 Task: Add an event with the title Second Marketing Campaign Assessment and Fine-tuning, date '2023/11/19', time 9:15 AM to 11:15 AMand add a description: Throughout the workshop, participants will engage in a series of activities, exercises, and practice sessions that focus on refining their presentation skills. These activities are designed to provide hands-on experience and valuable feedback to help participants improve their delivery style and create compelling presentations.Select event color  Sage . Add location for the event as: 456 Bosphorus Strait, Istanbul, Turkey, logged in from the account softage.10@softage.netand send the event invitation to softage.7@softage.net and softage.8@softage.net. Set a reminder for the event Weekly on Sunday
Action: Mouse moved to (77, 121)
Screenshot: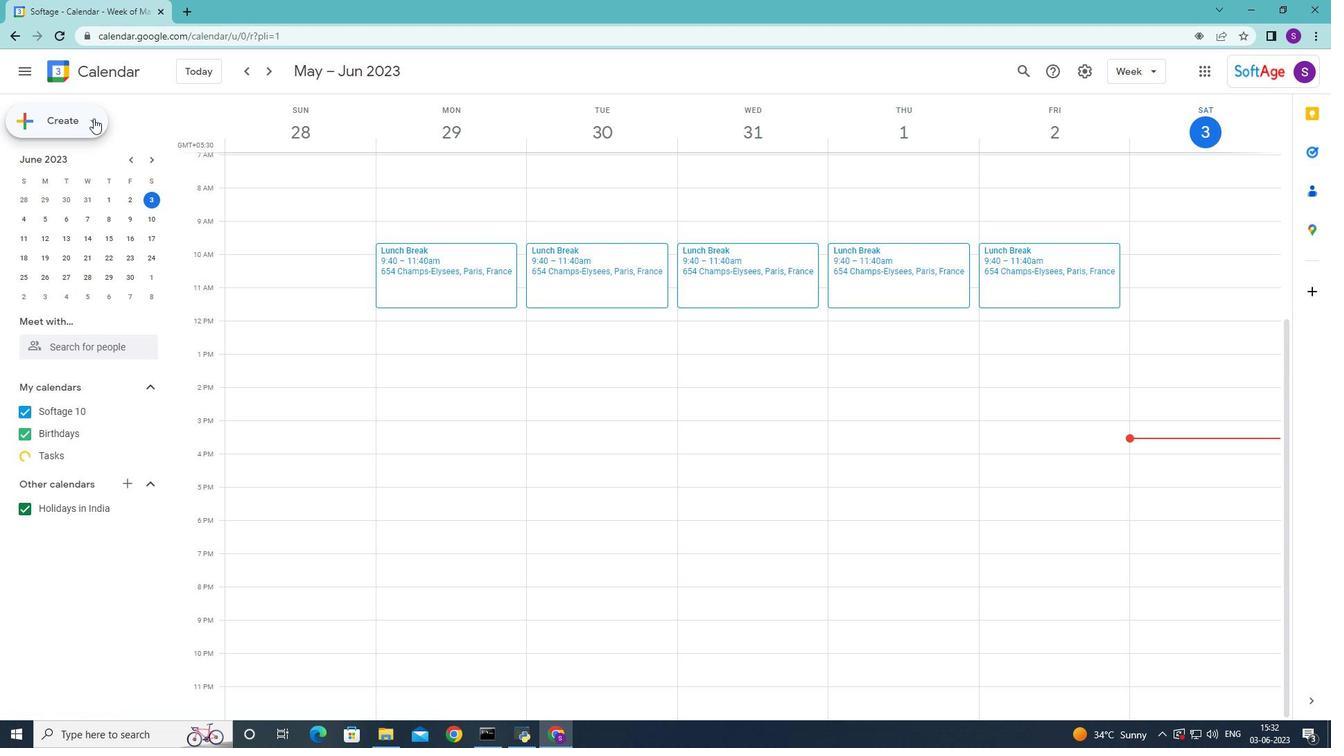 
Action: Mouse pressed left at (77, 121)
Screenshot: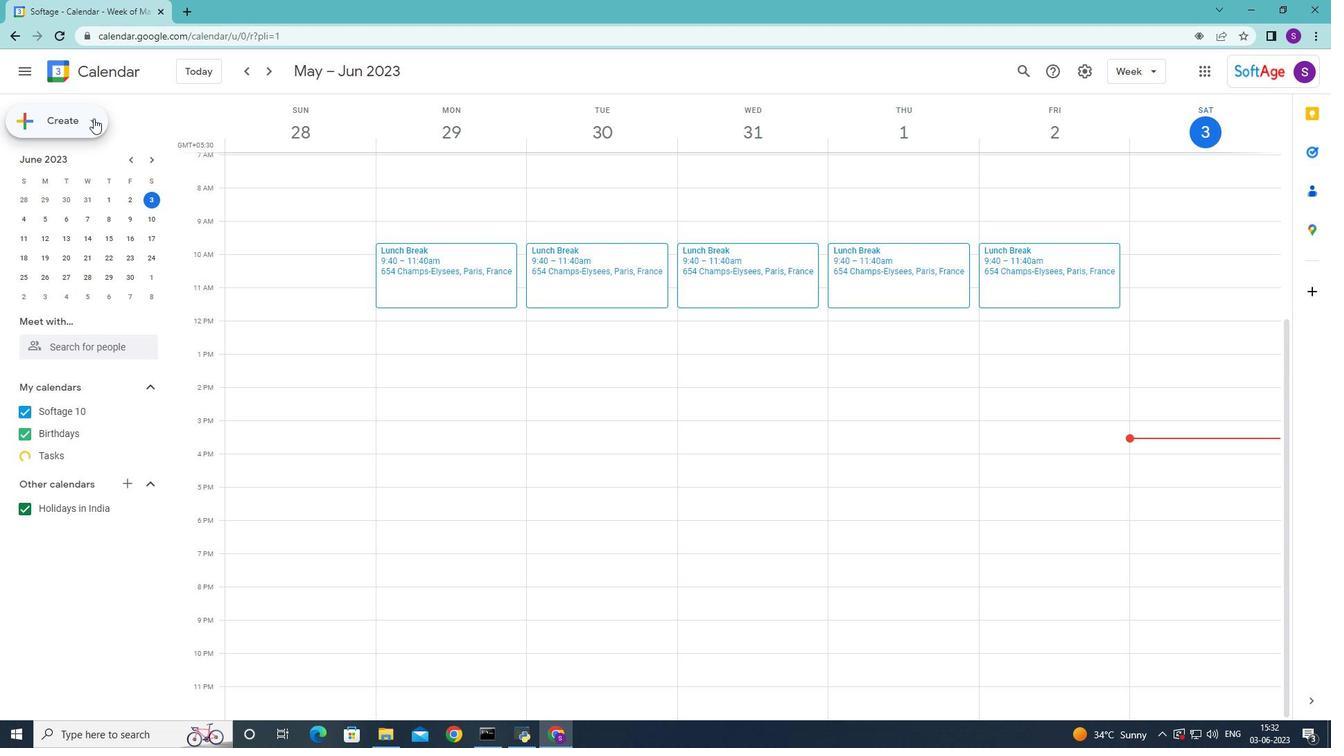 
Action: Mouse moved to (68, 160)
Screenshot: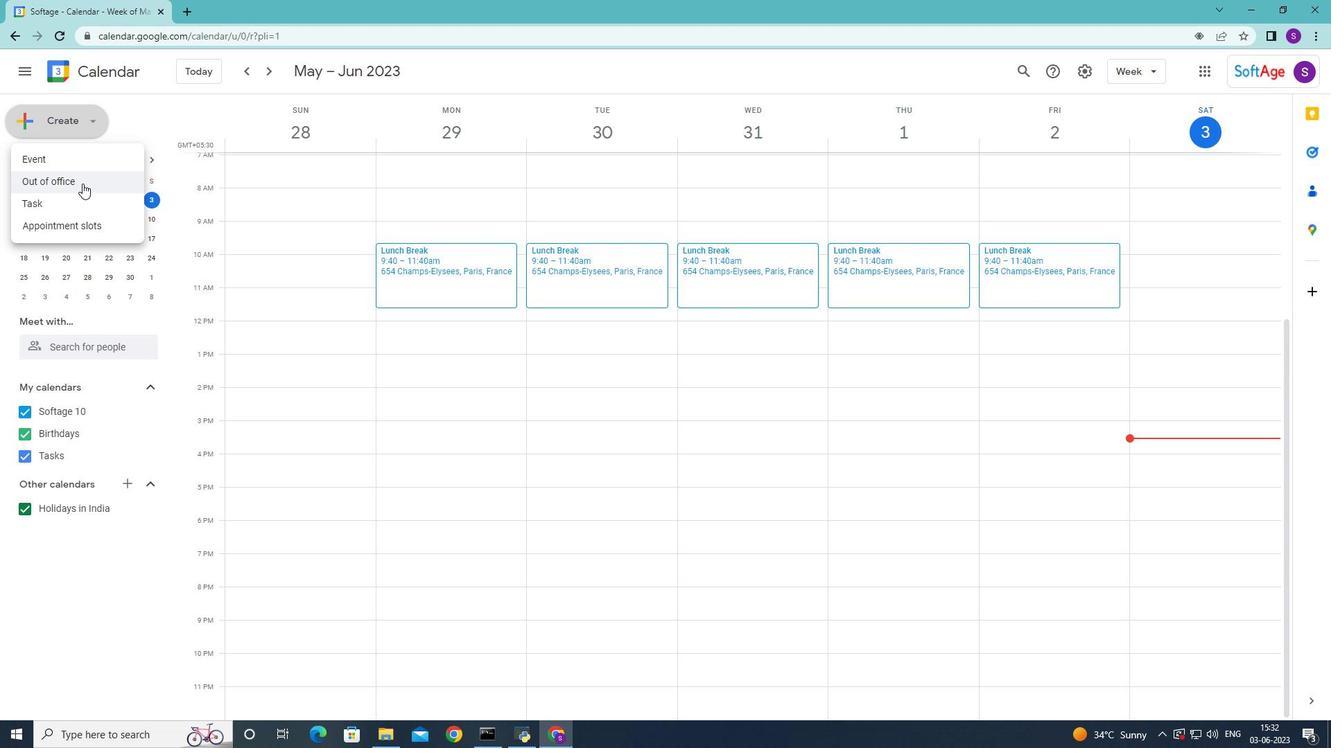 
Action: Mouse pressed left at (68, 160)
Screenshot: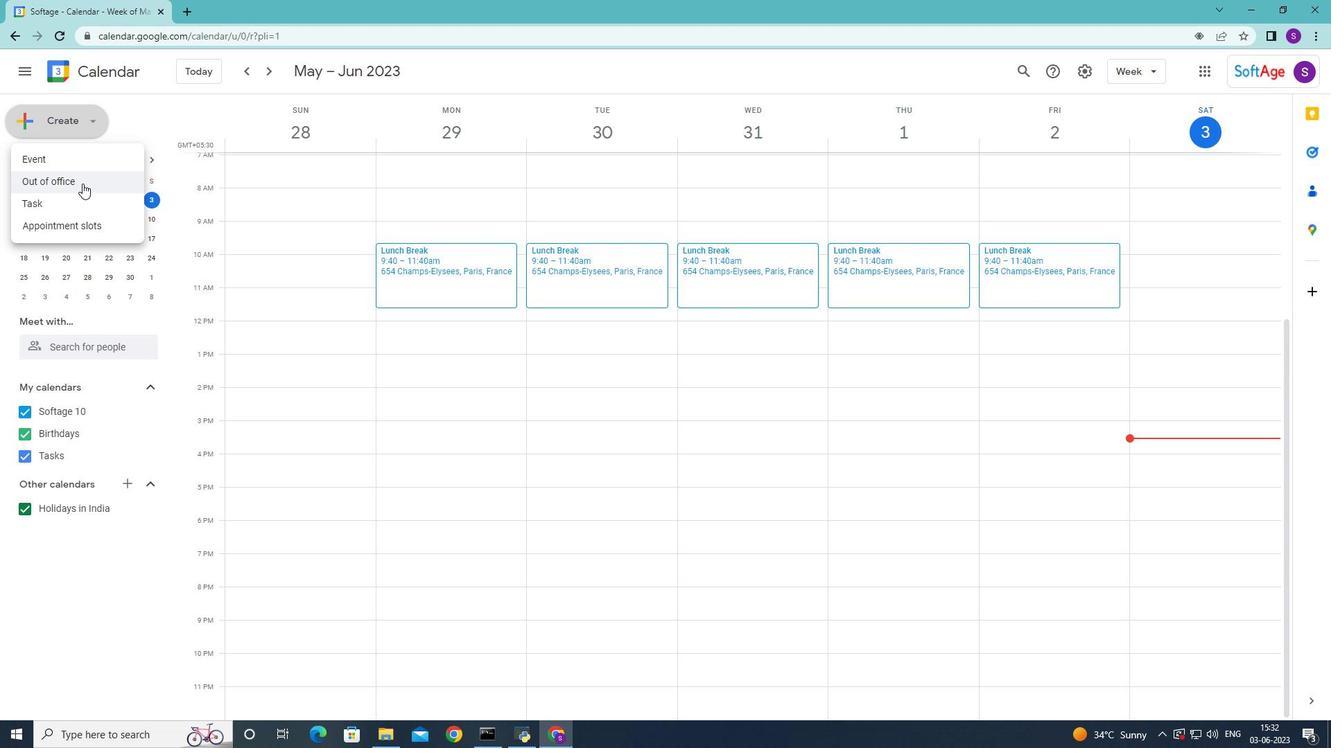 
Action: Mouse moved to (495, 261)
Screenshot: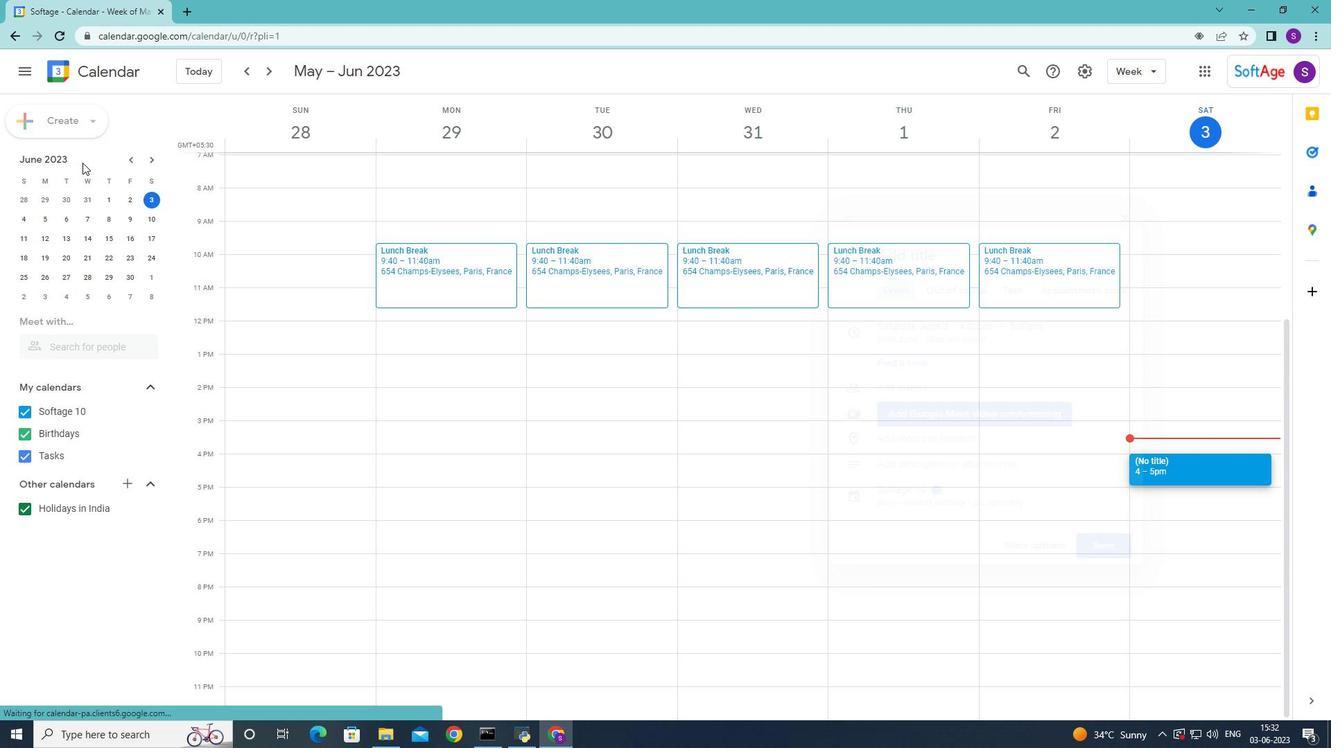 
Action: Mouse pressed left at (495, 261)
Screenshot: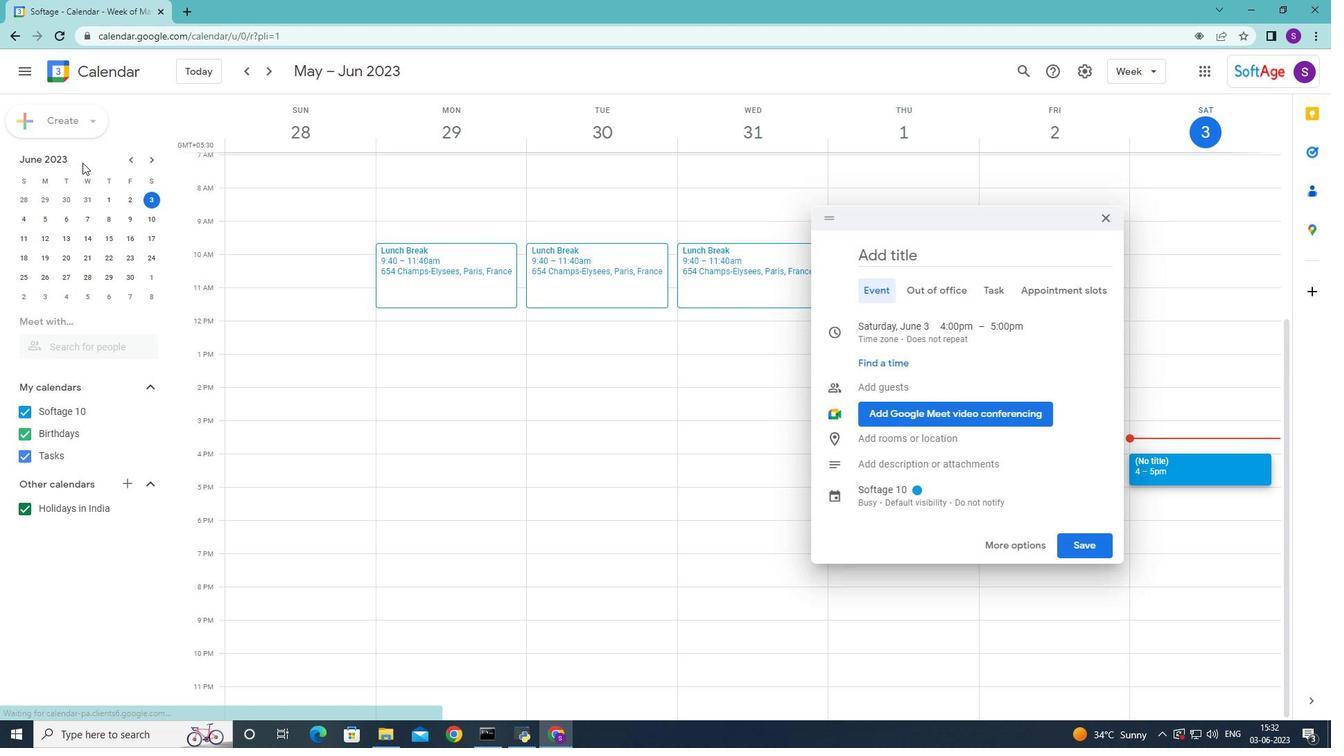 
Action: Key pressed <Key.shift>Second<Key.shift>Marketing<Key.space><Key.left><Key.left><Key.left><Key.left><Key.left><Key.left><Key.left><Key.left><Key.left><Key.left><Key.space>
Screenshot: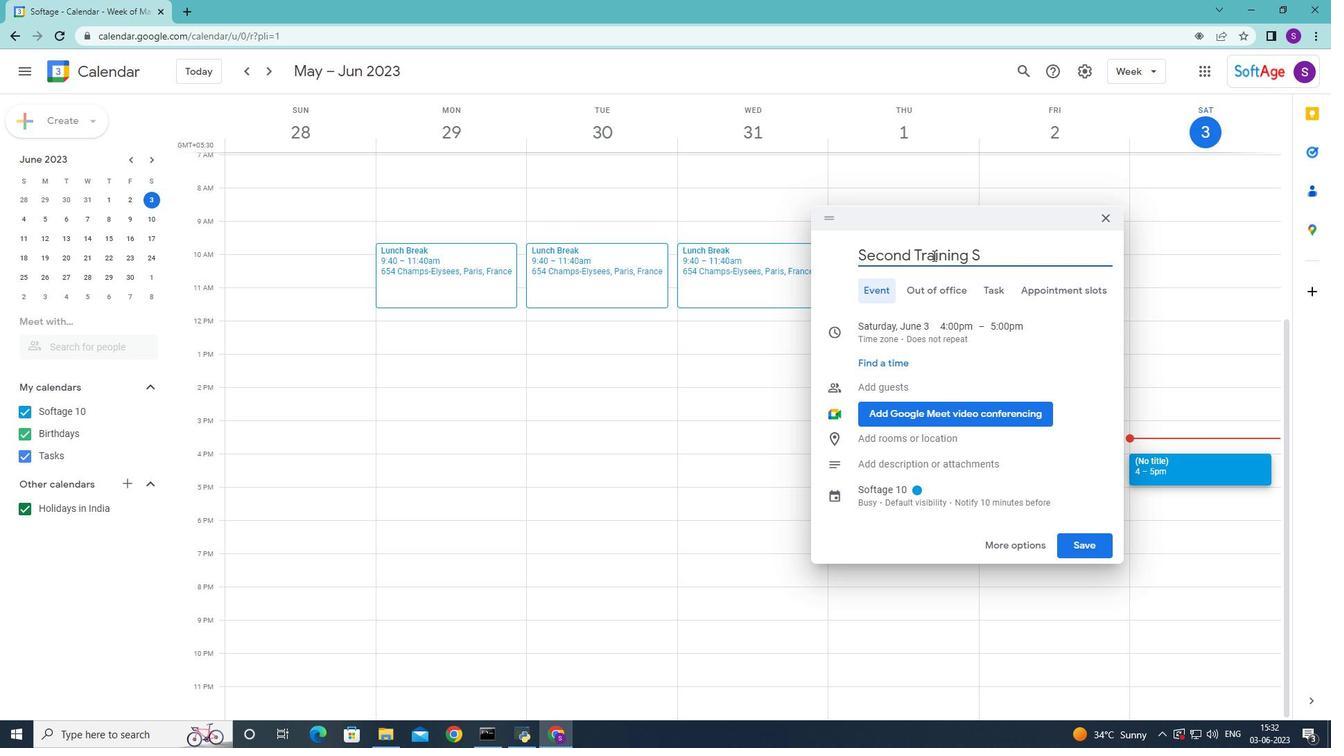 
Action: Mouse moved to (558, 266)
Screenshot: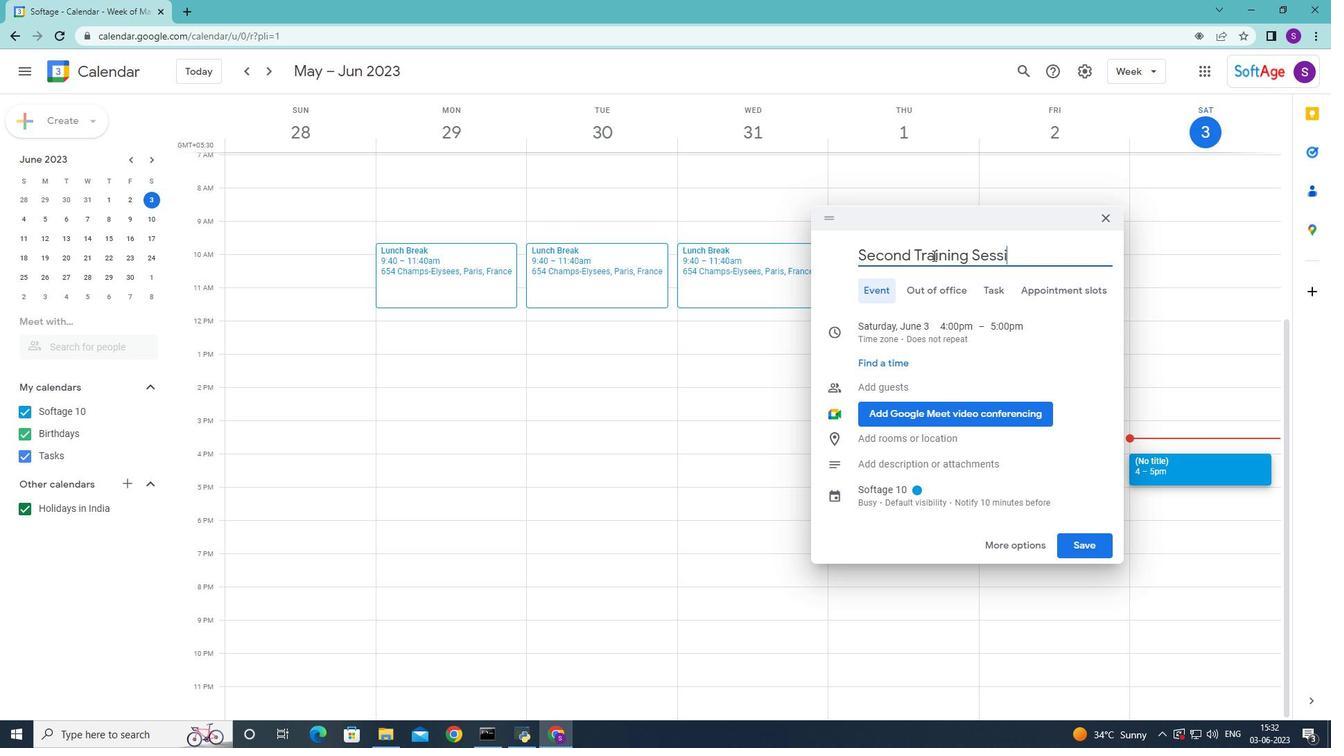 
Action: Mouse pressed left at (558, 266)
Screenshot: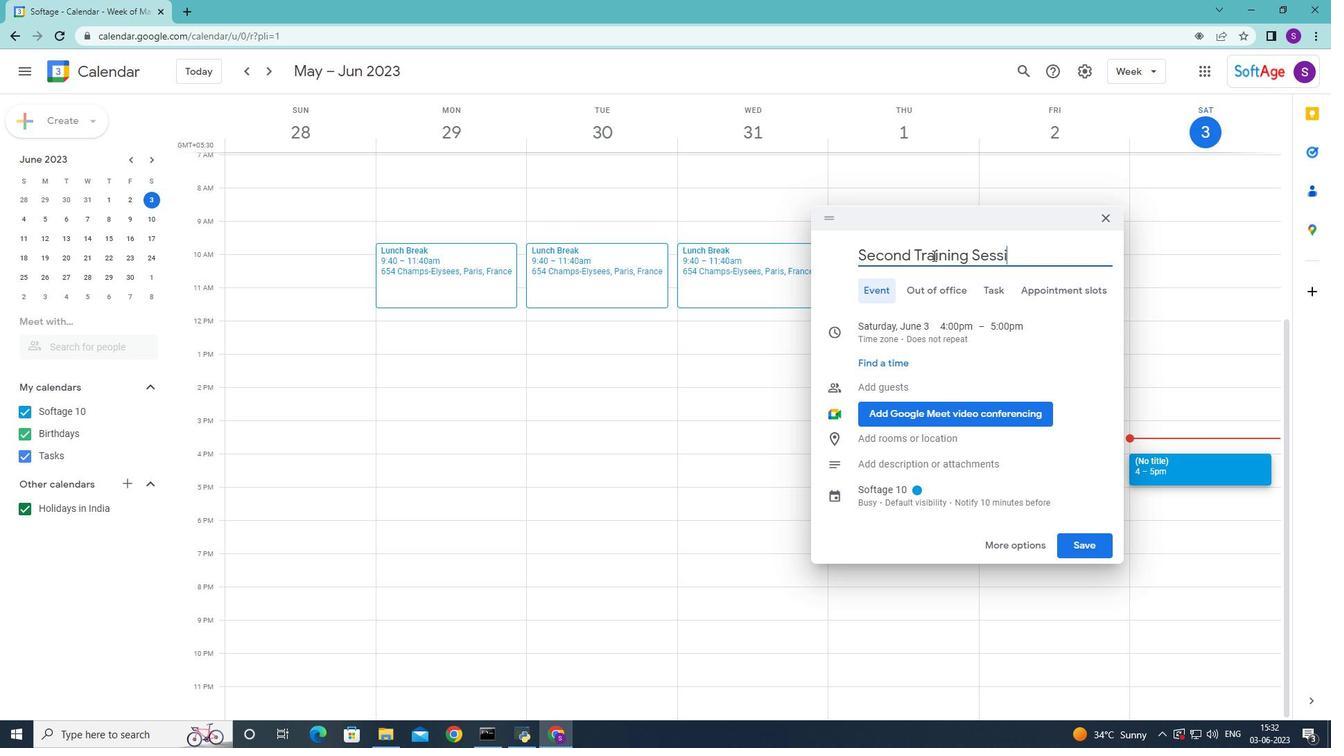
Action: Mouse moved to (557, 255)
Screenshot: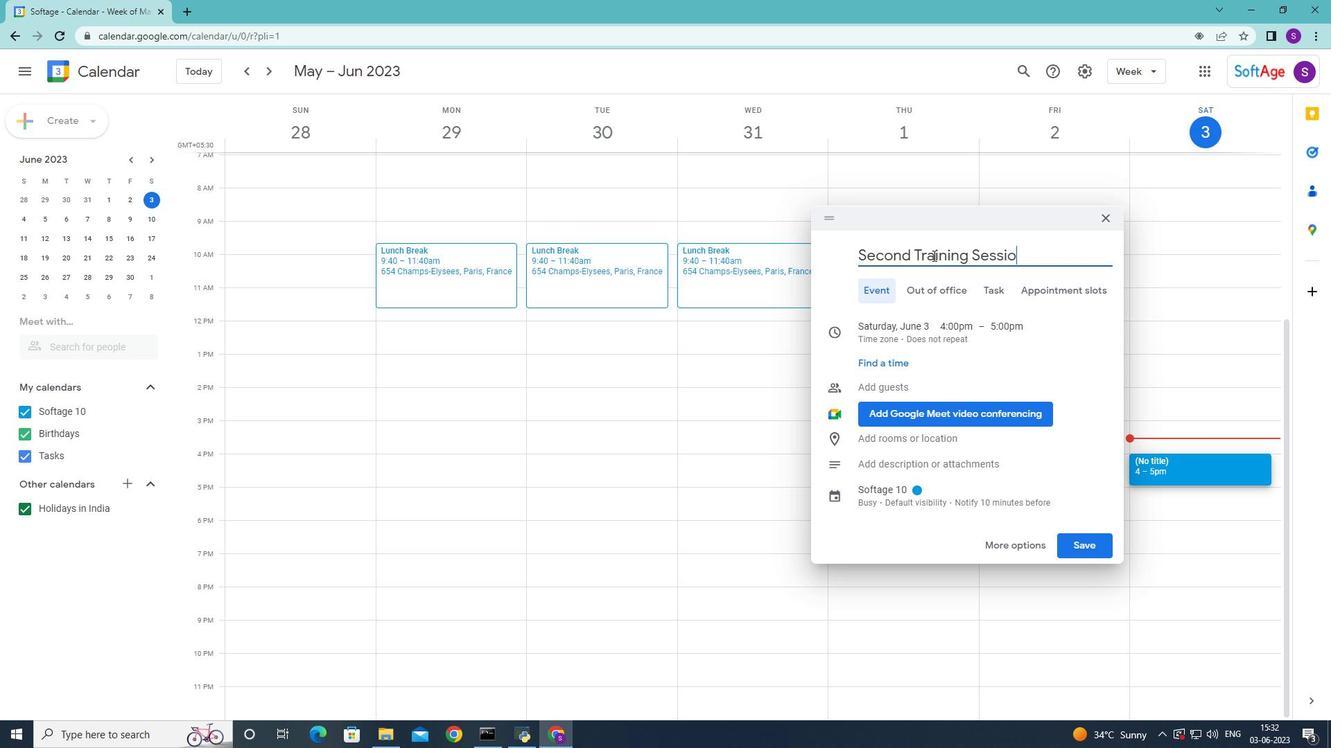 
Action: Mouse pressed left at (557, 255)
Screenshot: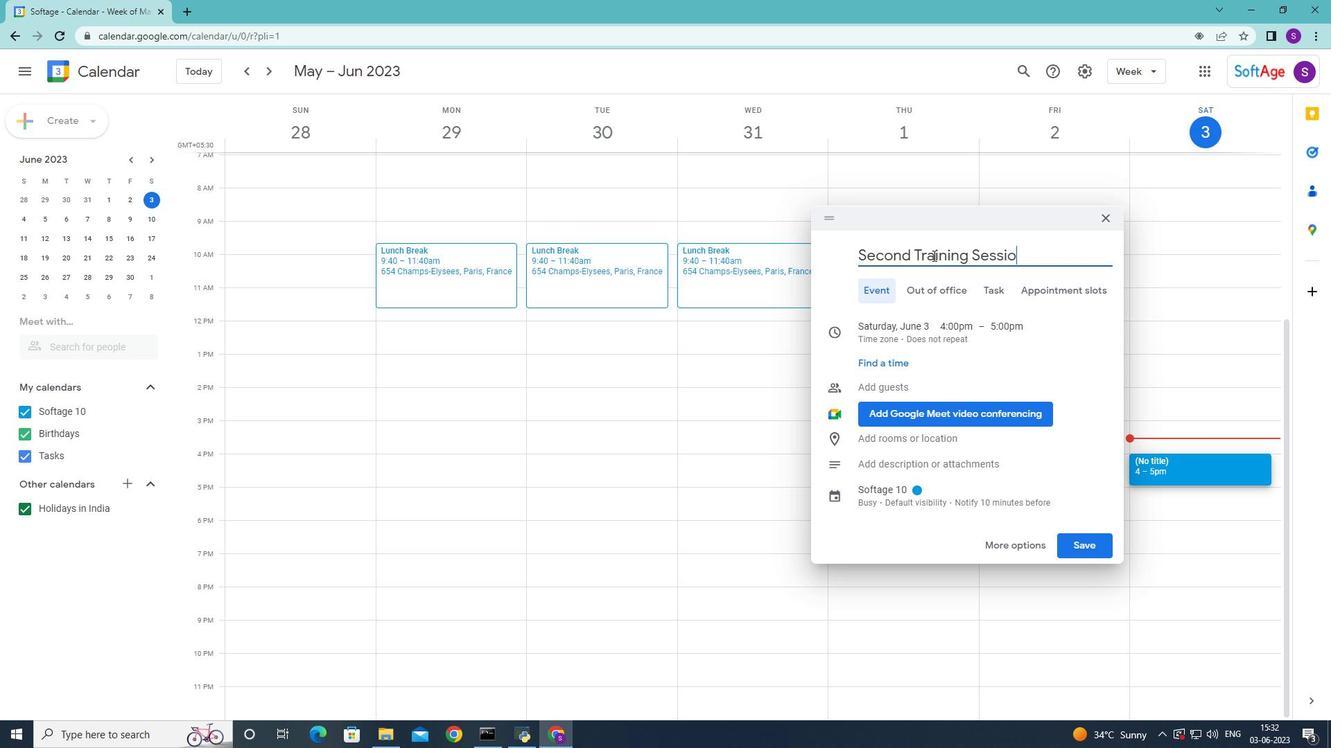 
Action: Key pressed <Key.shift><Key.shift><Key.shift><Key.shift><Key.shift><Key.shift><Key.shift><Key.shift><Key.shift><Key.shift><Key.shift><Key.shift><Key.shift><Key.shift><Key.shift><Key.shift><Key.shift><Key.shift><Key.shift><Key.shift>Campaign<Key.space><Key.shift>Assessment<Key.space>and<Key.space><Key.shift><Key.shift>Fine<Key.space><Key.backspace>-tunng<Key.space><Key.backspace><Key.backspace><Key.backspace>ing<Key.space>
Screenshot: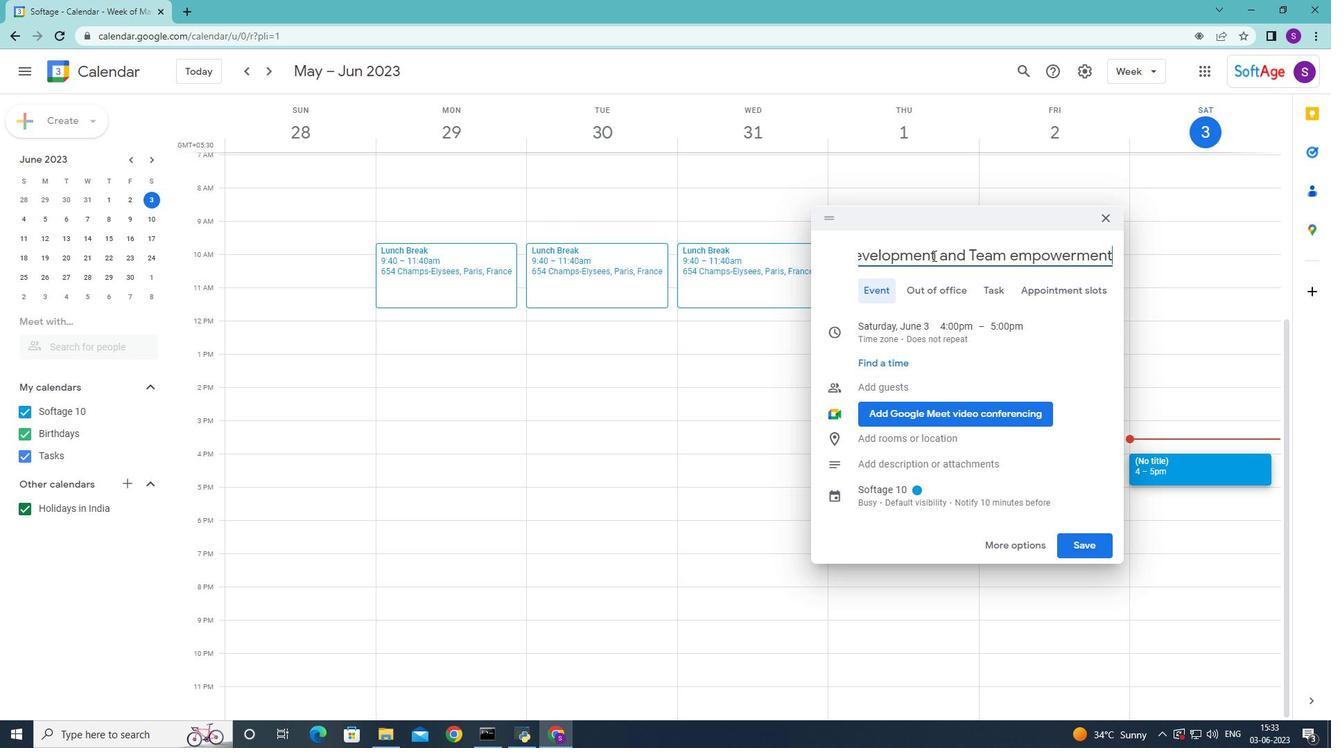 
Action: Mouse moved to (436, 326)
Screenshot: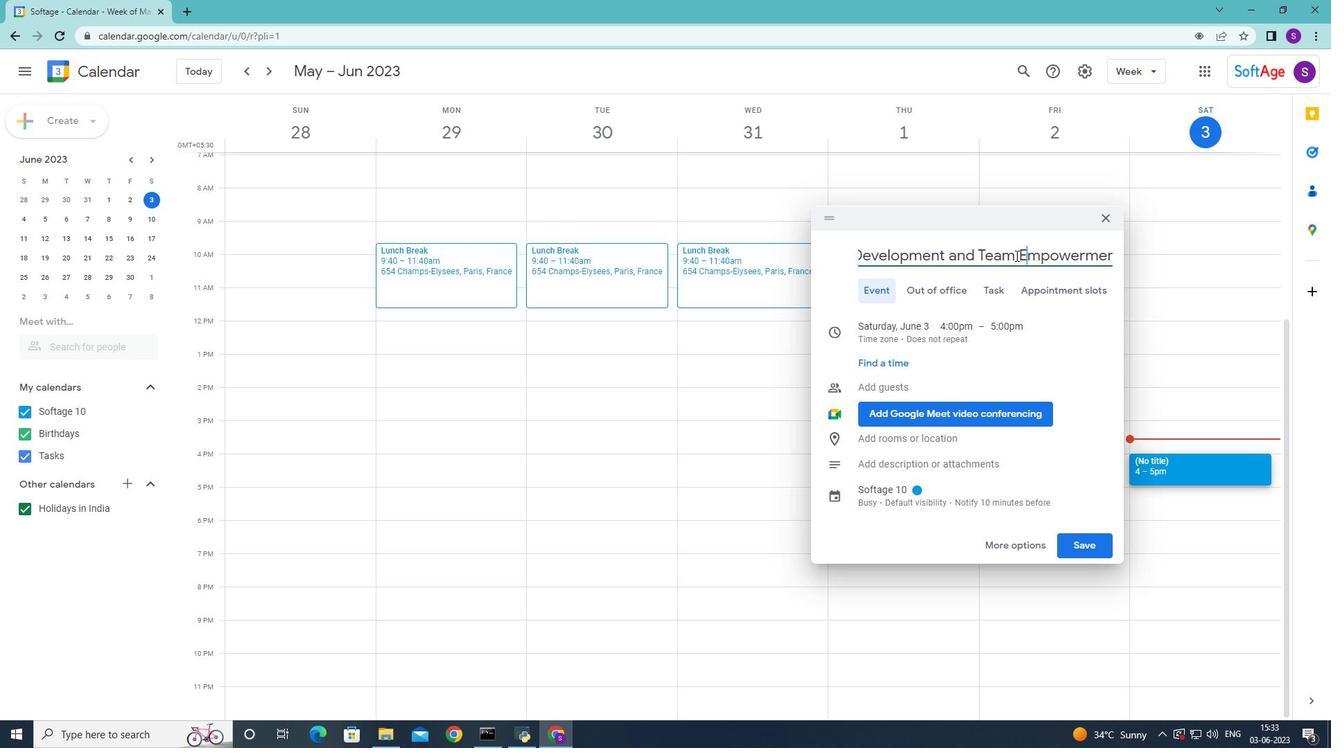 
Action: Mouse pressed left at (436, 326)
Screenshot: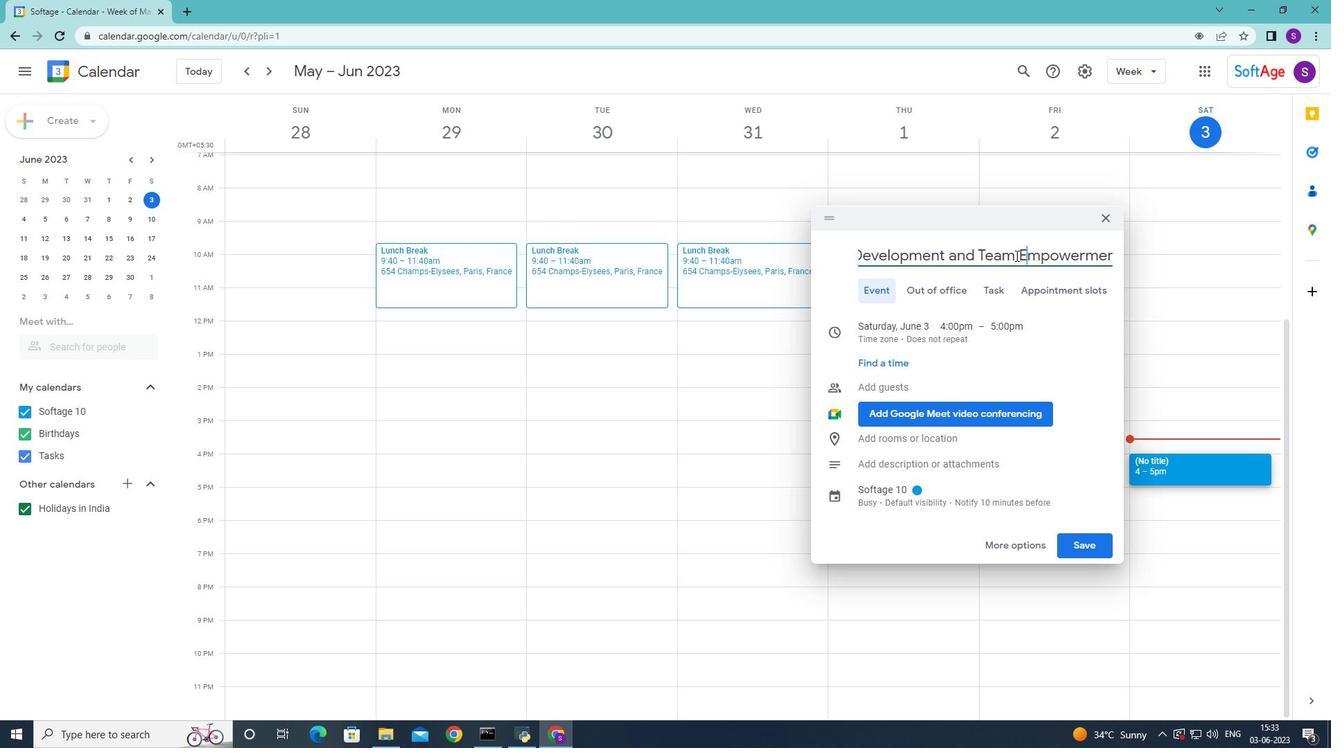 
Action: Mouse moved to (554, 355)
Screenshot: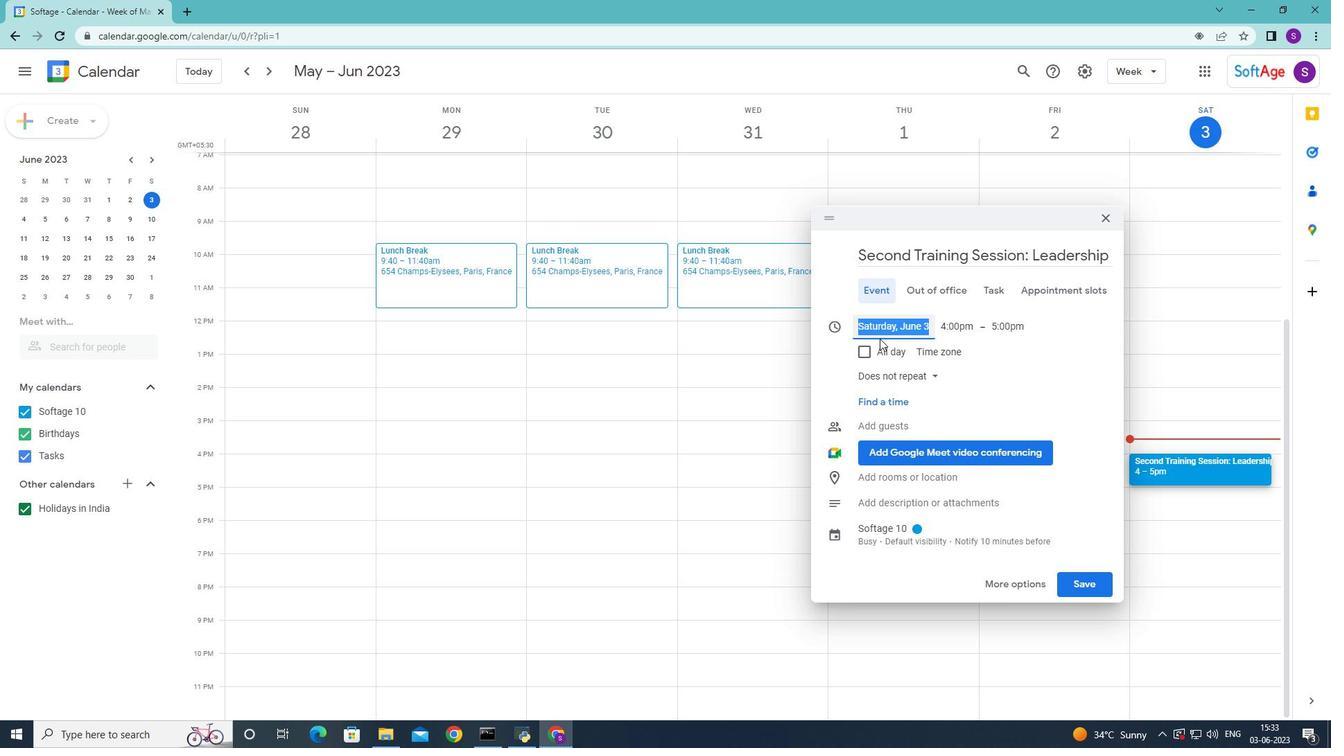 
Action: Mouse pressed left at (554, 355)
Screenshot: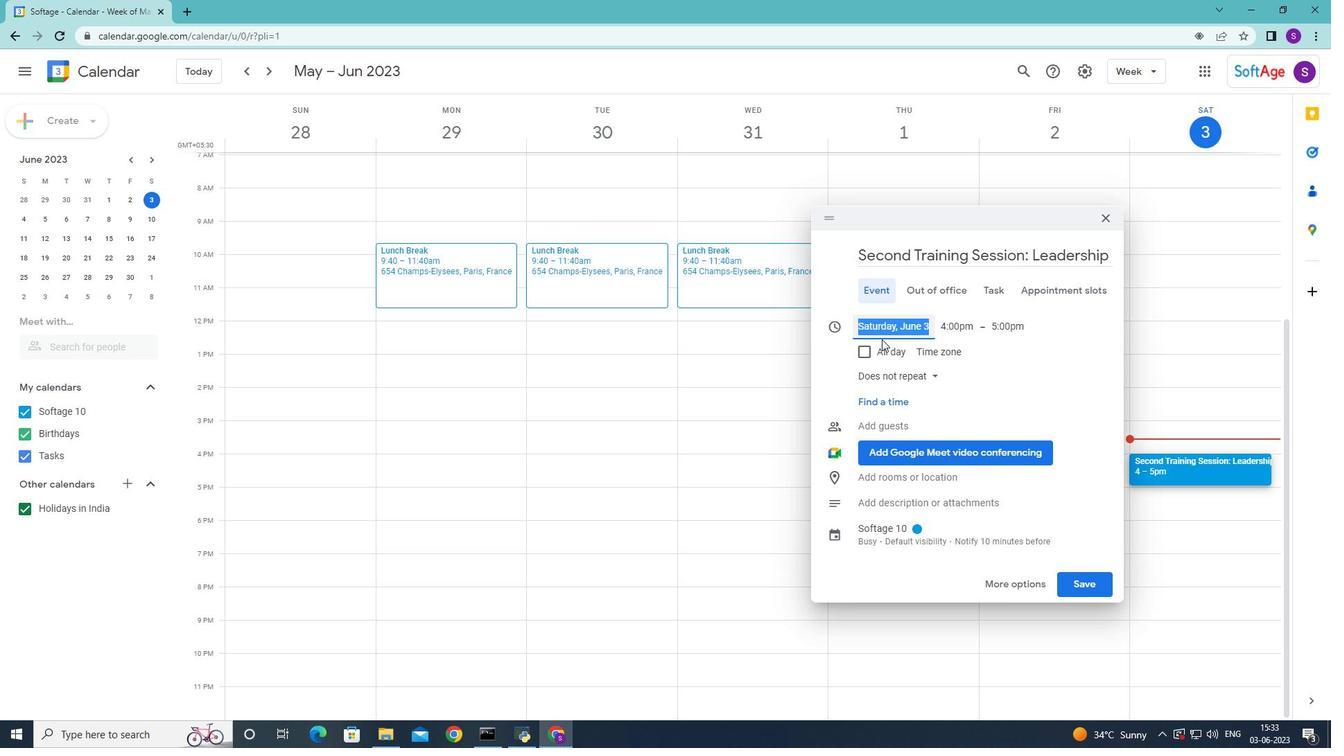 
Action: Mouse pressed left at (554, 355)
Screenshot: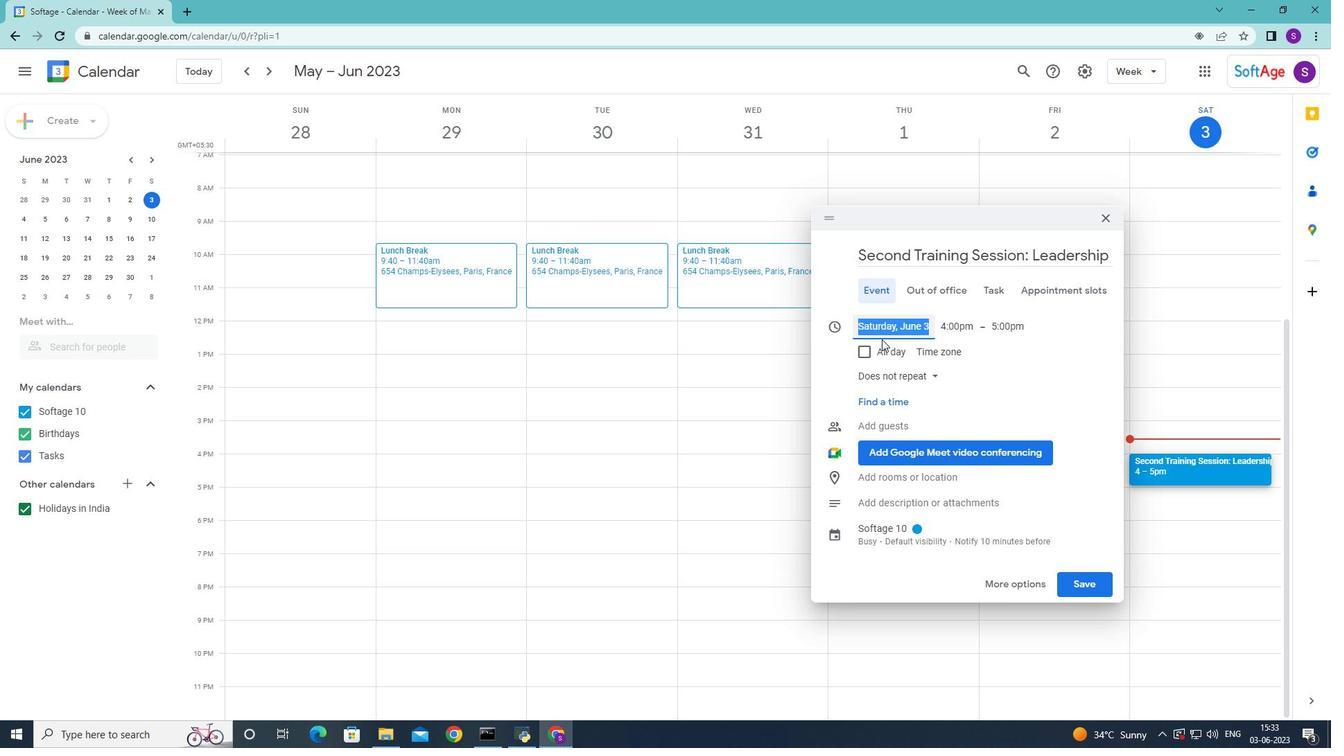 
Action: Mouse pressed left at (554, 355)
Screenshot: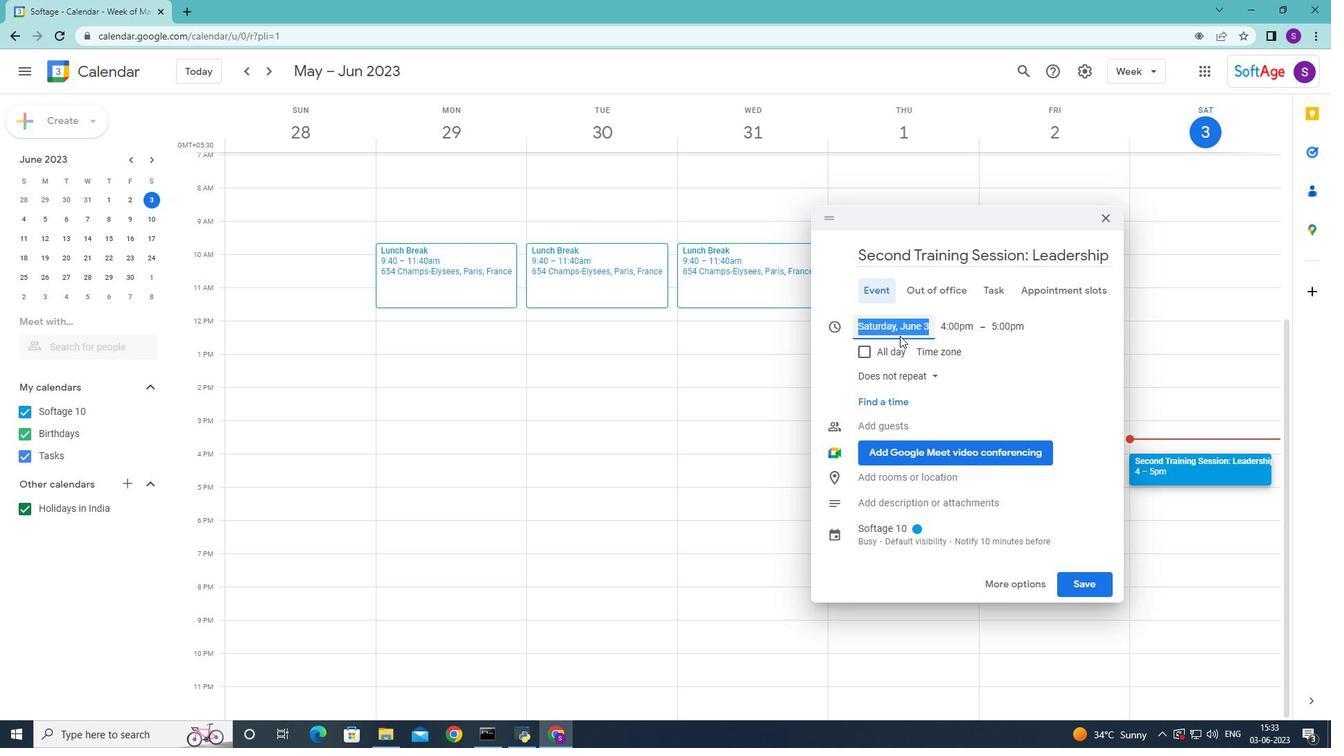 
Action: Mouse pressed left at (554, 355)
Screenshot: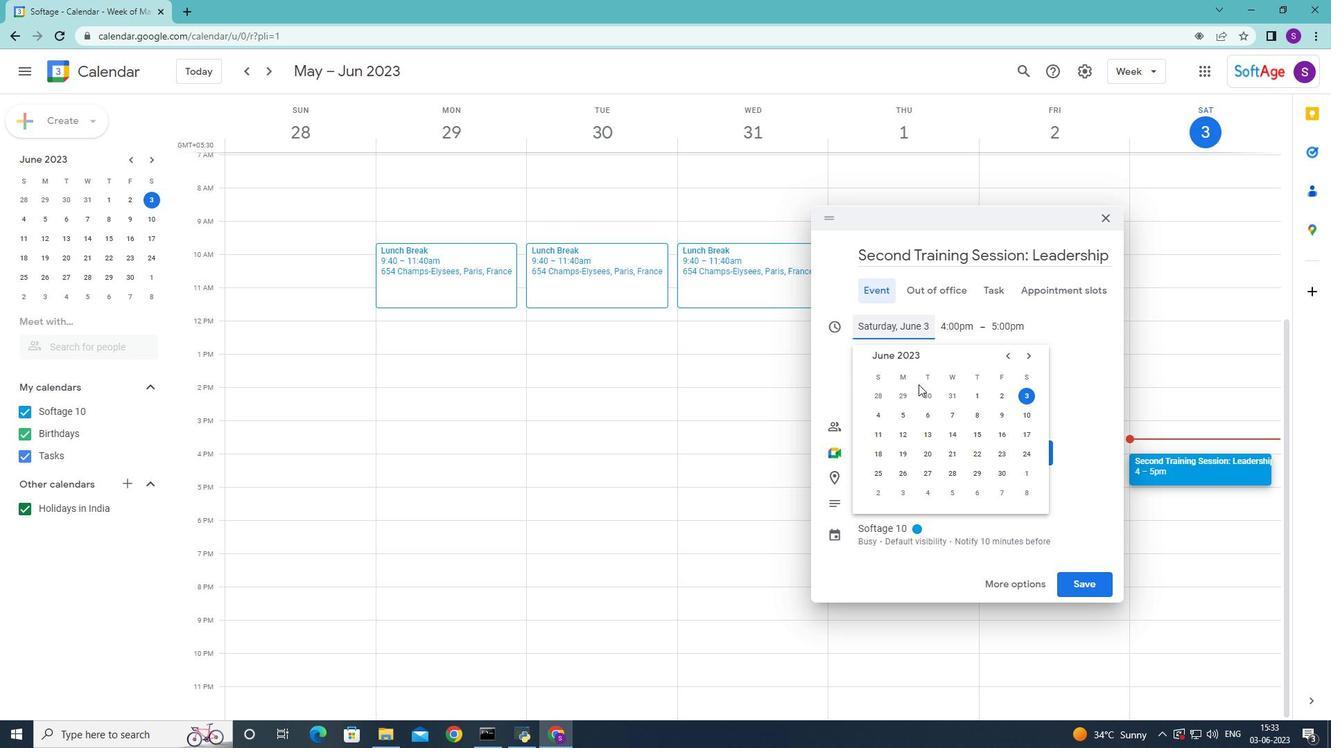 
Action: Mouse moved to (429, 455)
Screenshot: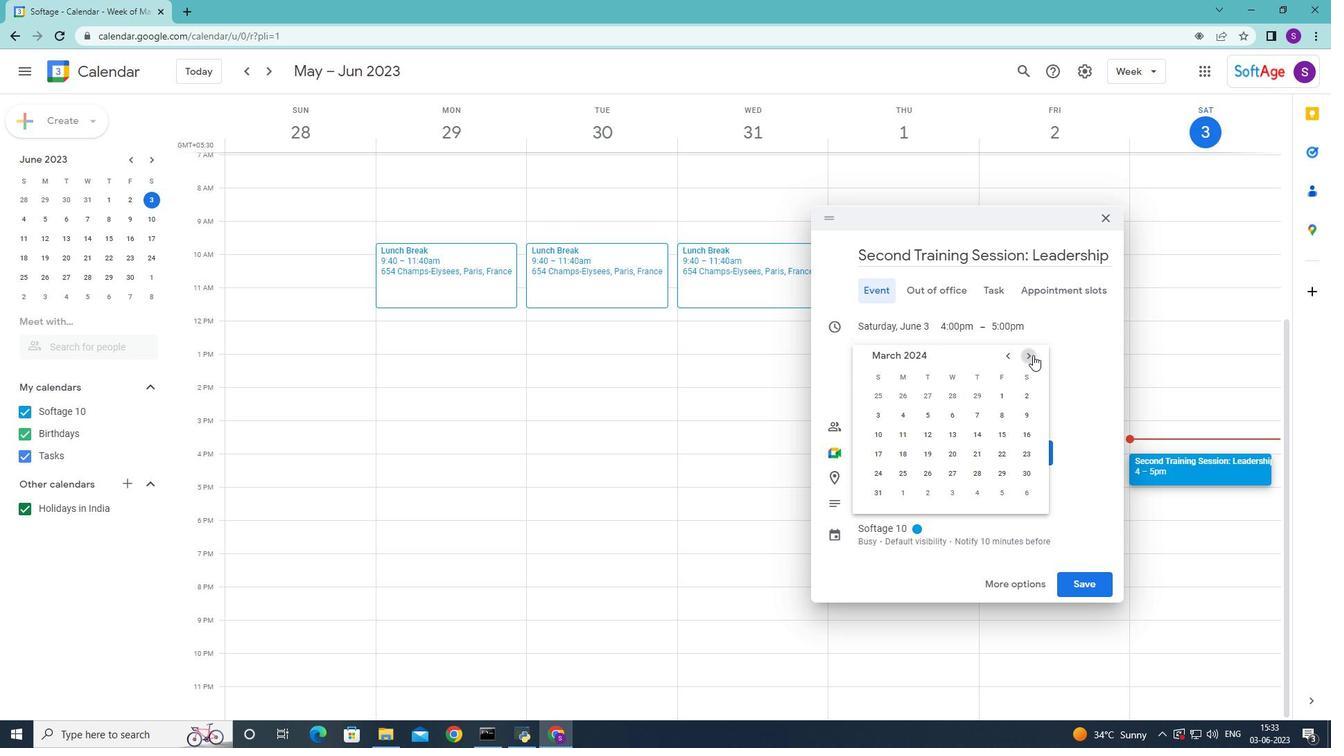 
Action: Mouse pressed left at (429, 455)
Screenshot: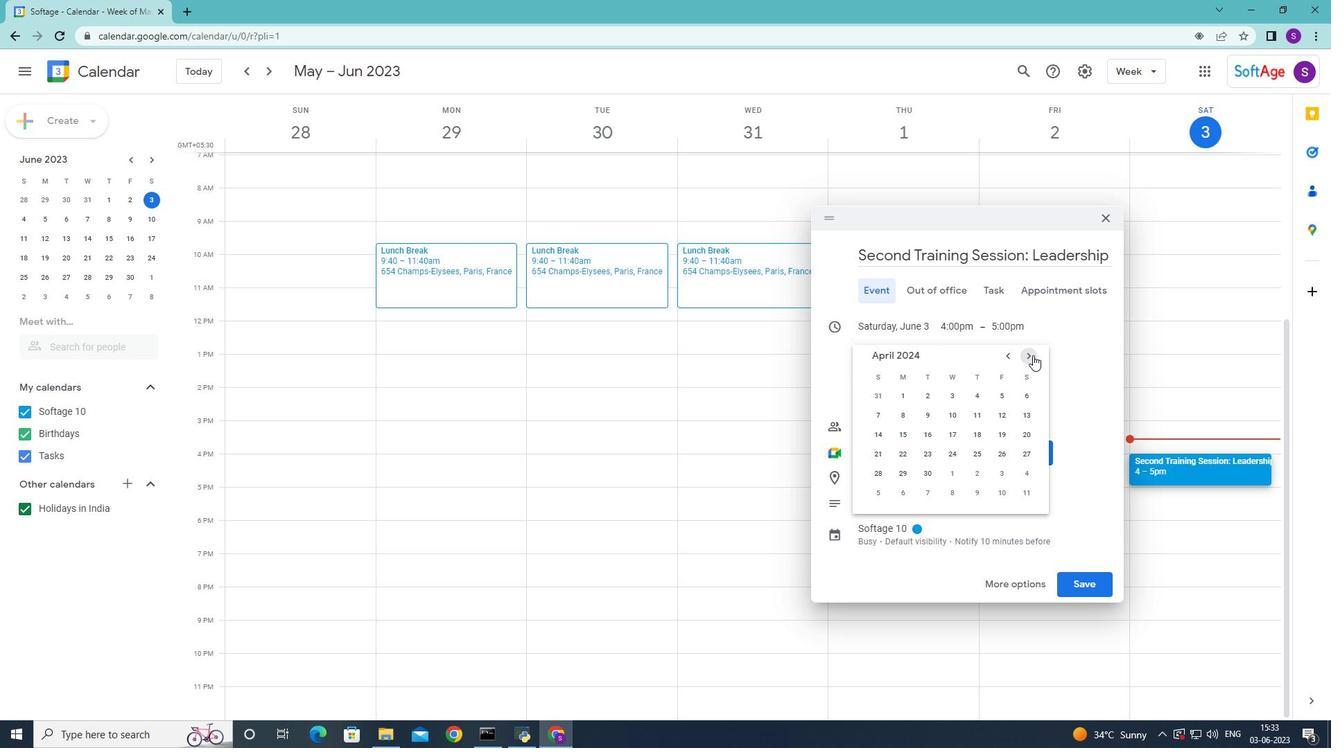 
Action: Mouse moved to (559, 329)
Screenshot: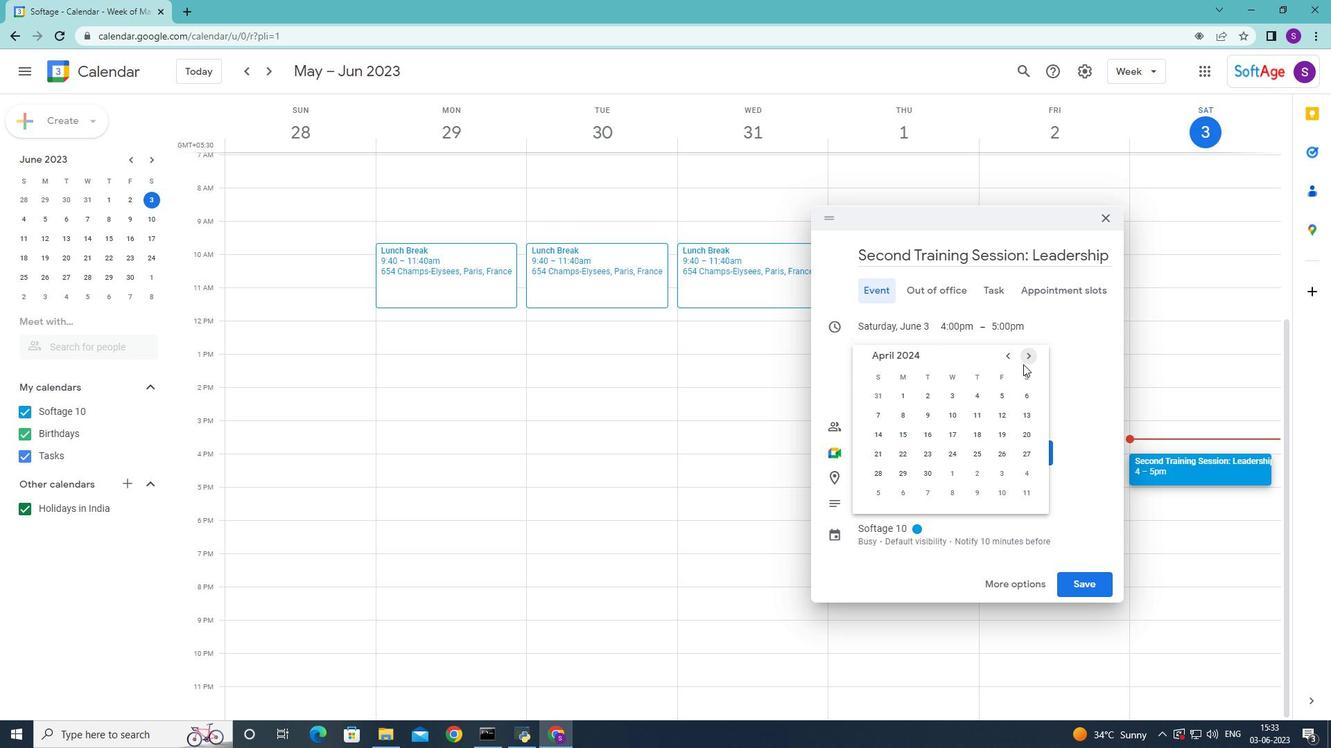
Action: Mouse pressed left at (559, 329)
Screenshot: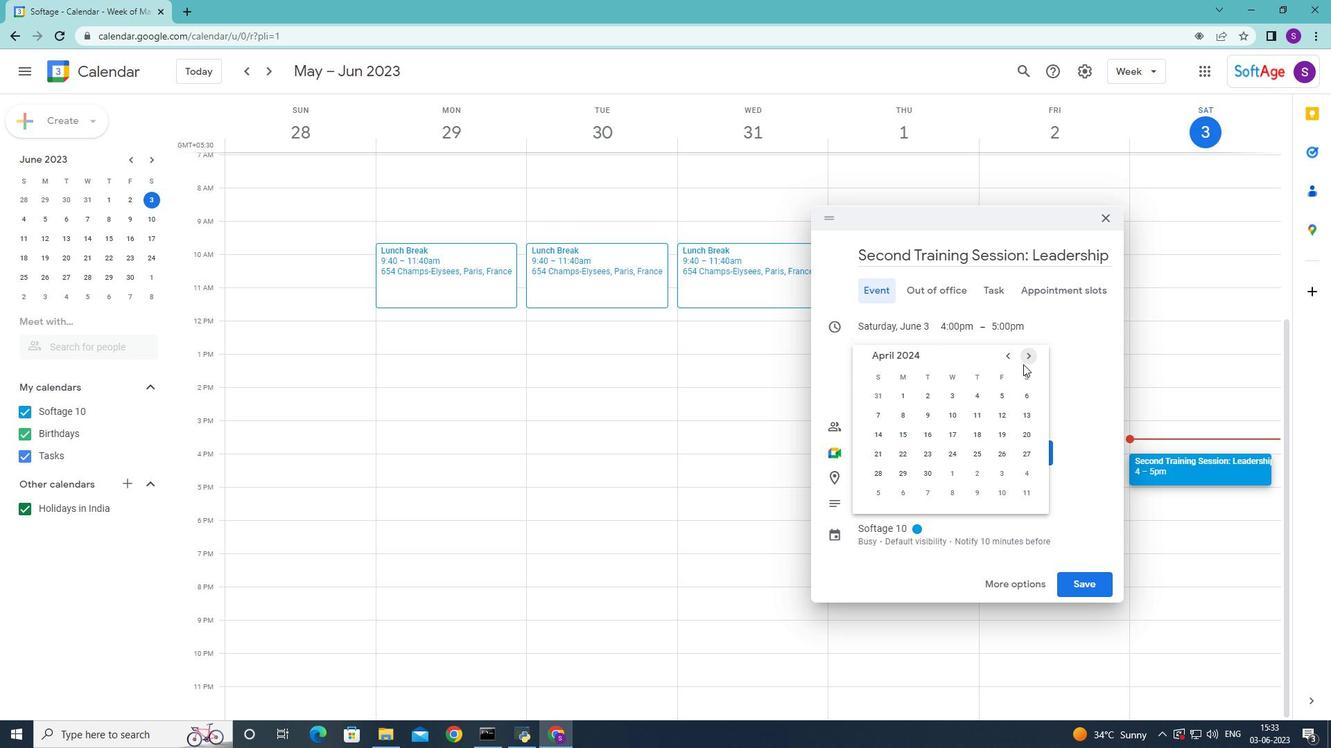 
Action: Mouse moved to (570, 423)
Screenshot: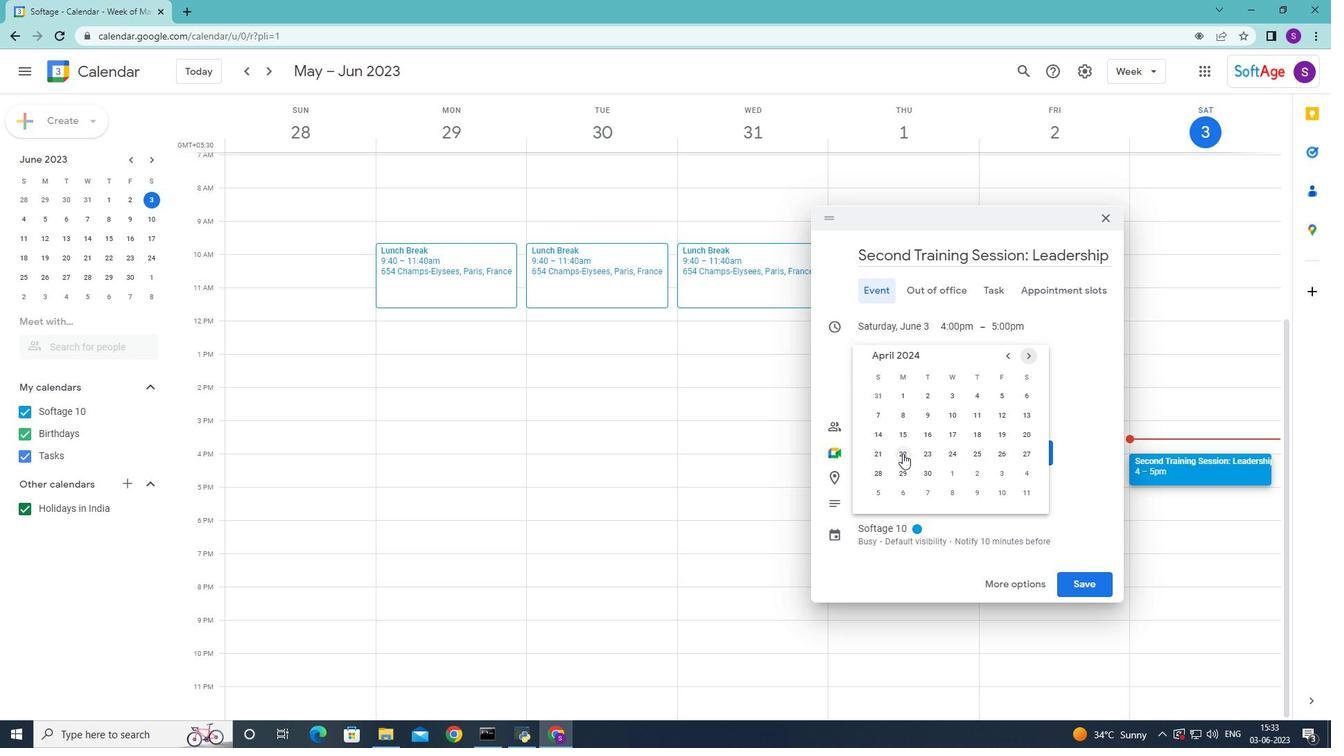 
Action: Mouse scrolled (570, 423) with delta (0, 0)
Screenshot: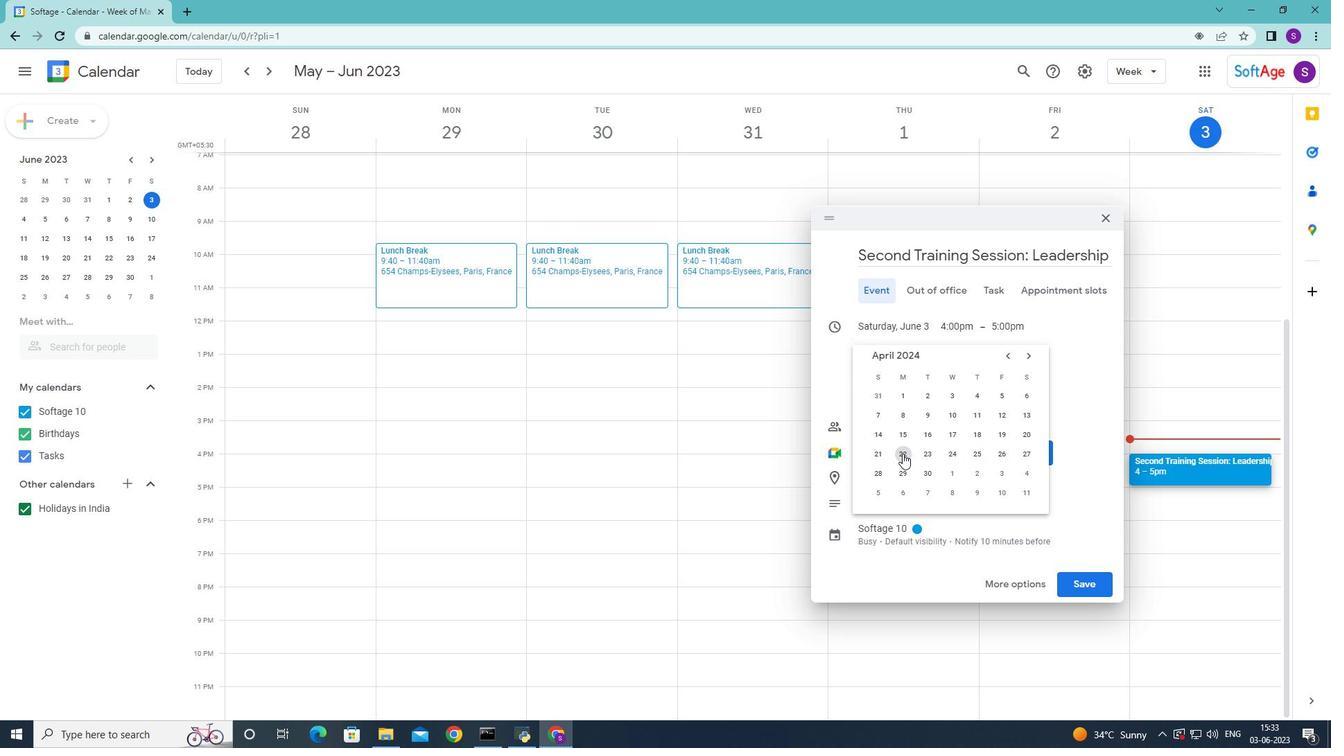 
Action: Mouse scrolled (570, 423) with delta (0, 0)
Screenshot: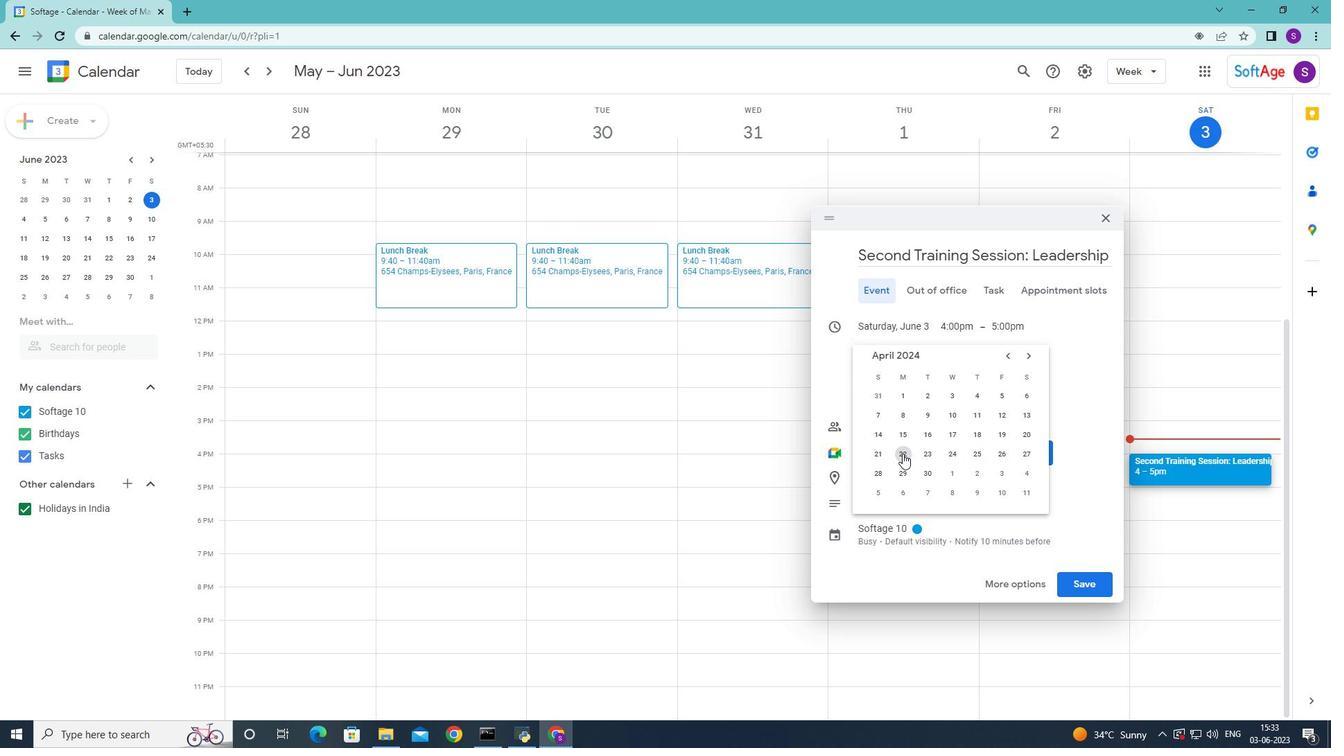 
Action: Mouse scrolled (570, 423) with delta (0, 0)
Screenshot: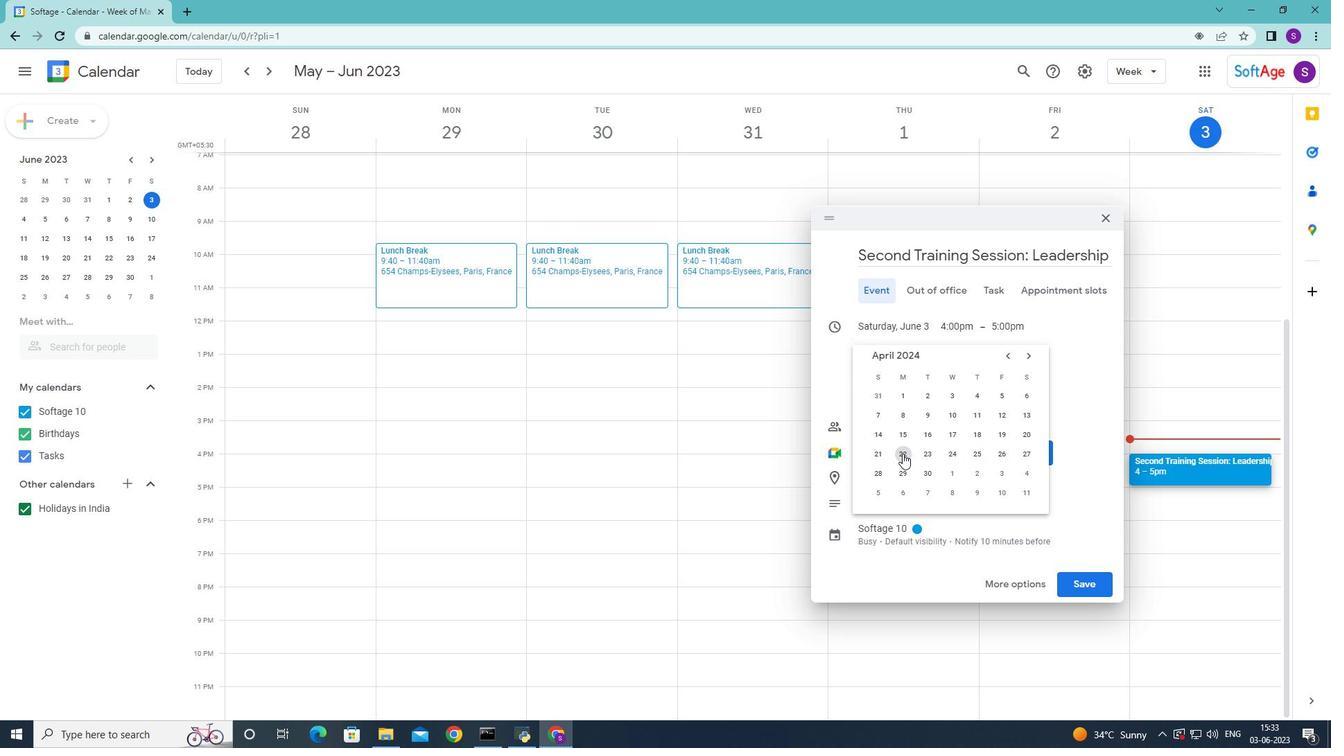 
Action: Mouse moved to (574, 425)
Screenshot: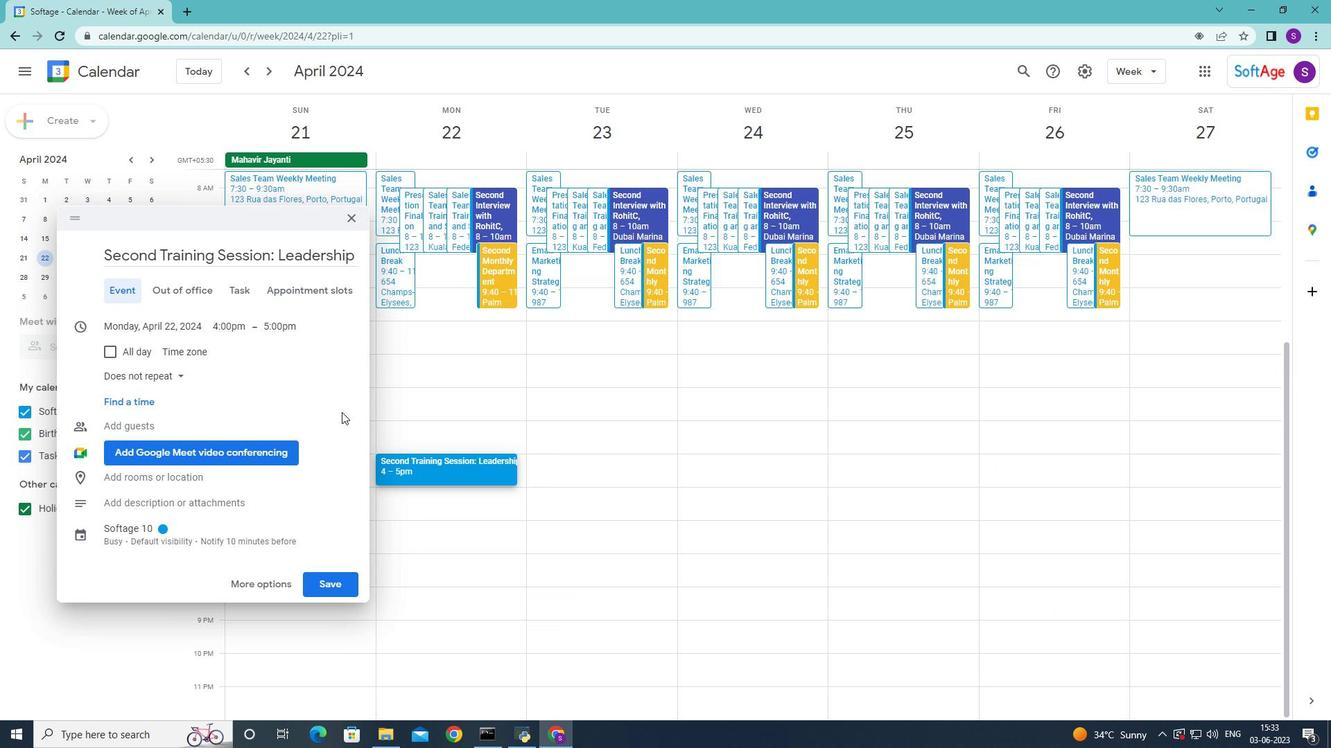 
Action: Mouse pressed left at (574, 425)
Screenshot: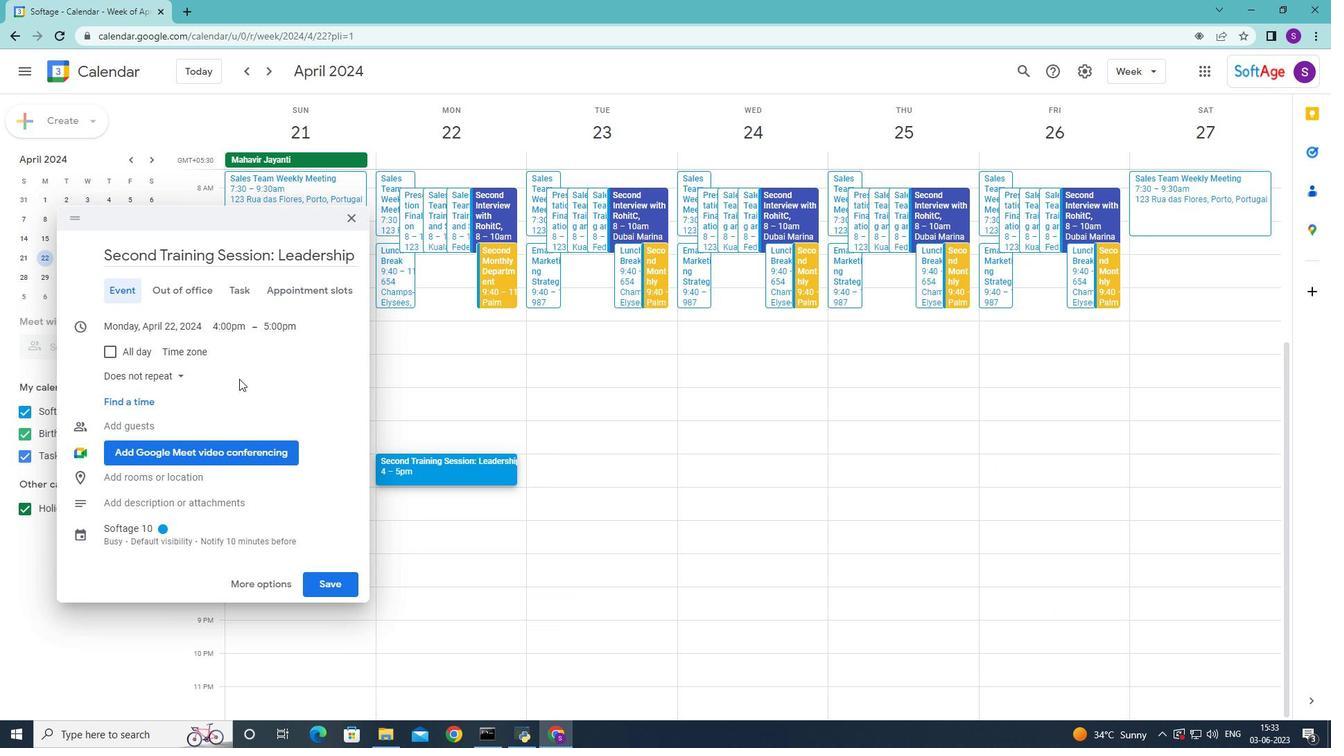 
Action: Mouse moved to (594, 328)
Screenshot: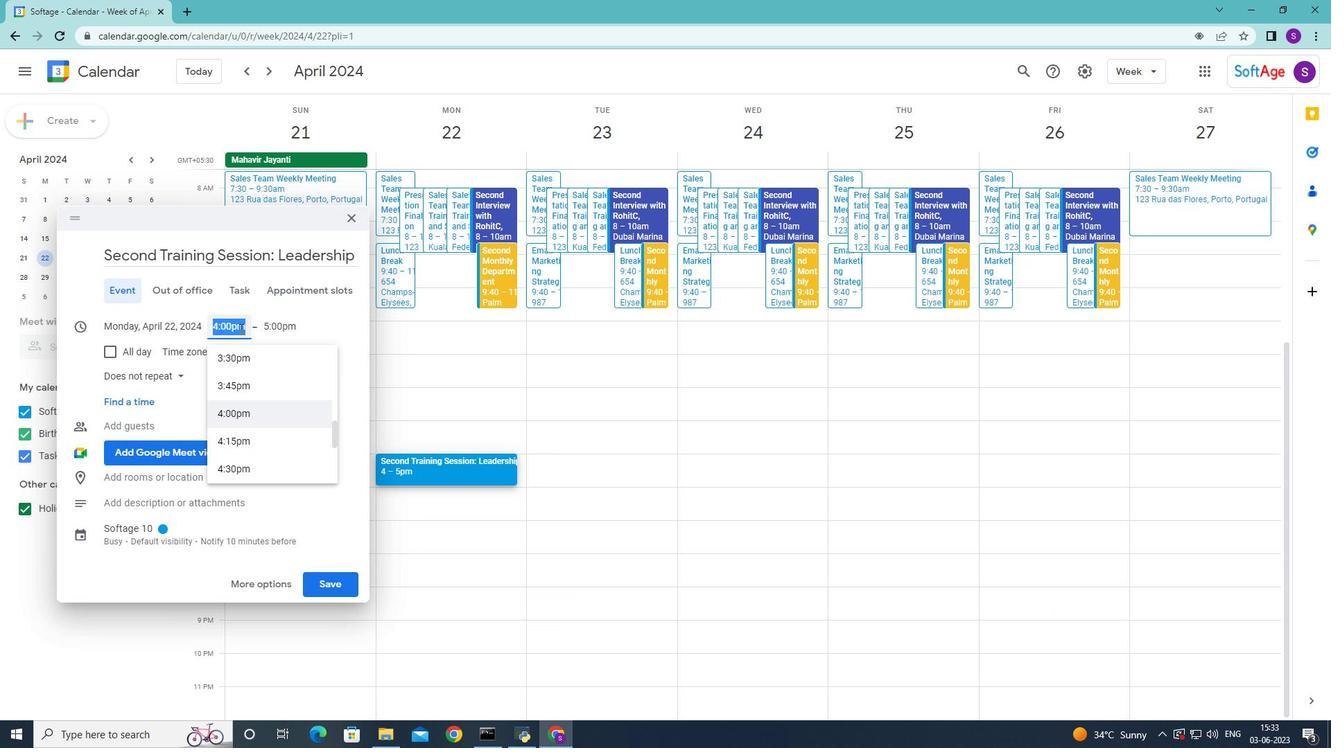 
Action: Mouse pressed left at (594, 328)
Screenshot: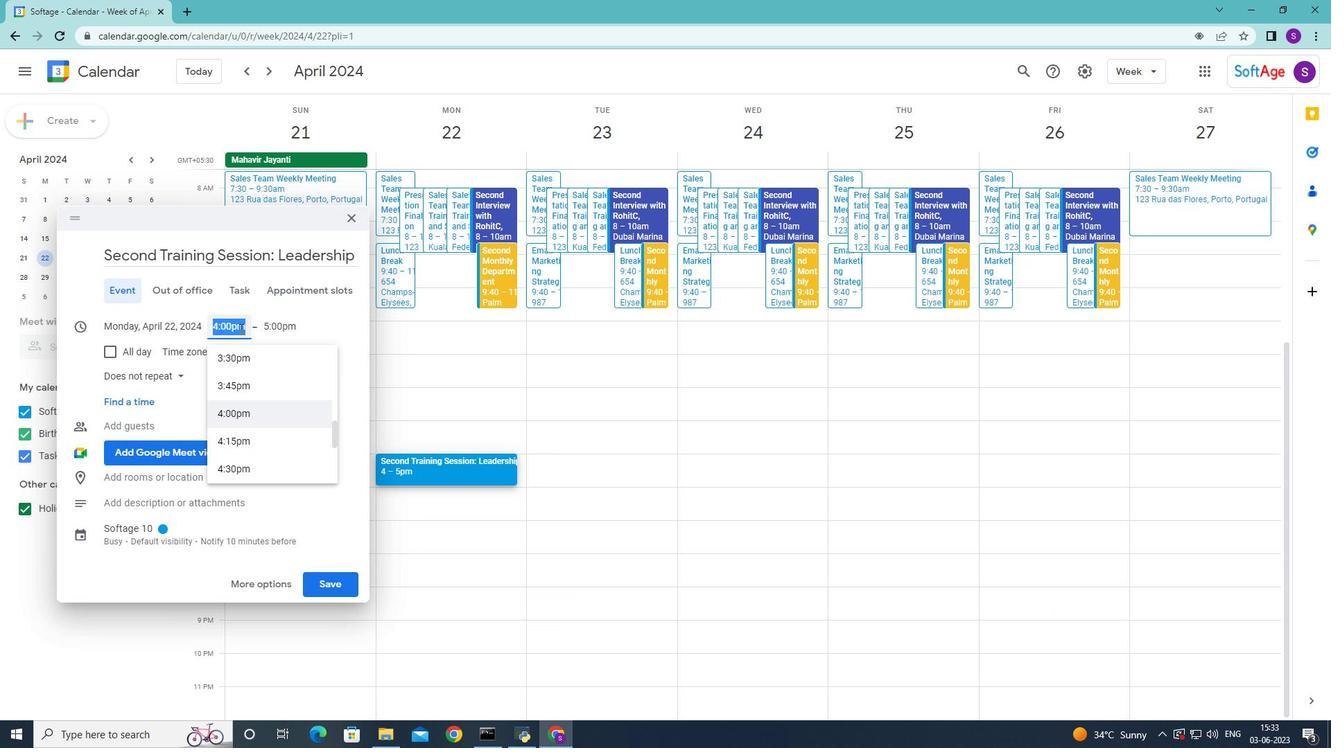 
Action: Mouse moved to (610, 463)
Screenshot: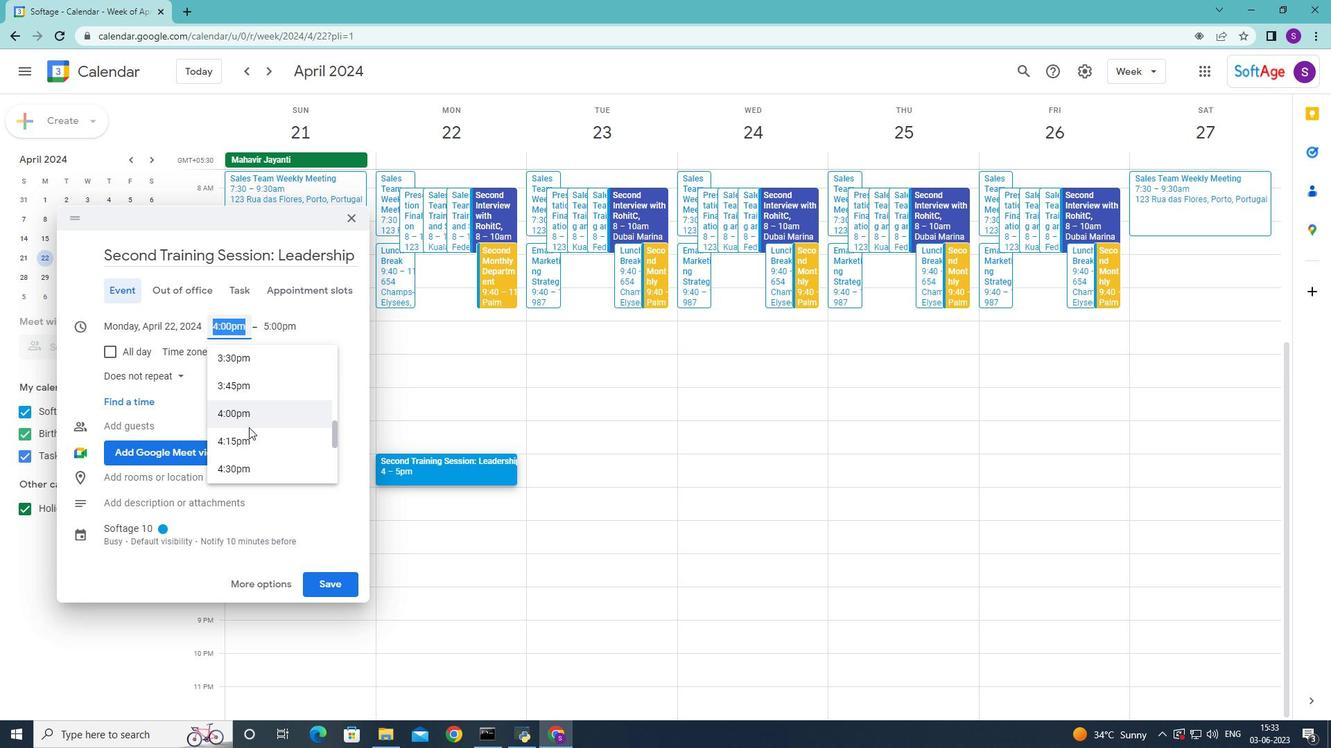 
Action: Mouse pressed left at (610, 463)
Screenshot: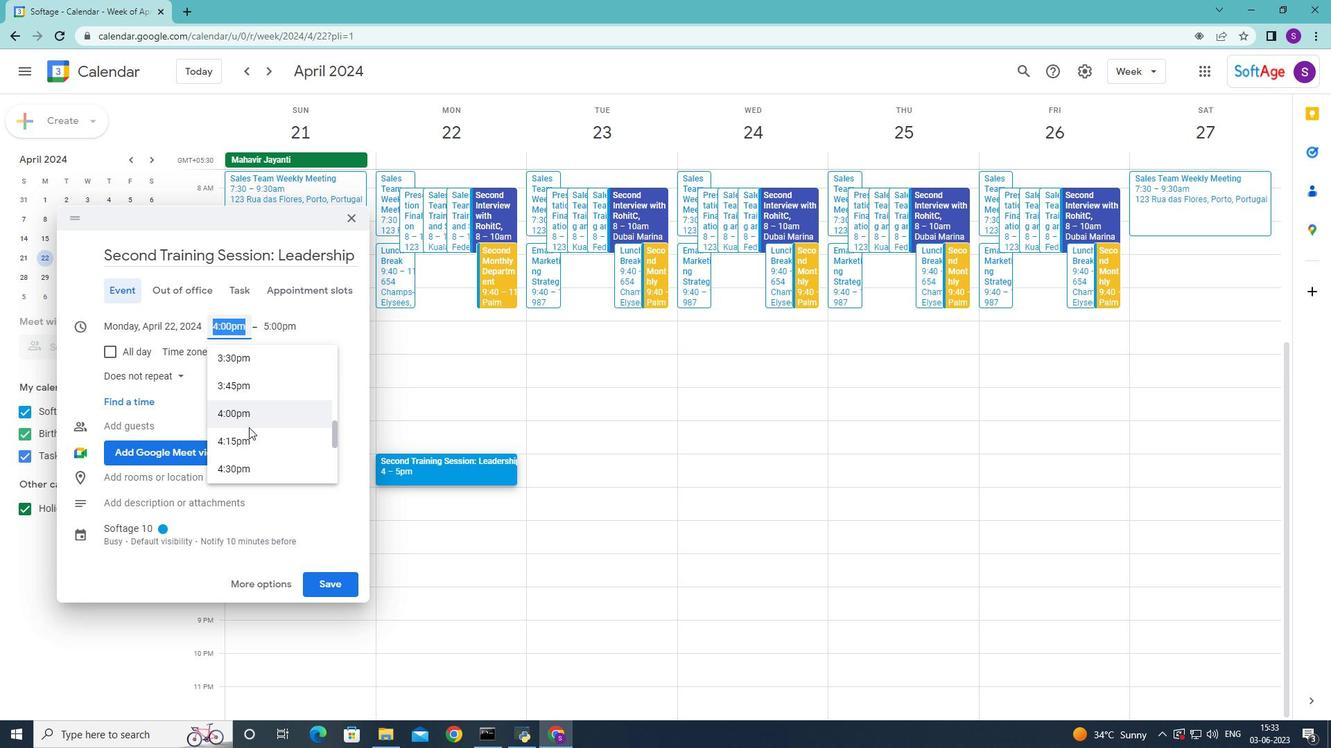 
Action: Mouse moved to (569, 583)
Screenshot: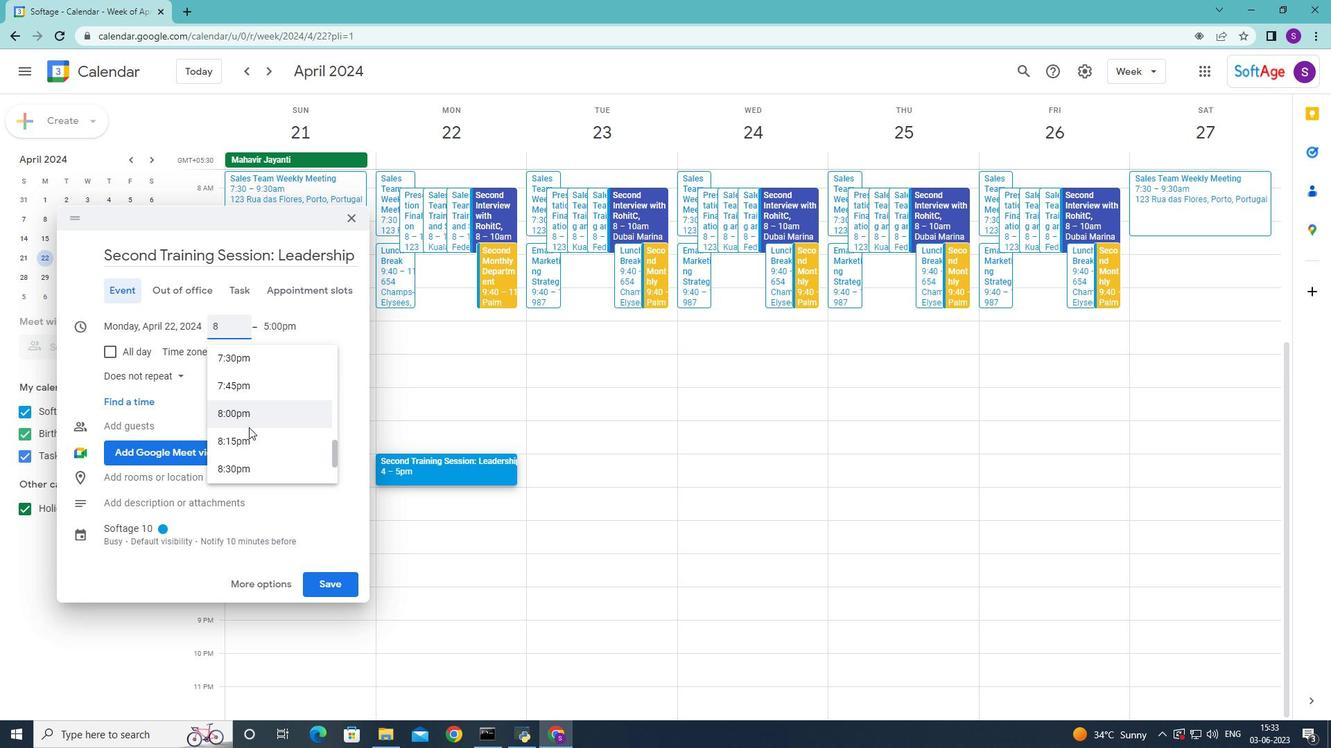 
Action: Mouse pressed left at (569, 583)
Screenshot: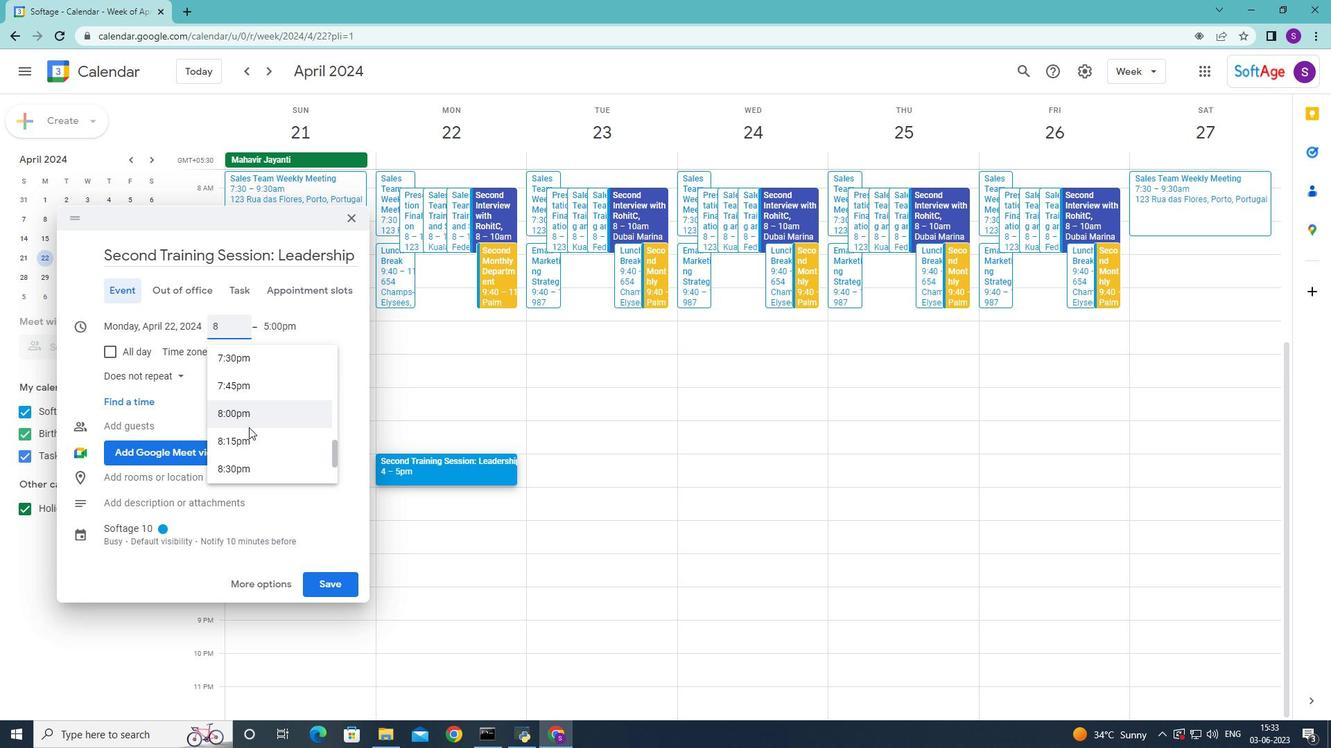
Action: Mouse moved to (219, 490)
Screenshot: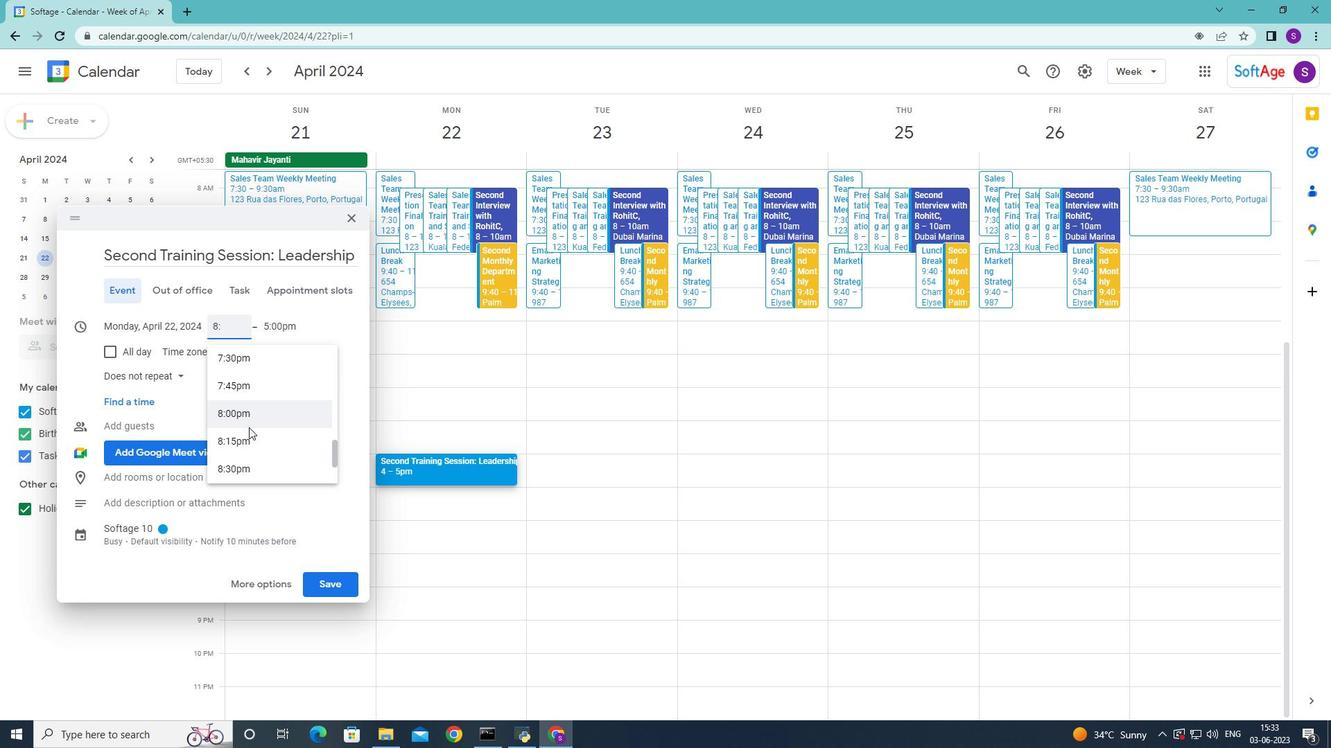 
Action: Mouse pressed left at (219, 490)
Screenshot: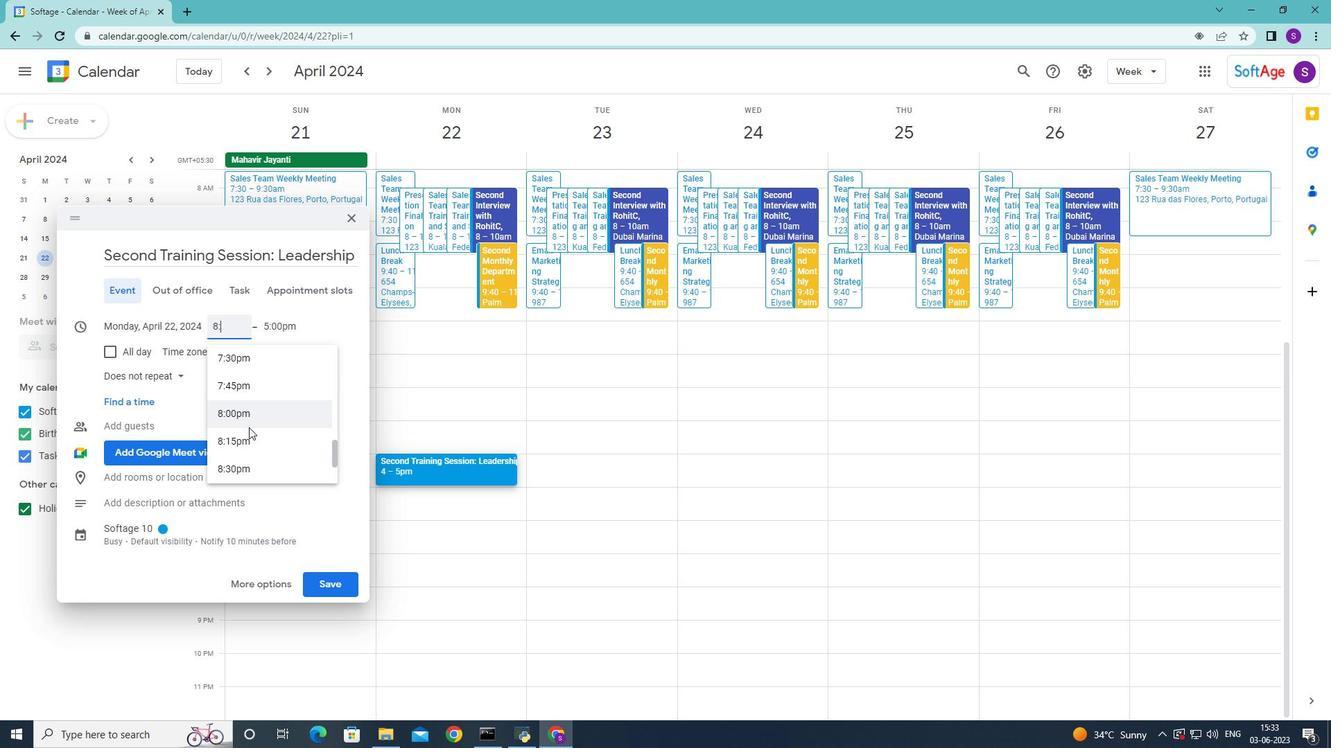 
Action: Key pressed <Key.shift>Throughout<Key.space>the<Key.space>workshop,<Key.space>partu<Key.backspace>icipants<Key.space>will<Key.space>engage<Key.space>in<Key.space>a<Key.space>series<Key.space>of<Key.space>activities<Key.space><Key.backspace>,<Key.space>exercises<Key.space><Key.backspace>,<Key.space>and<Key.space>practice<Key.space>sessions<Key.space>that<Key.space>
Screenshot: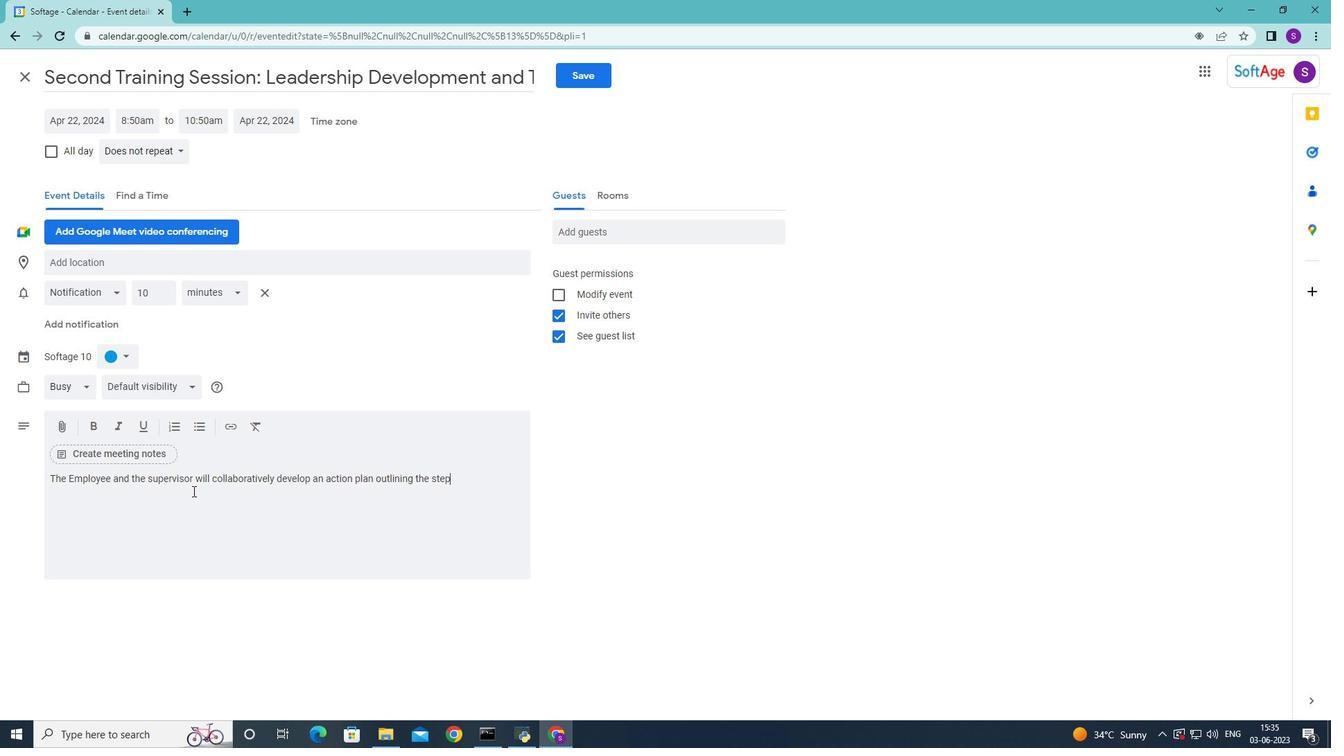 
Action: Mouse moved to (226, 465)
Screenshot: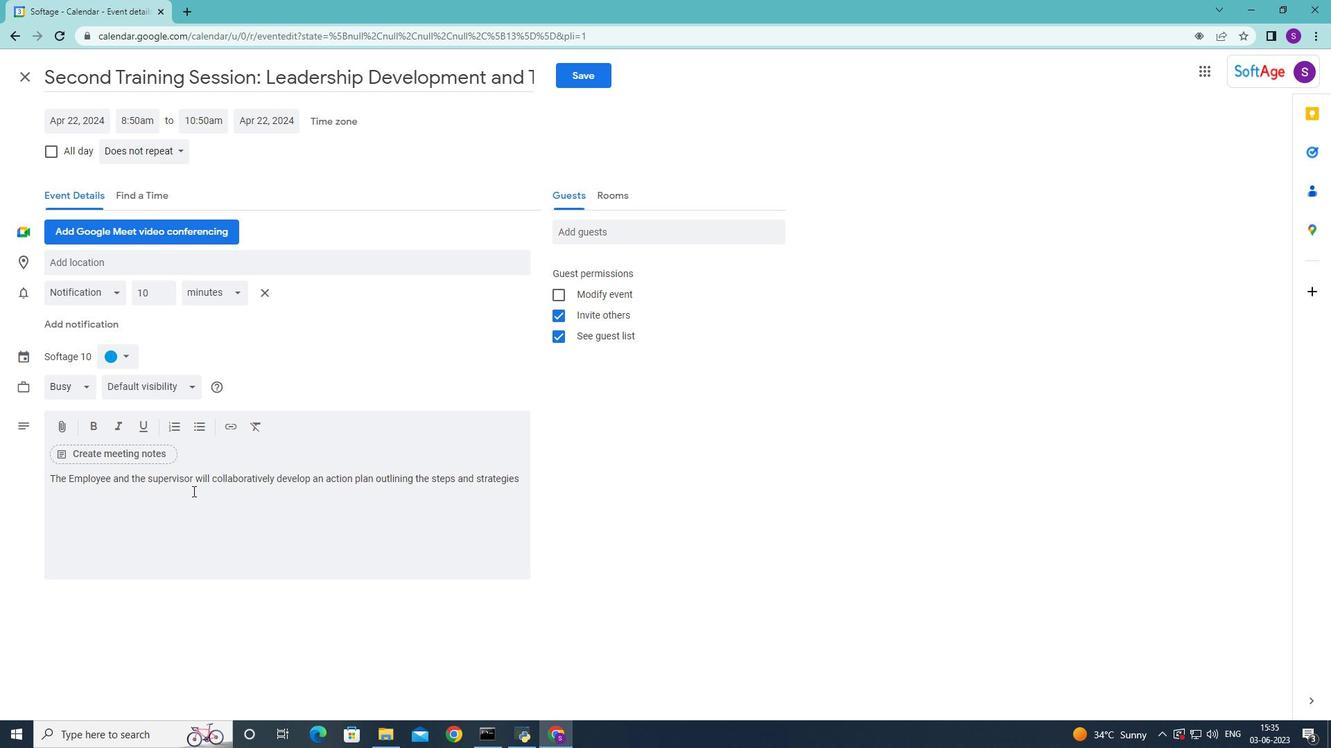 
Action: Key pressed focus<Key.space>focus<Key.space>on<Key.space><Key.backspace><Key.backspace><Key.backspace><Key.backspace><Key.backspace><Key.backspace><Key.backspace><Key.backspace><Key.backspace>
Screenshot: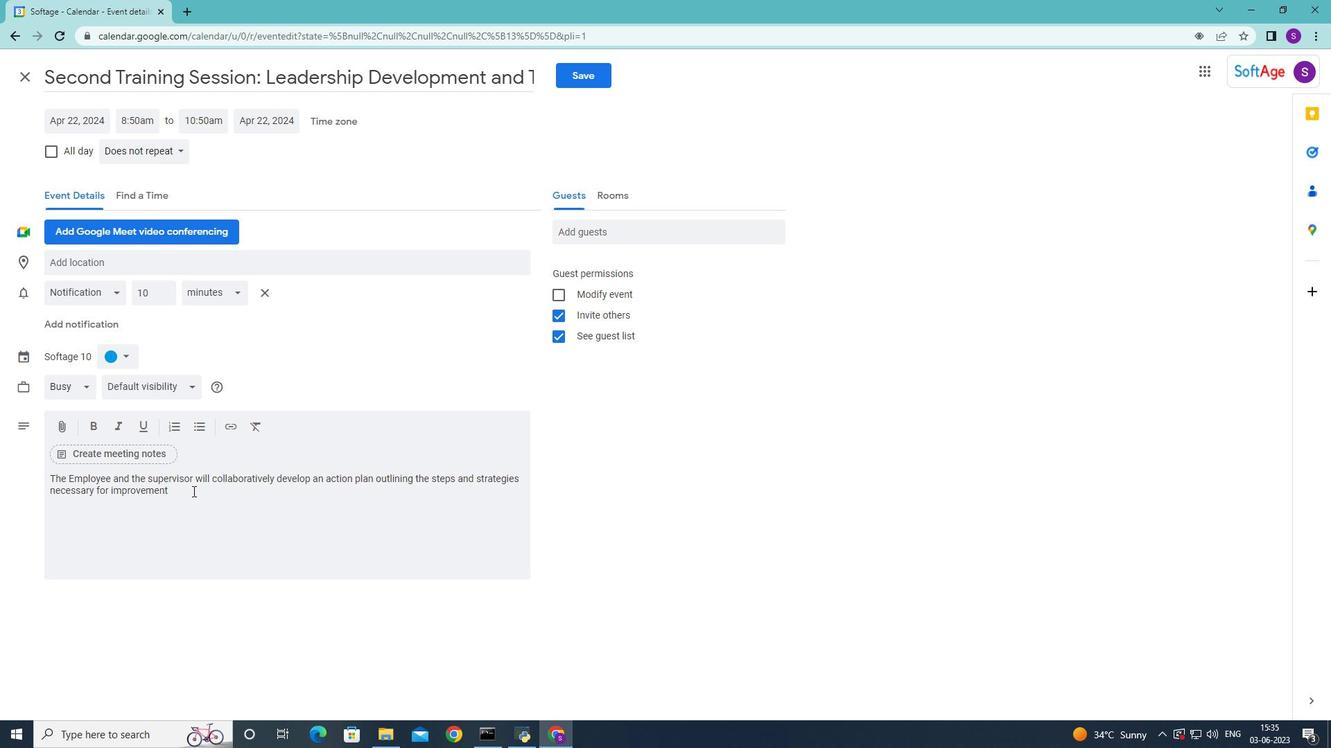 
Action: Mouse moved to (232, 470)
Screenshot: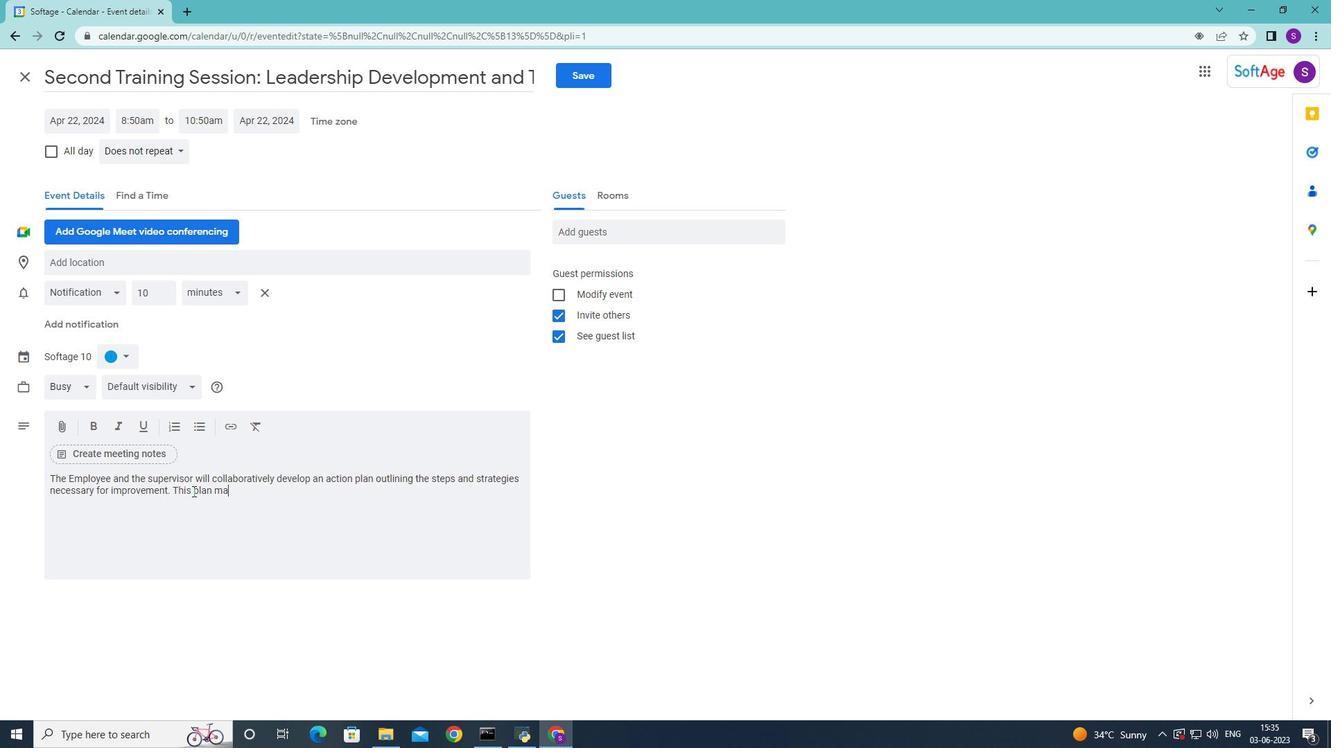 
Action: Key pressed on<Key.space>refinining<Key.backspace><Key.backspace>ng<Key.space><Key.backspace><Key.backspace><Key.backspace><Key.backspace>g<Key.space>their<Key.space>preseb<Key.backspace>ntation<Key.space>skills.<Key.space><Key.shift>These<Key.space>activities<Key.space>are<Key.space>desig<Key.backspace>gnes<Key.space>to<Key.backspace><Key.backspace><Key.backspace><Key.backspace>d<Key.space>to<Key.space>provide<Key.space>hands-pn<Key.space>experience<Key.space><Key.backspace><Key.backspace><Key.backspace><Key.backspace><Key.backspace><Key.backspace><Key.backspace><Key.backspace><Key.backspace><Key.backspace><Key.backspace><Key.backspace><Key.backspace><Key.backspace>on<Key.space>experience<Key.space>and<Key.space>valuable<Key.space>feedback<Key.space>to<Key.space>help<Key.space>participant<Key.space>improve<Key.space>their<Key.space>delivery<Key.space>style<Key.space>and<Key.space>create<Key.space>compelling<Key.space>presentations.<Key.space>
Screenshot: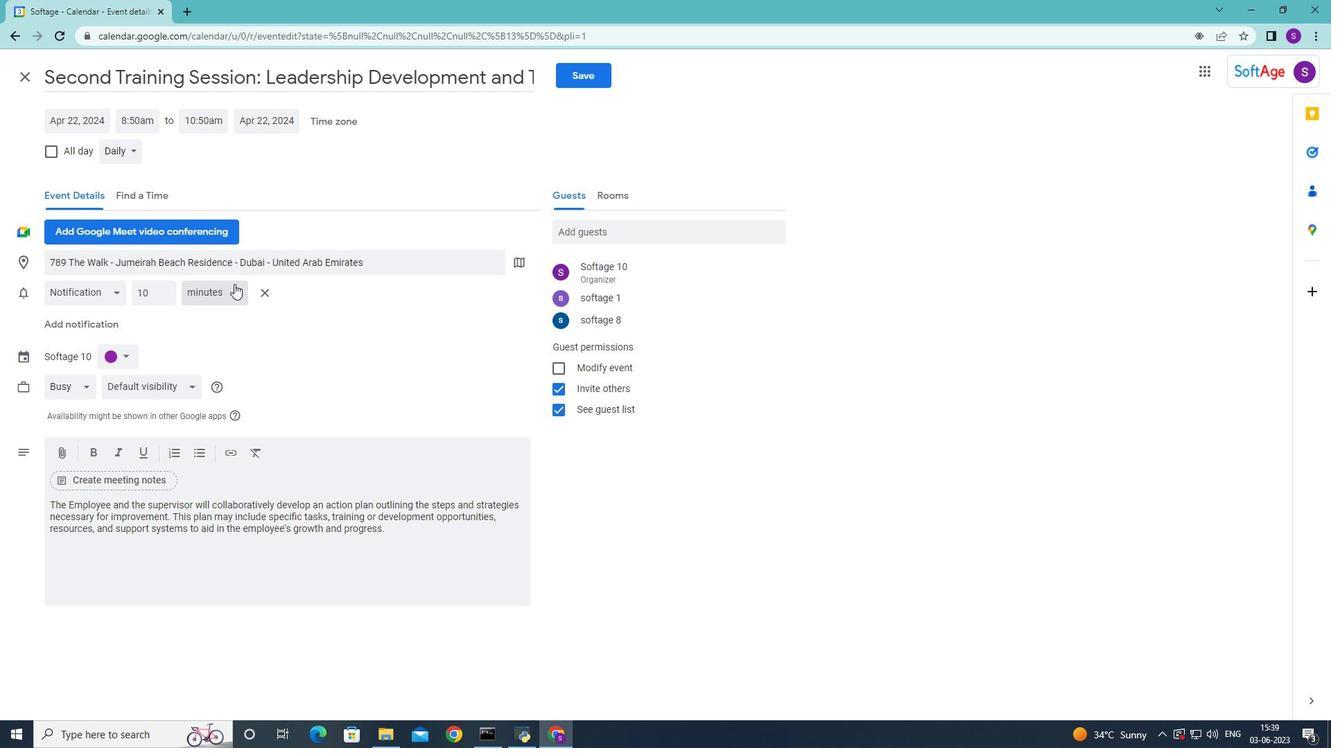 
Action: Mouse moved to (131, 355)
Screenshot: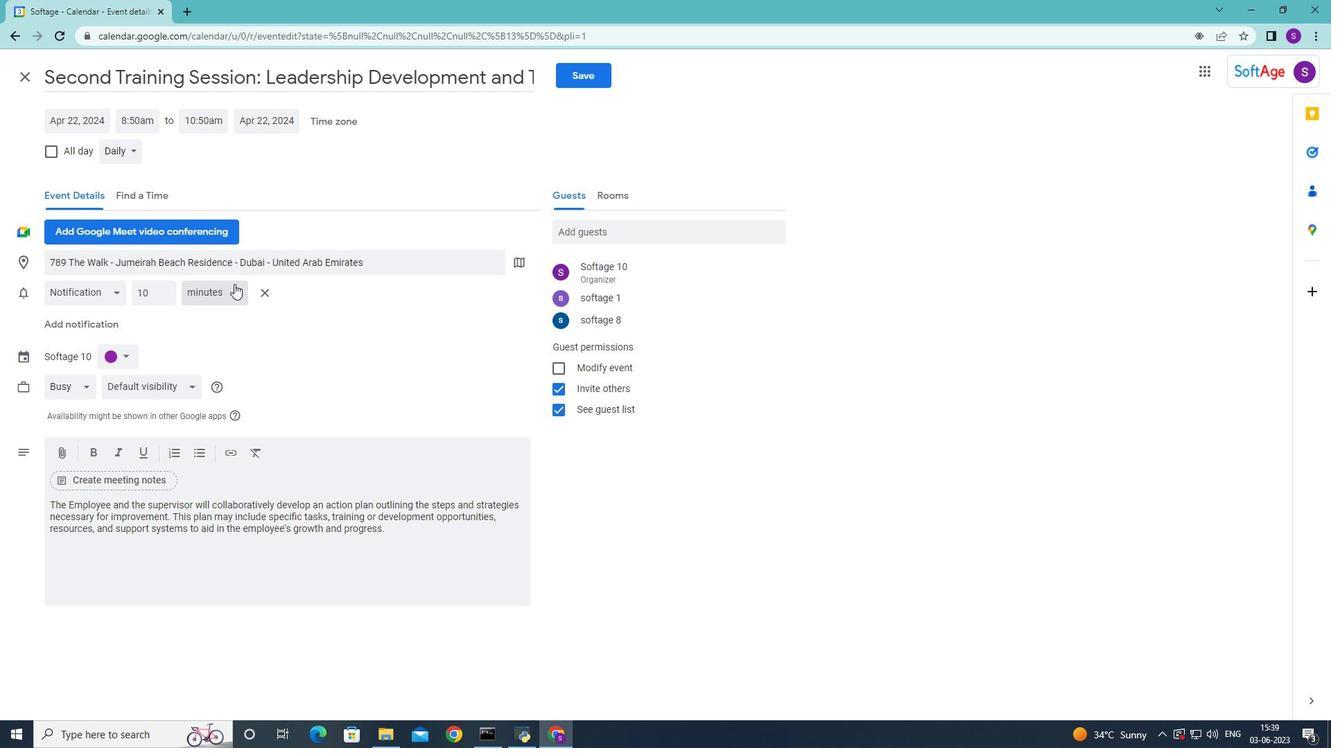 
Action: Mouse pressed left at (131, 355)
Screenshot: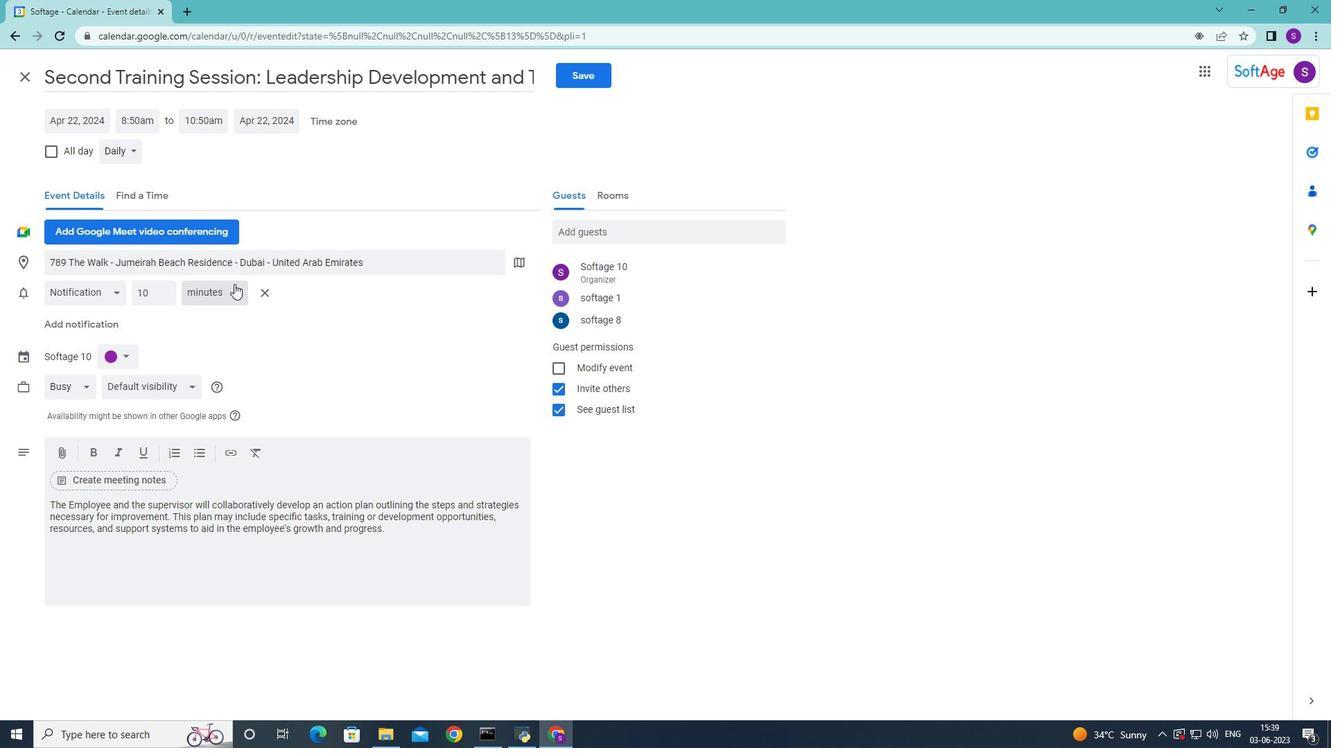 
Action: Mouse moved to (113, 388)
Screenshot: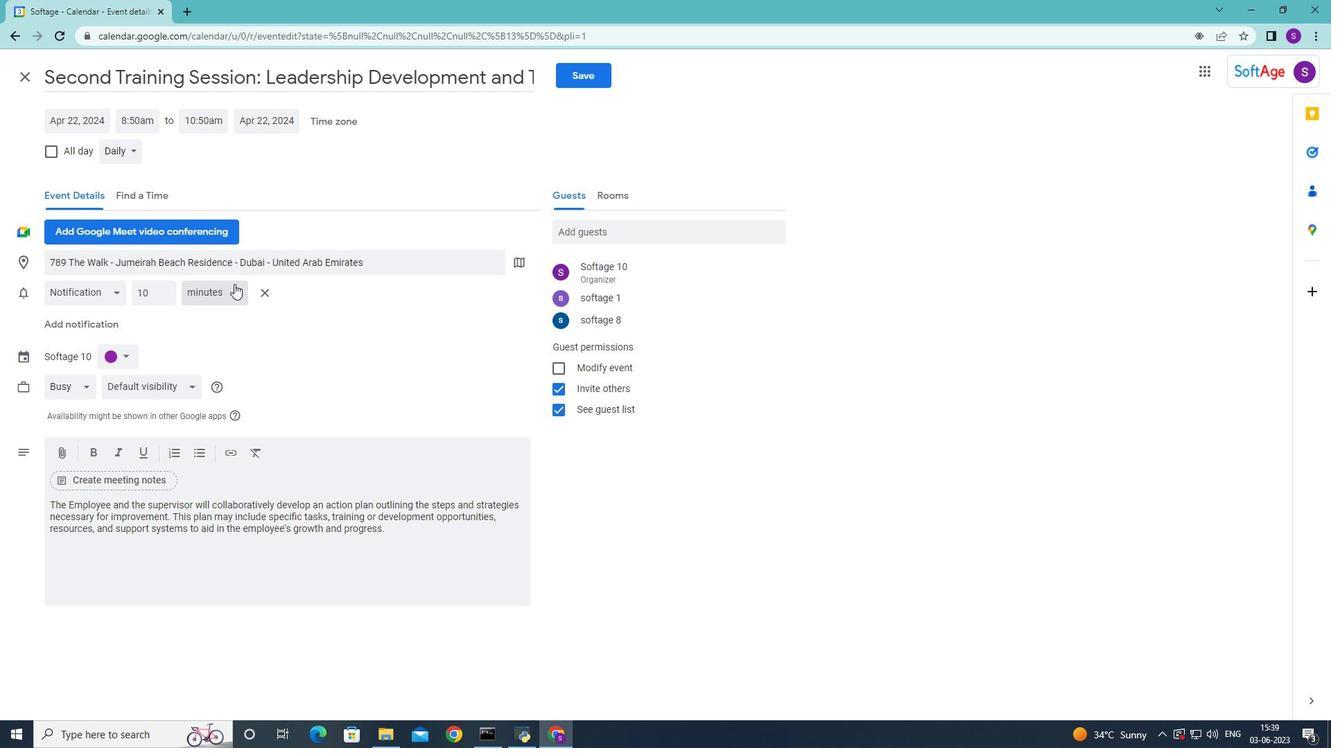 
Action: Mouse pressed left at (113, 388)
Screenshot: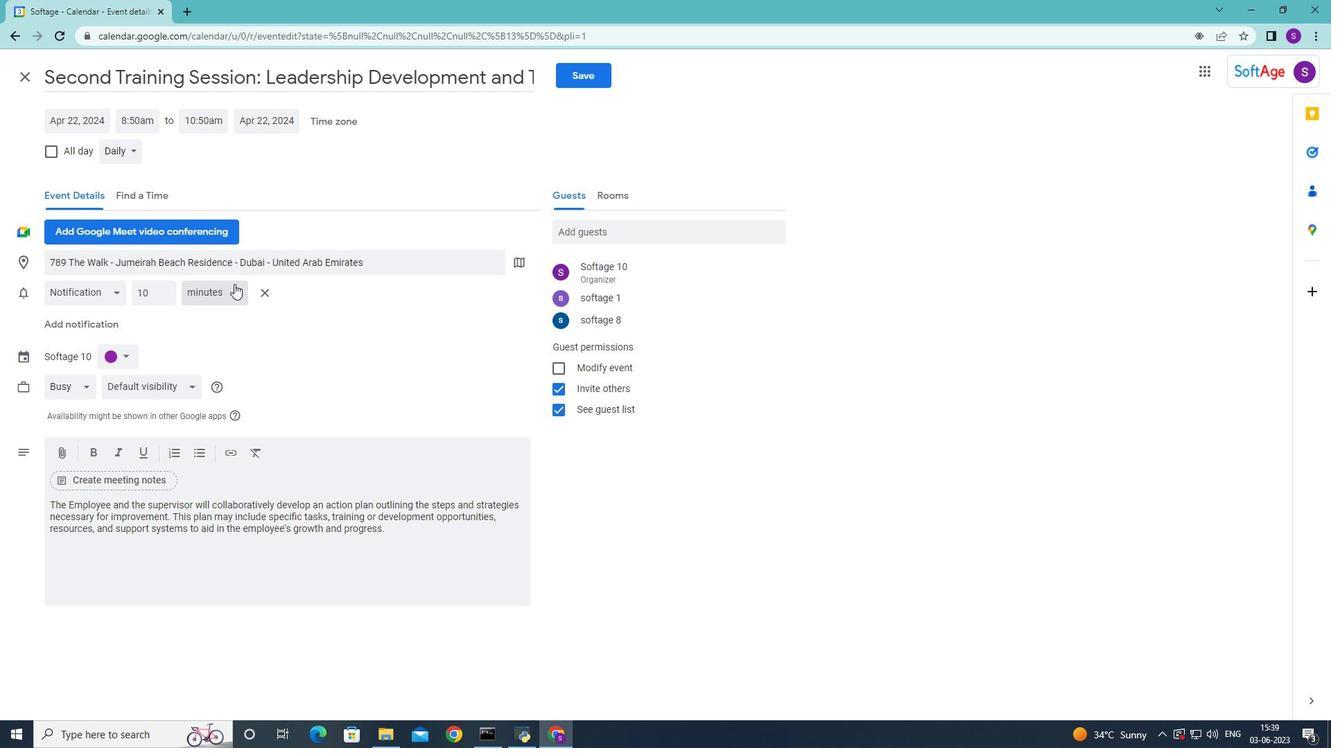
Action: Mouse moved to (552, 341)
Screenshot: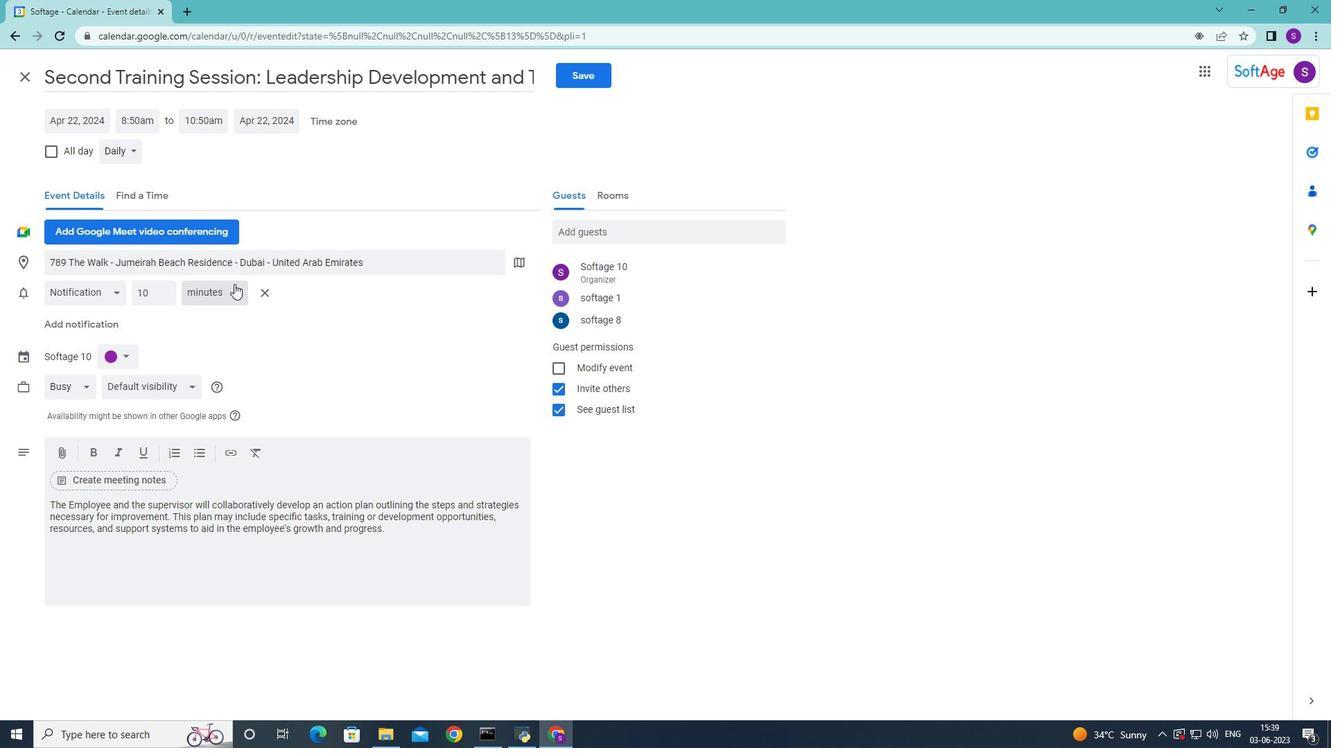 
Action: Mouse pressed left at (552, 341)
Screenshot: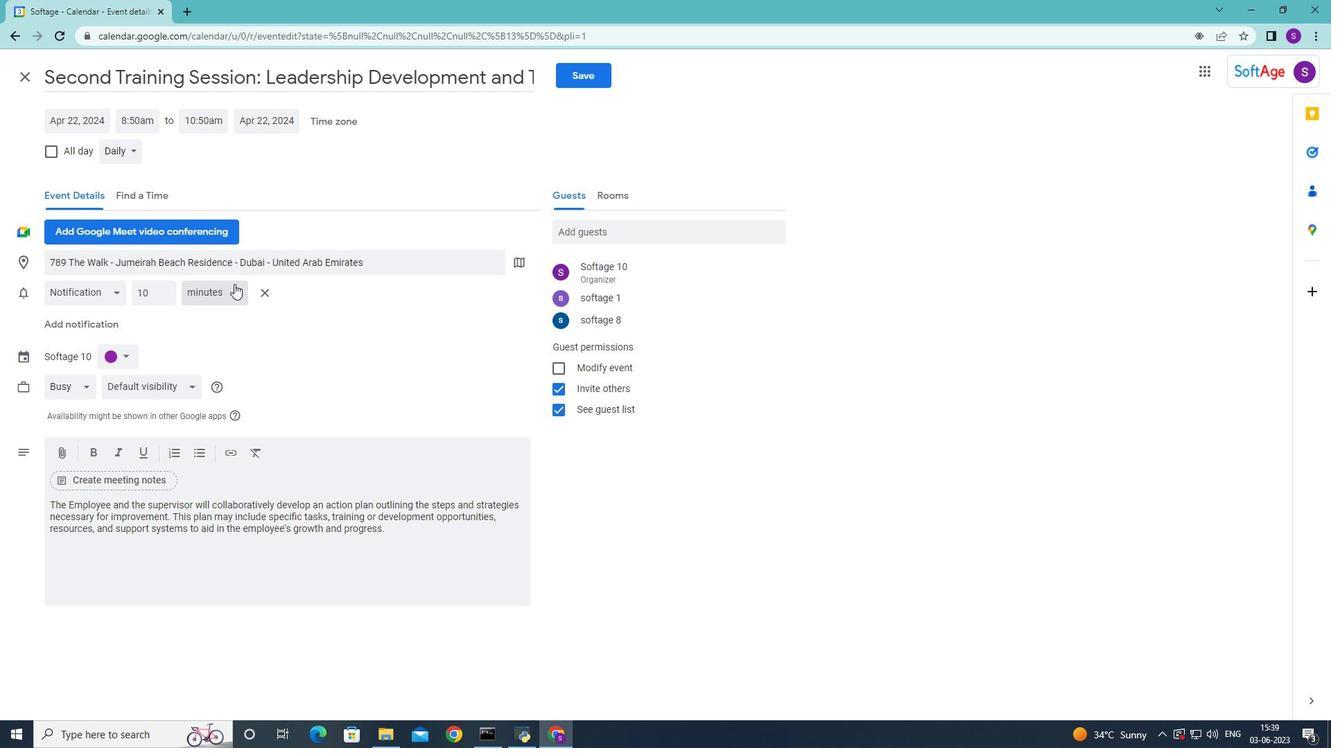 
Action: Mouse moved to (640, 230)
Screenshot: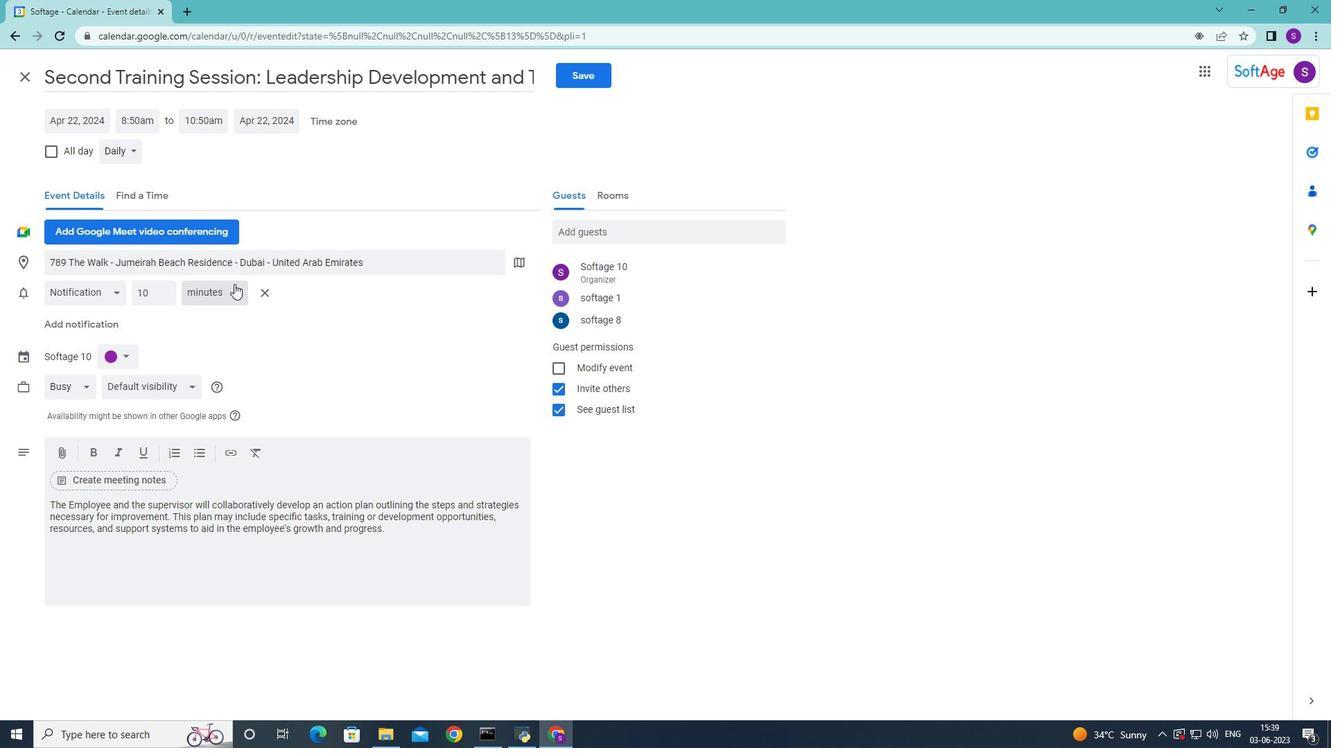 
Action: Mouse pressed left at (640, 230)
Screenshot: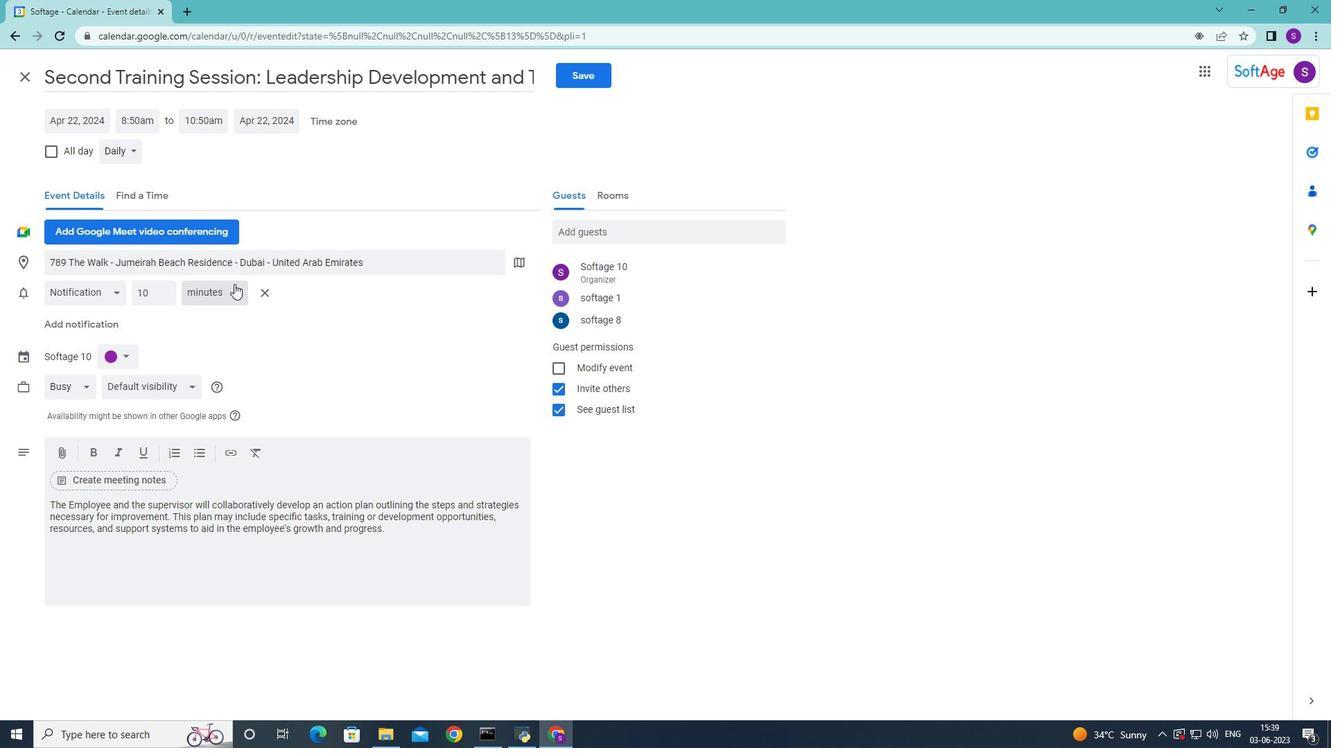 
Action: Mouse moved to (642, 230)
Screenshot: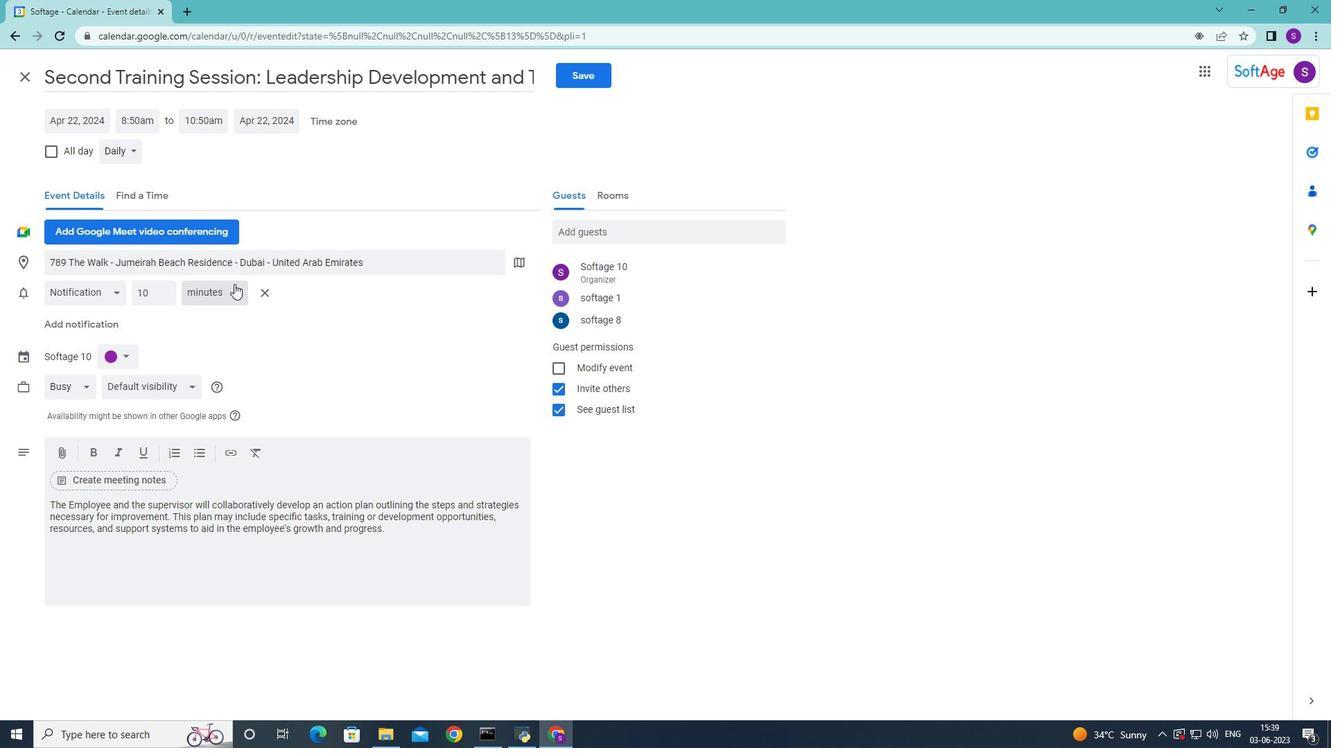 
Action: Key pressed softage.7<Key.shift>@softage.net<Key.enter><Key.shift>Softage.<Key.shift><Key.shift><Key.shift><Key.shift><Key.shift><Key.shift>@8<Key.backspace><Key.backspace>8<Key.shift>@softage.net<Key.enter>
Screenshot: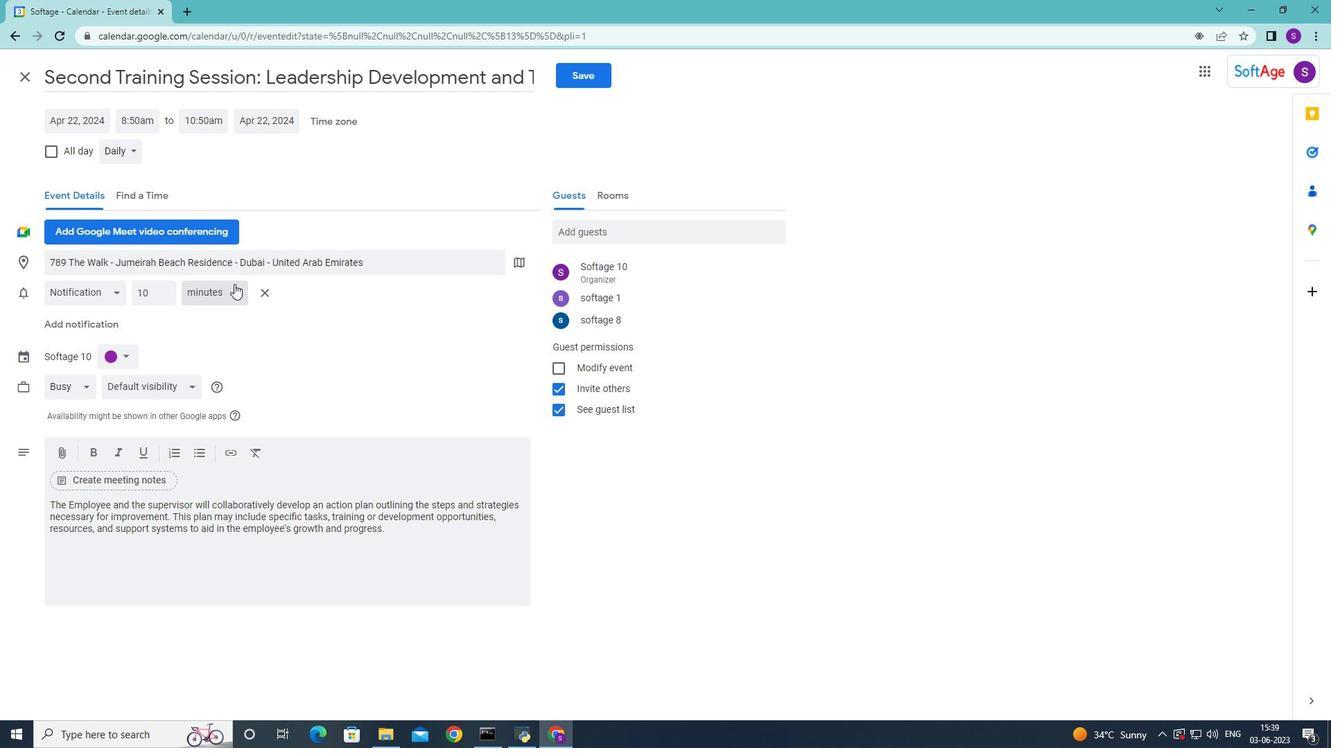 
Action: Mouse moved to (578, 77)
Screenshot: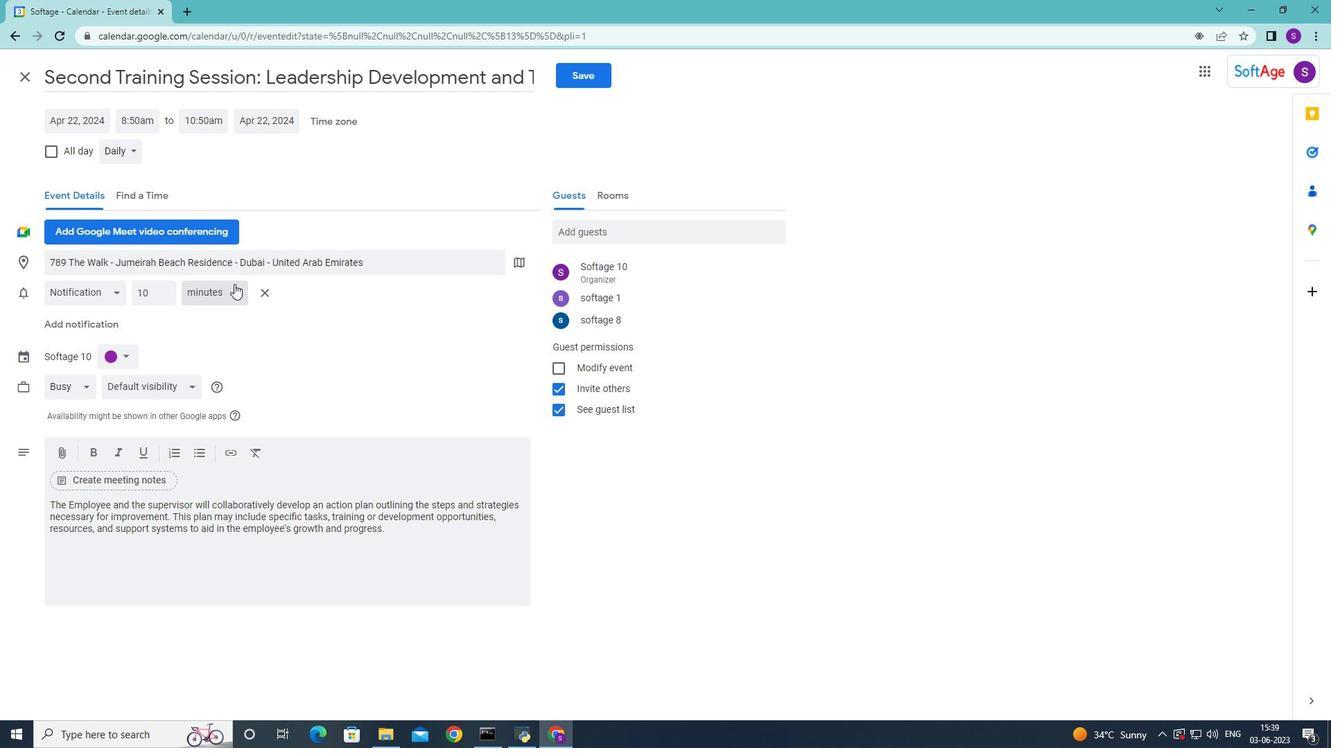 
Action: Mouse pressed left at (578, 77)
Screenshot: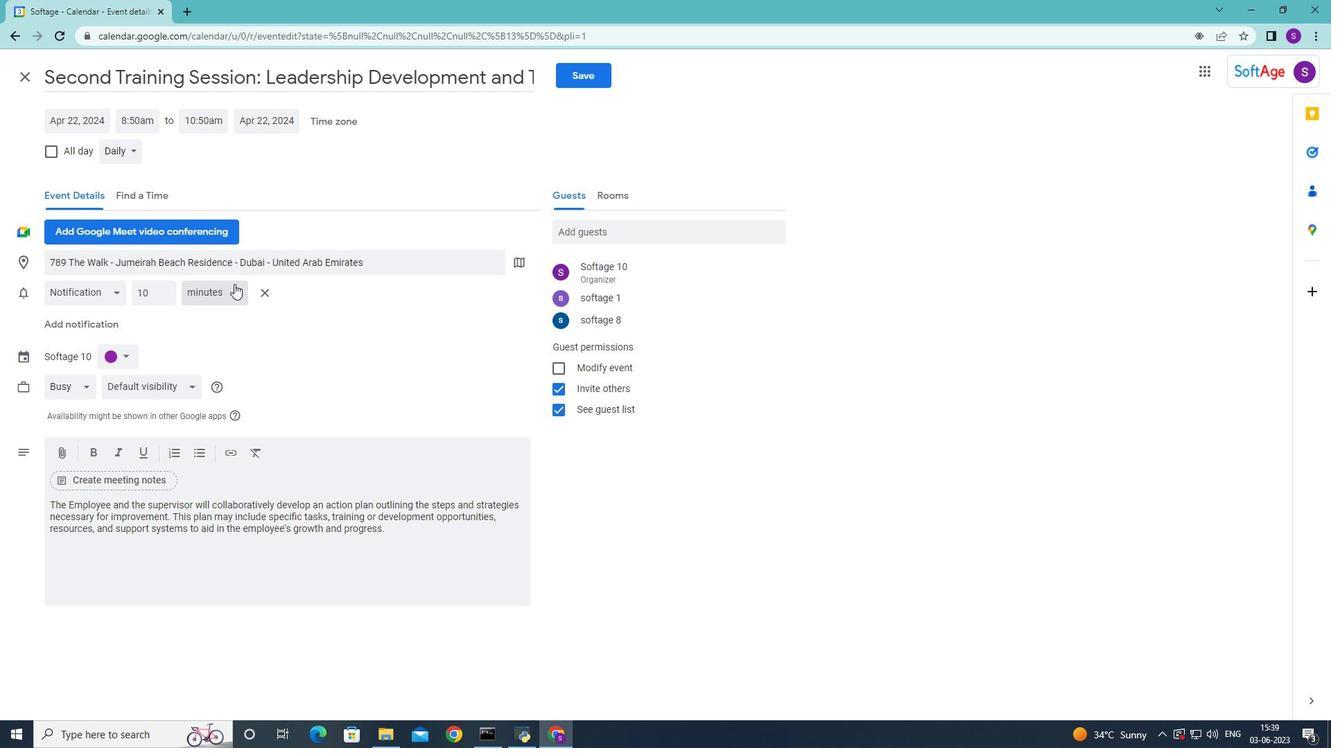 
Action: Mouse moved to (798, 418)
Screenshot: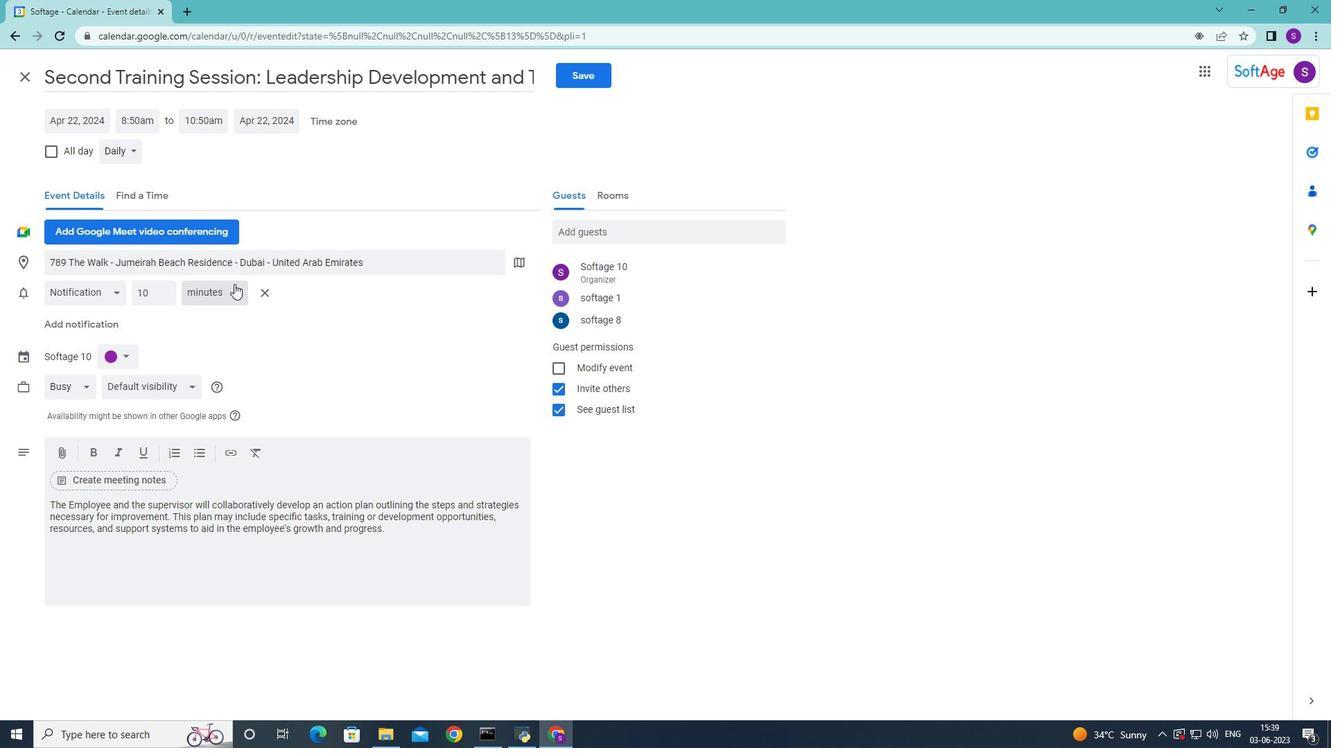 
Action: Mouse pressed left at (798, 418)
Screenshot: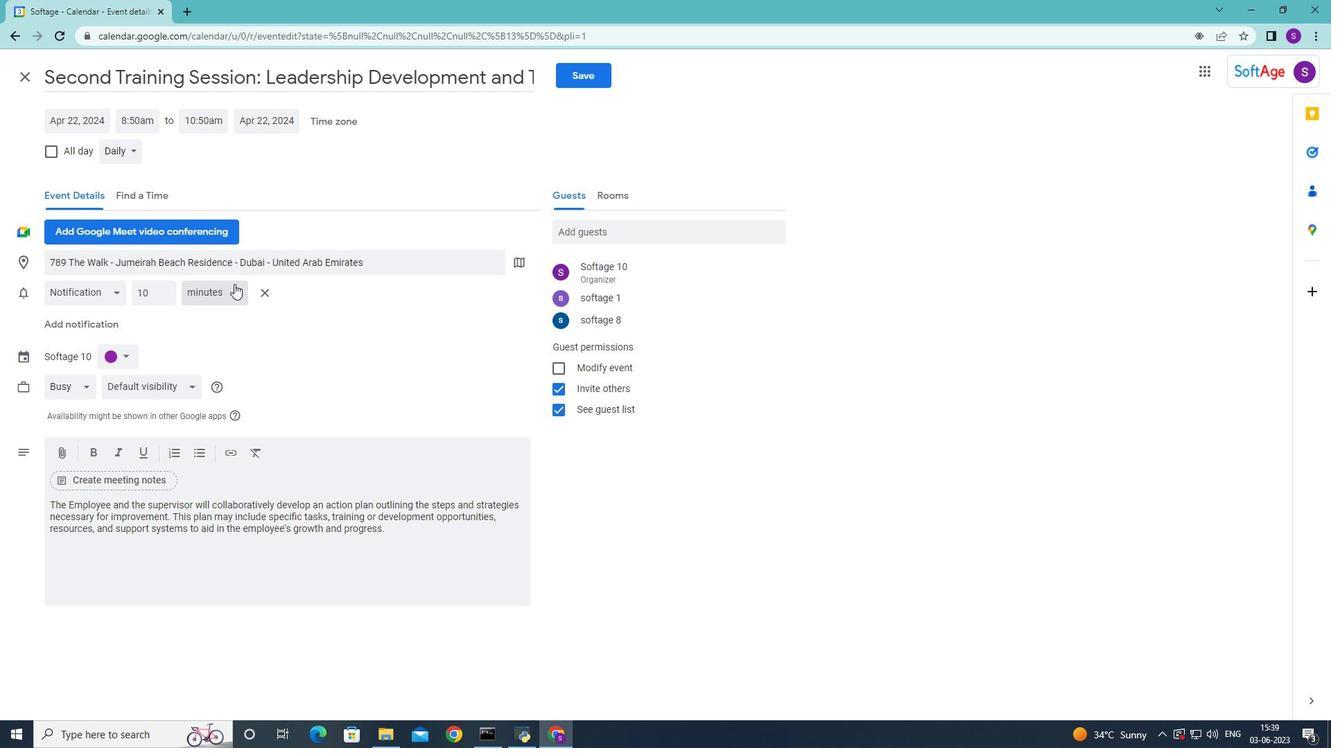 
Action: Mouse moved to (93, 118)
Screenshot: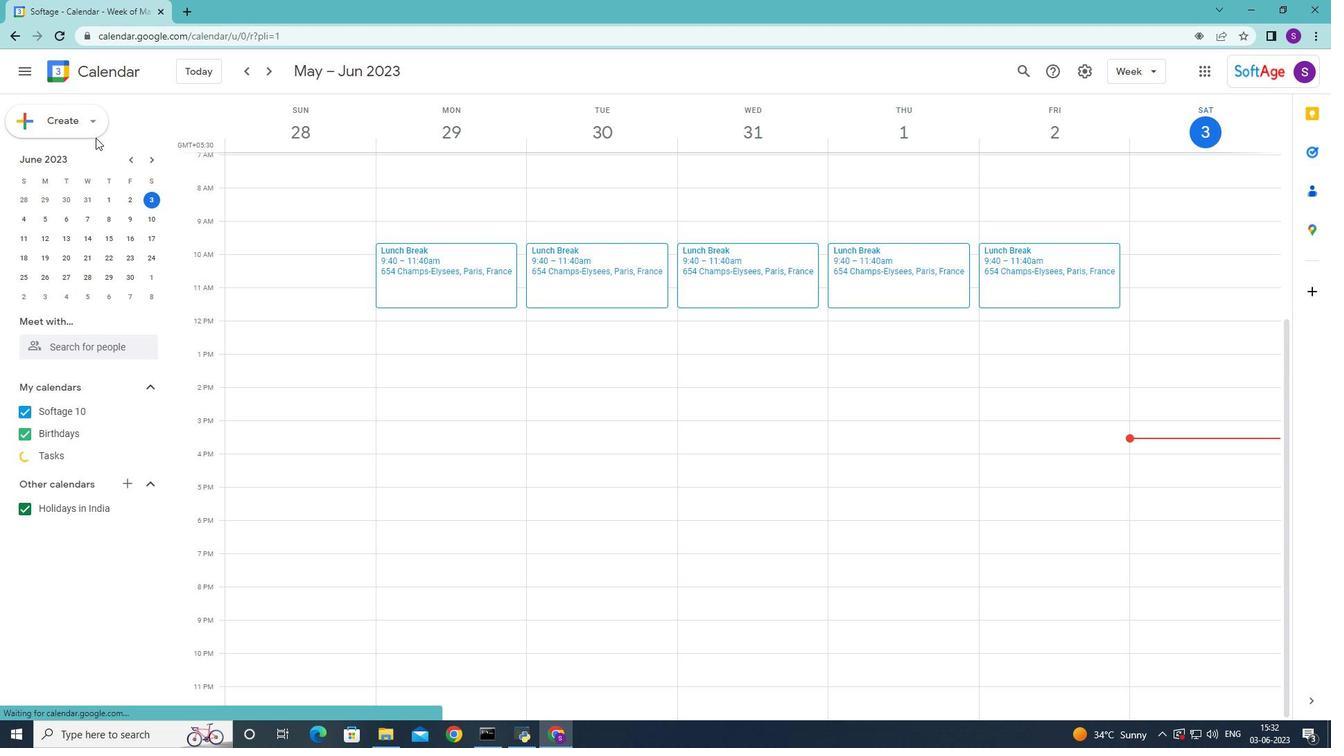 
Action: Mouse pressed left at (93, 118)
Screenshot: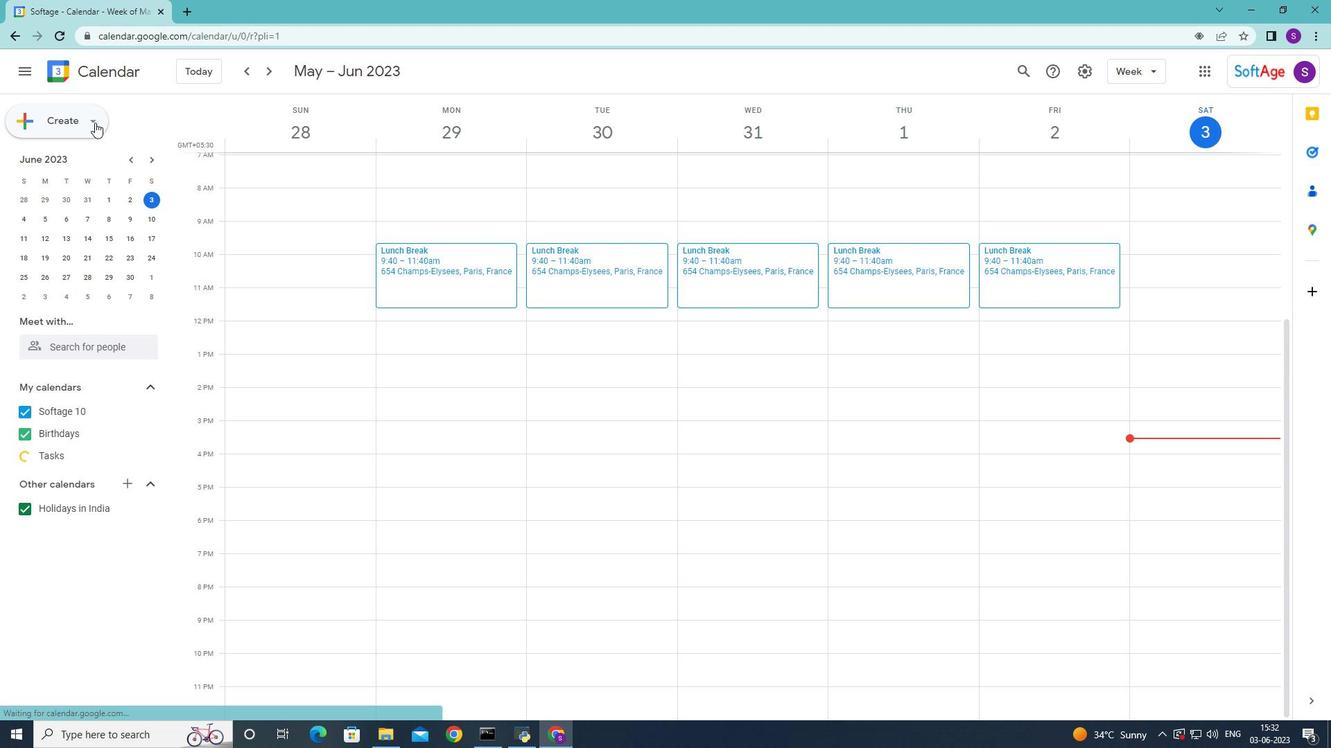 
Action: Mouse moved to (82, 162)
Screenshot: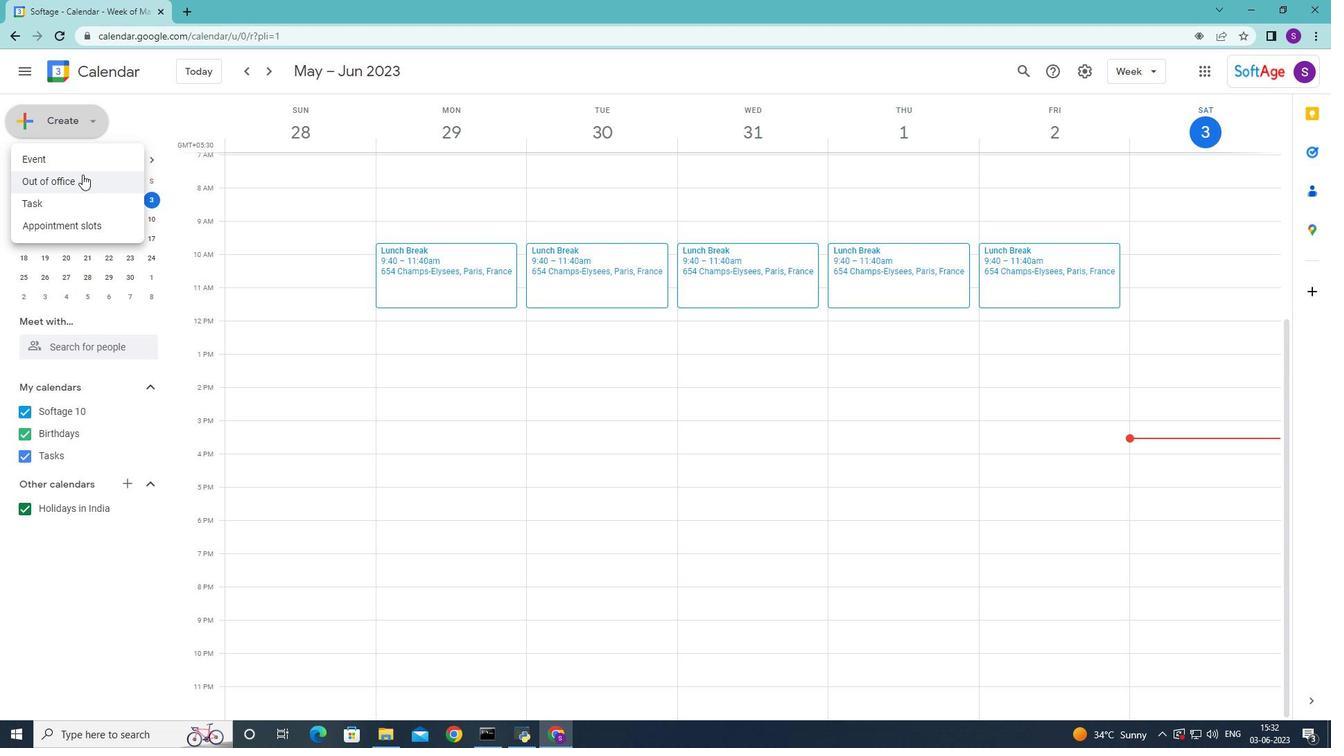 
Action: Mouse pressed left at (82, 162)
Screenshot: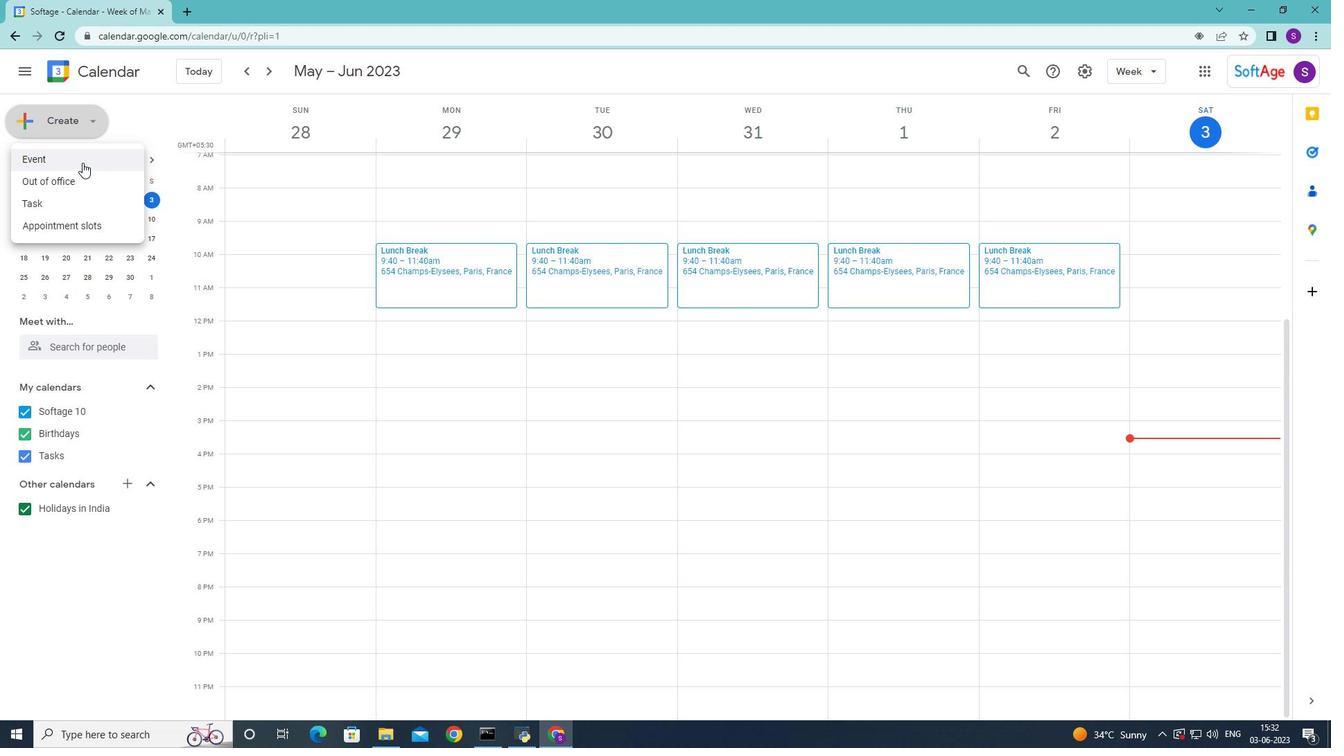 
Action: Mouse moved to (933, 255)
Screenshot: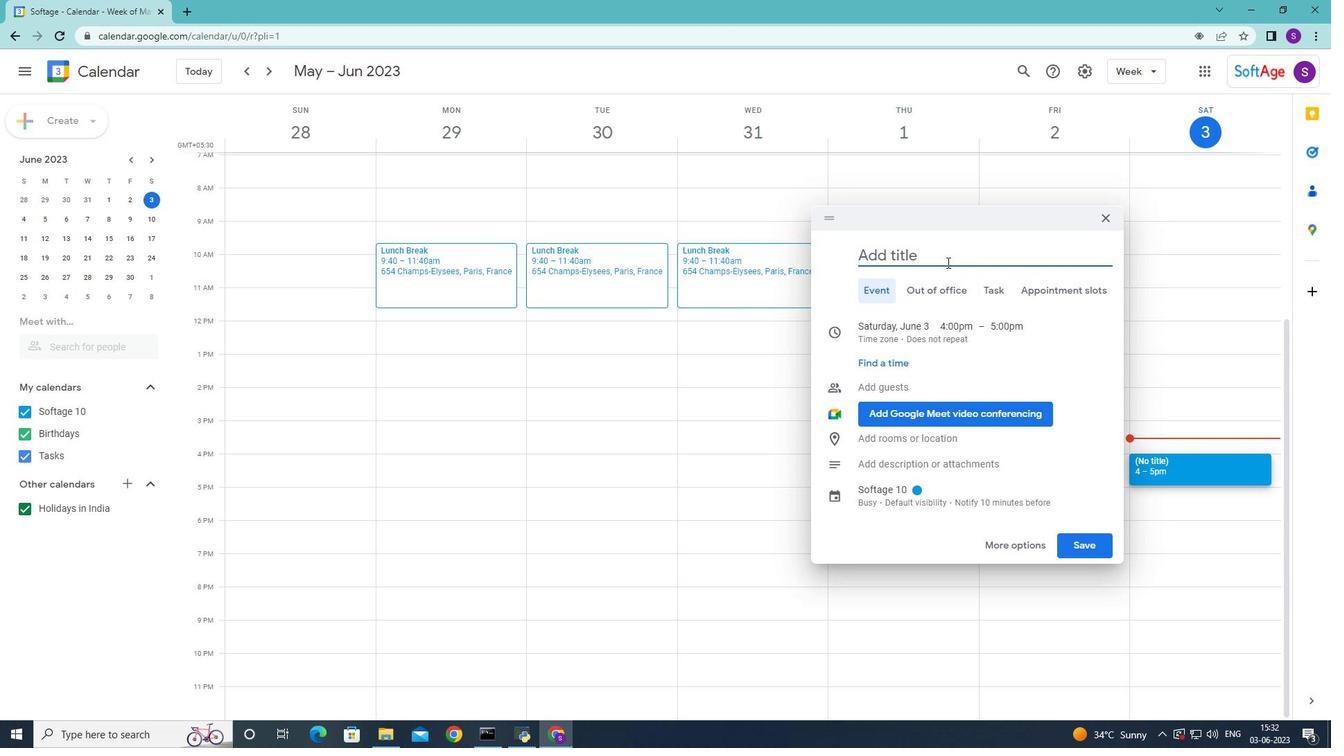 
Action: Mouse pressed left at (933, 255)
Screenshot: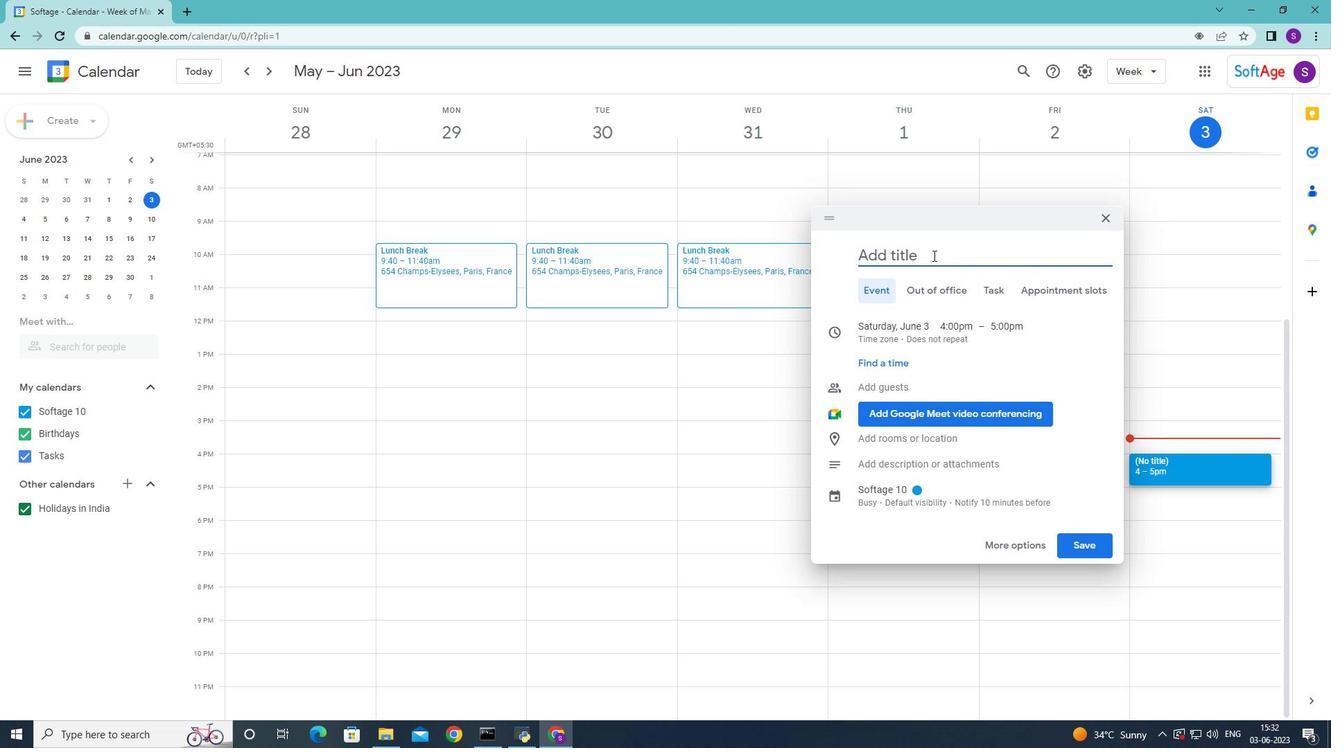 
Action: Key pressed <Key.shift>Second<Key.space><Key.shift>Training<Key.space><Key.shift>sess<Key.backspace><Key.backspace><Key.backspace><Key.backspace><Key.shift><Key.shift>Session<Key.space><Key.backspace><Key.shift_r>:<Key.space><Key.shift>Leadership<Key.space><Key.shift>Development<Key.space>and<Key.space><Key.shift>Team<Key.space><Key.shift>empowerment
Screenshot: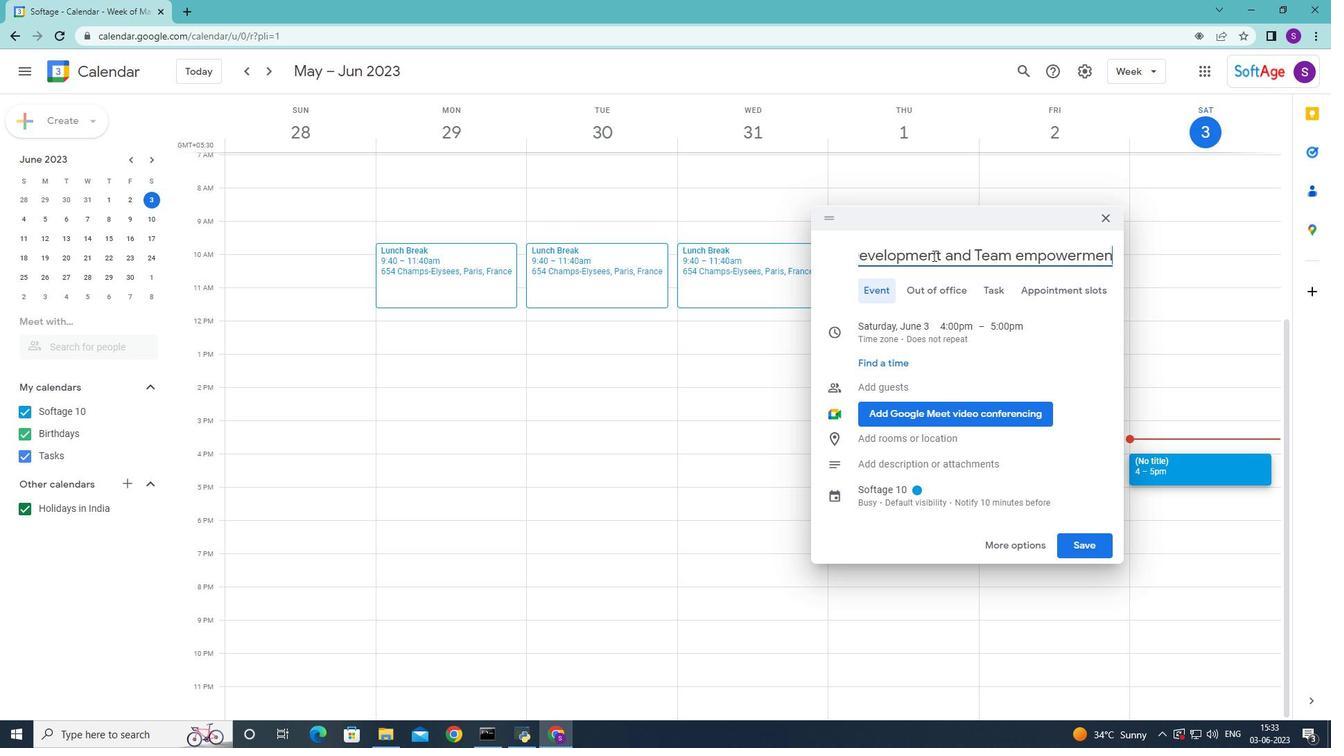 
Action: Mouse moved to (1016, 255)
Screenshot: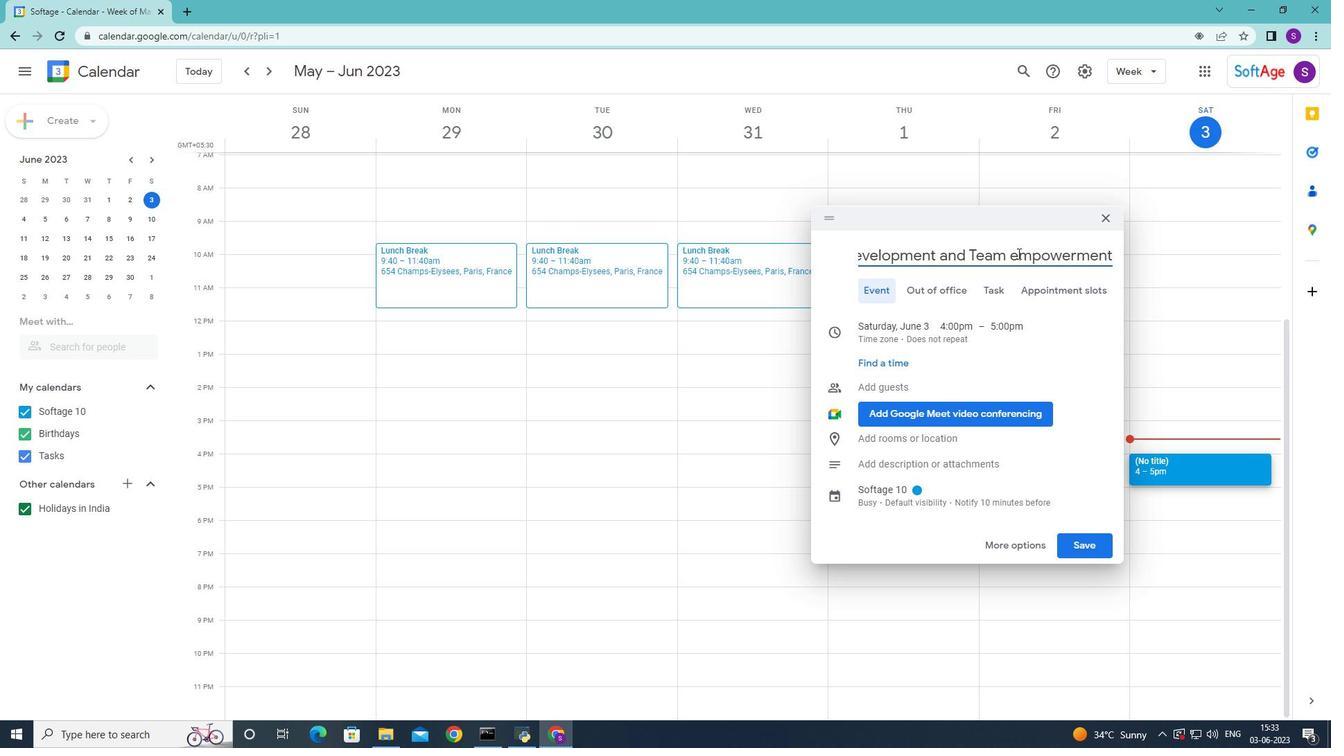 
Action: Mouse pressed left at (1016, 255)
Screenshot: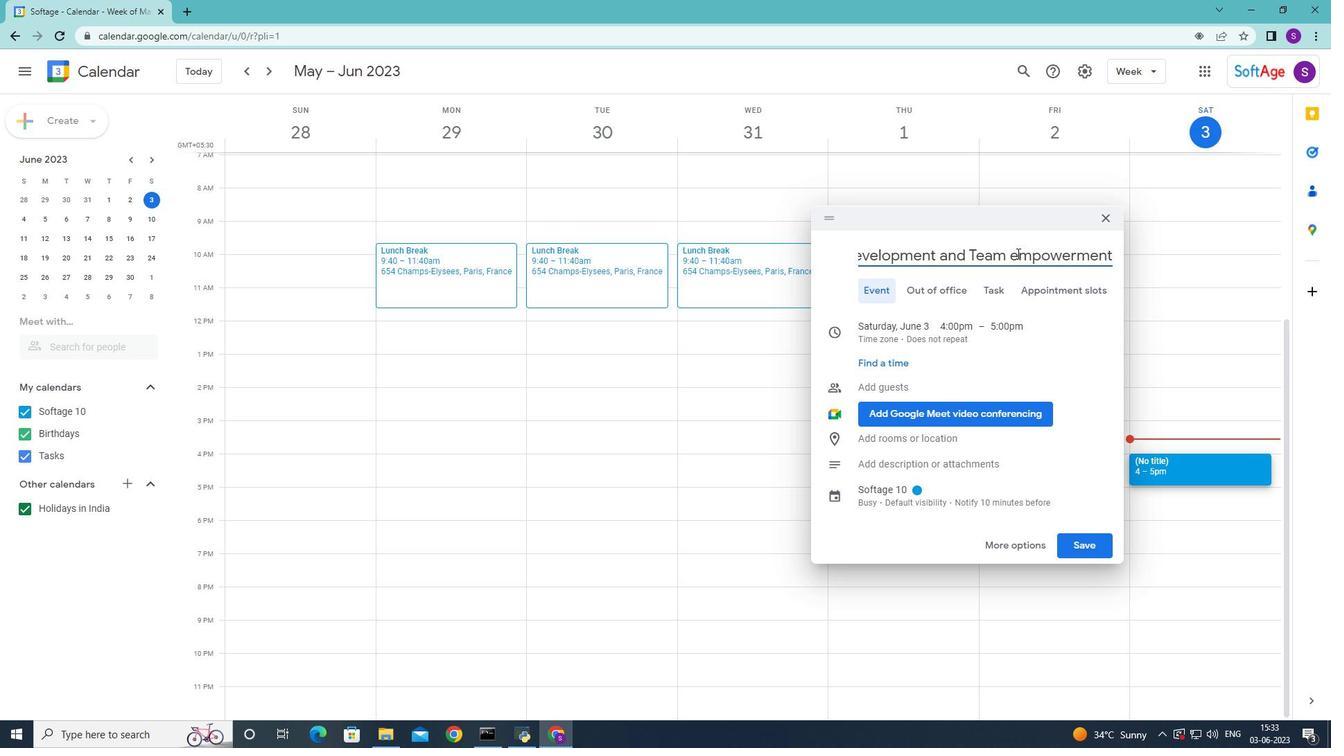 
Action: Key pressed <Key.backspace><Key.shift>E
Screenshot: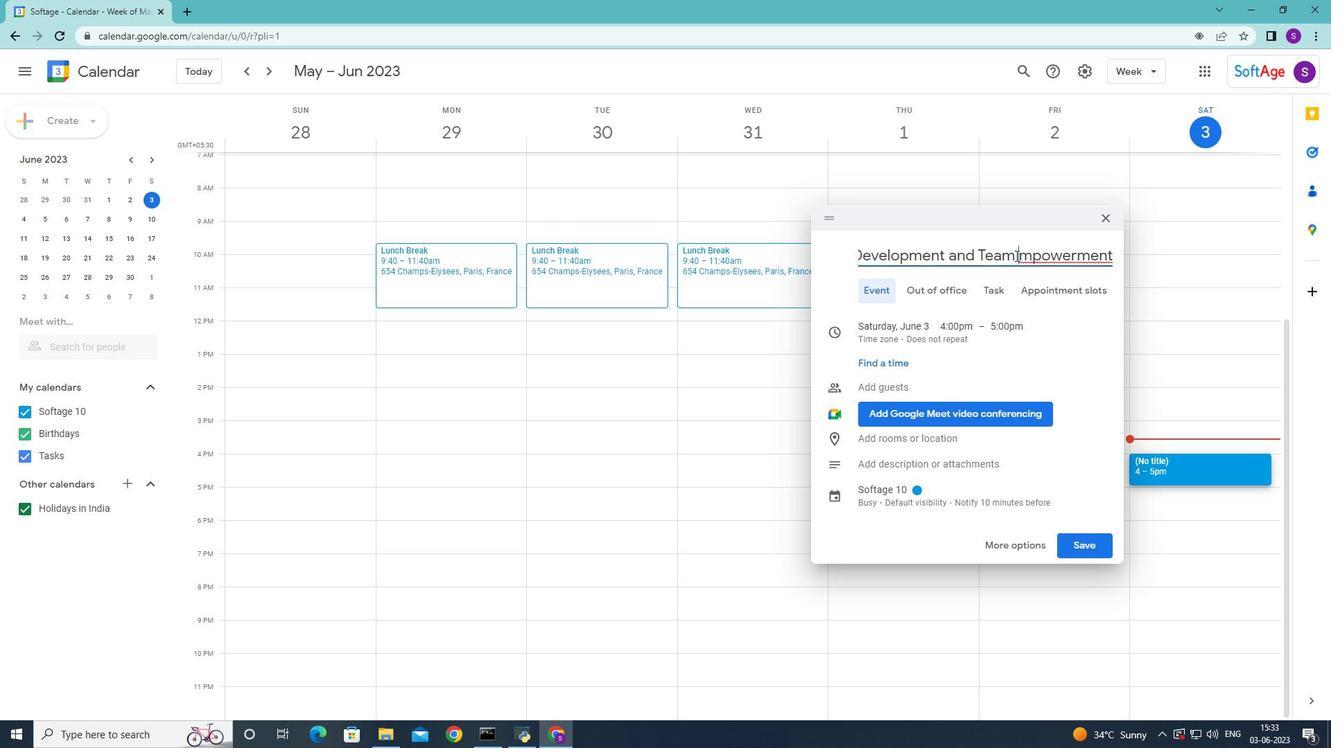 
Action: Mouse moved to (880, 336)
Screenshot: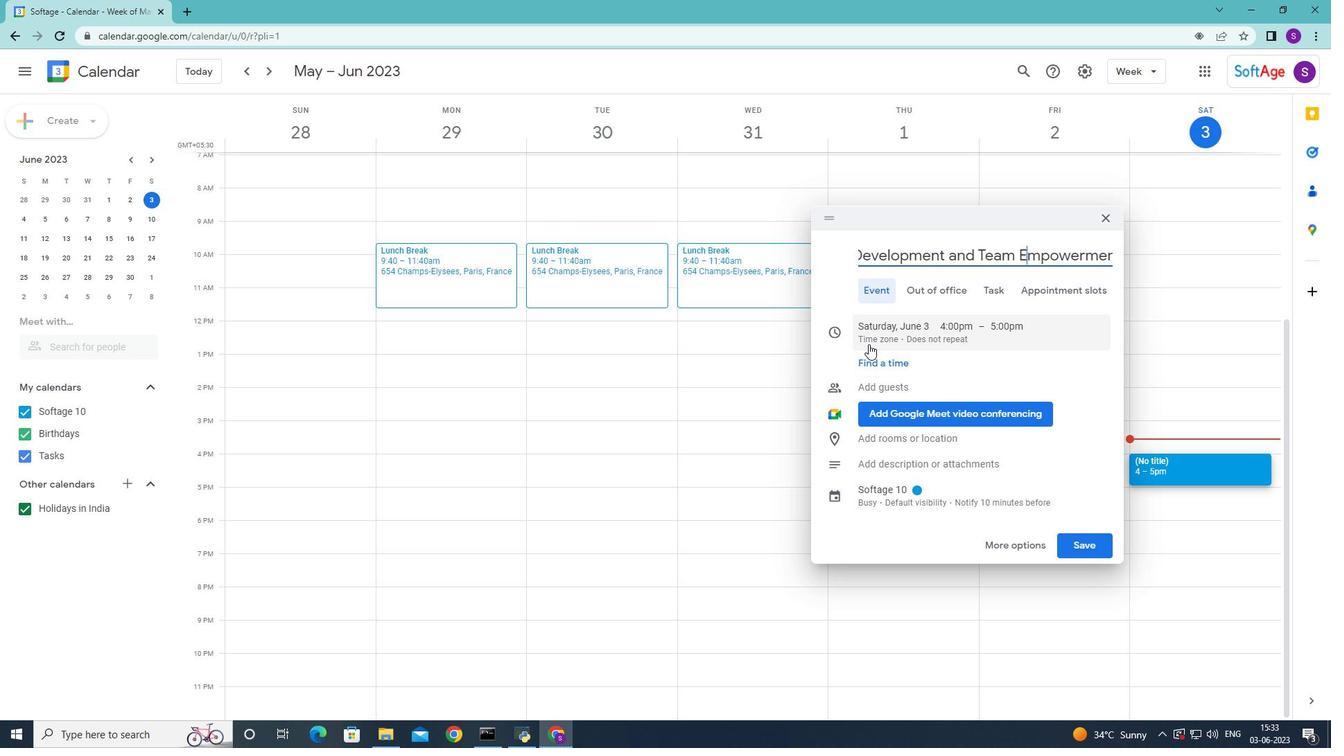 
Action: Mouse pressed left at (880, 336)
Screenshot: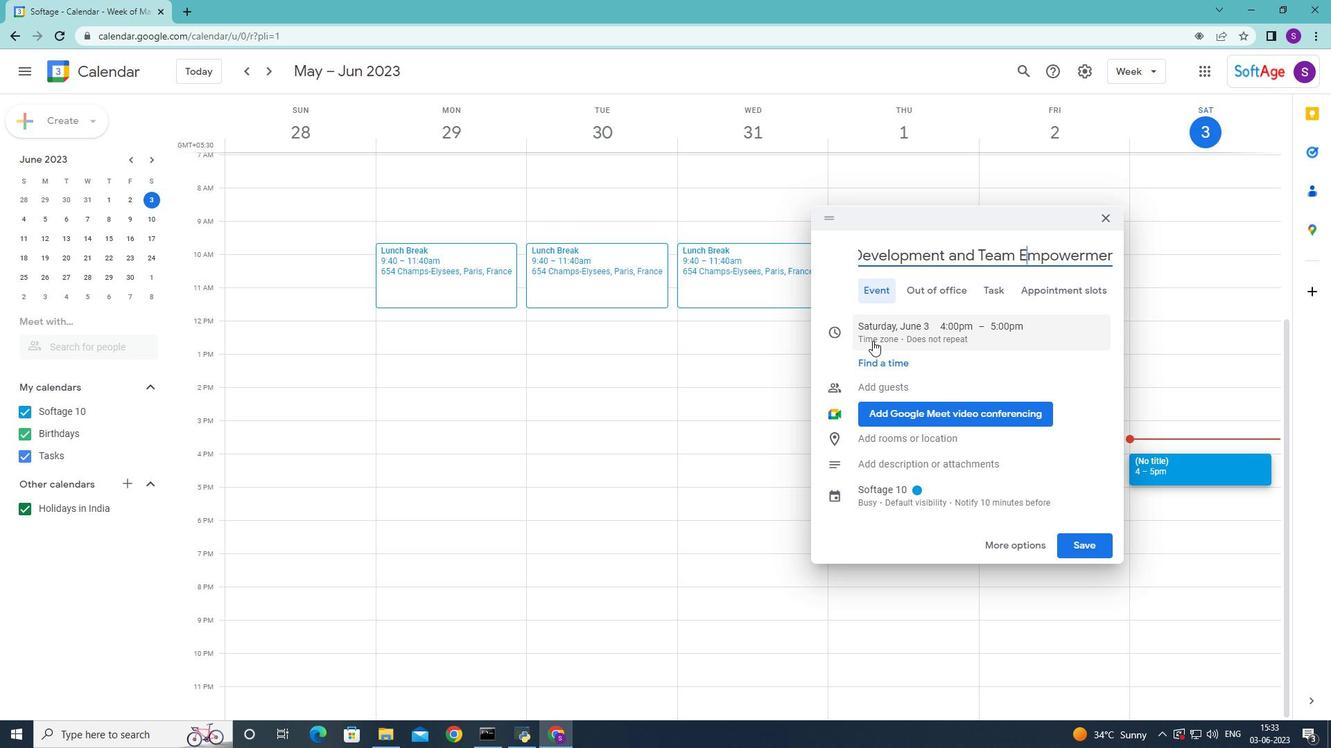 
Action: Mouse moved to (924, 324)
Screenshot: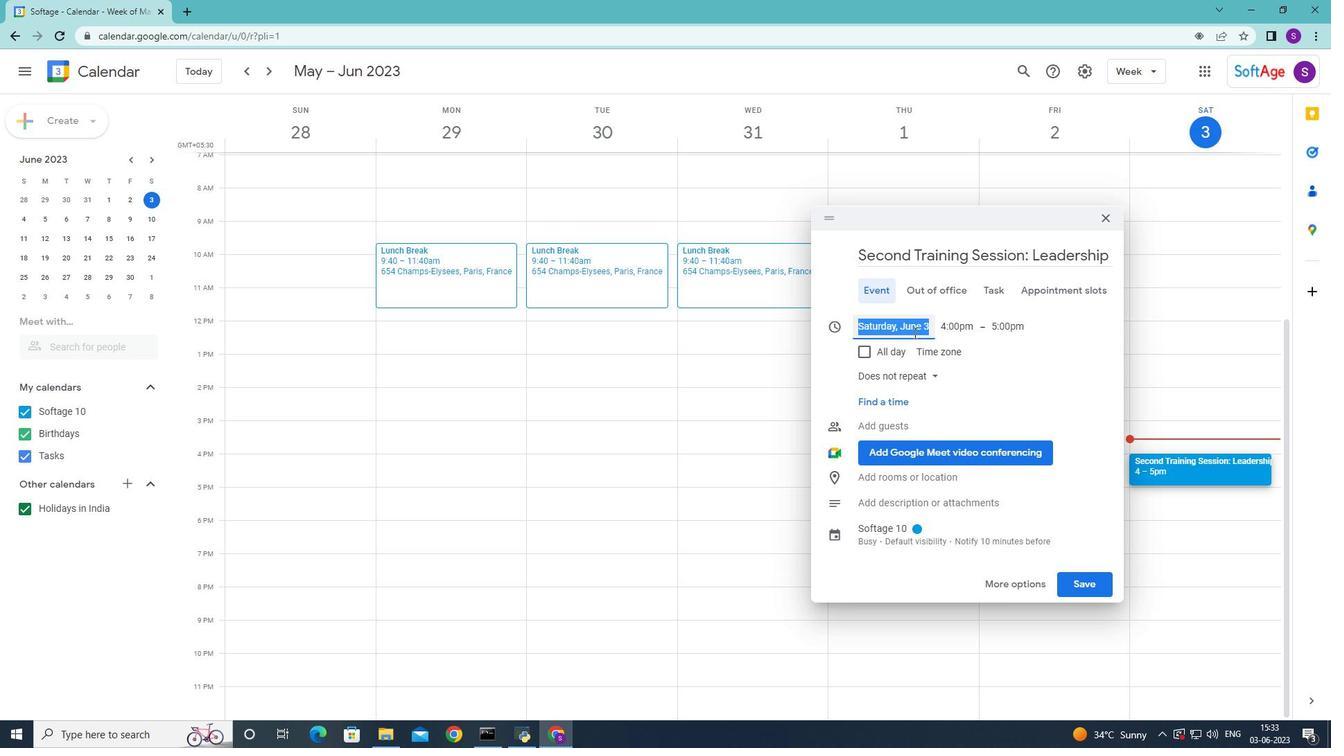
Action: Mouse pressed left at (924, 324)
Screenshot: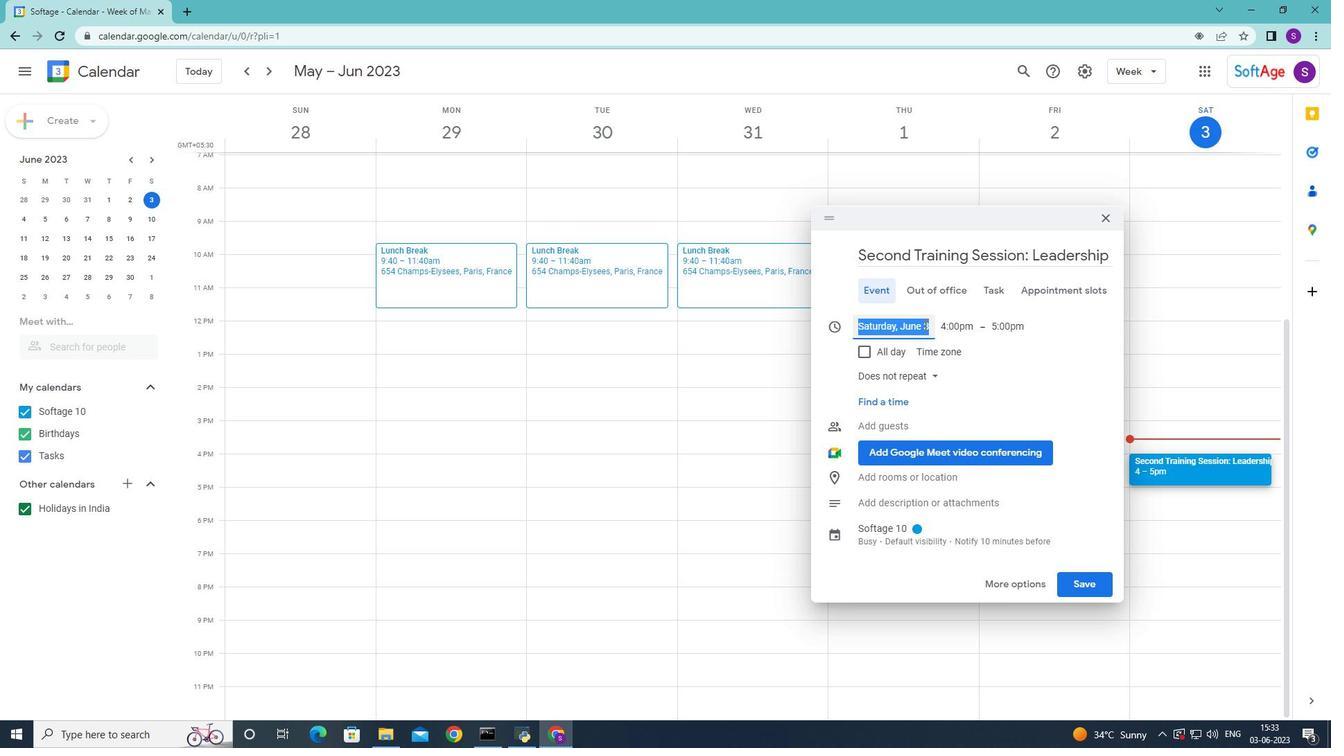 
Action: Mouse moved to (1008, 356)
Screenshot: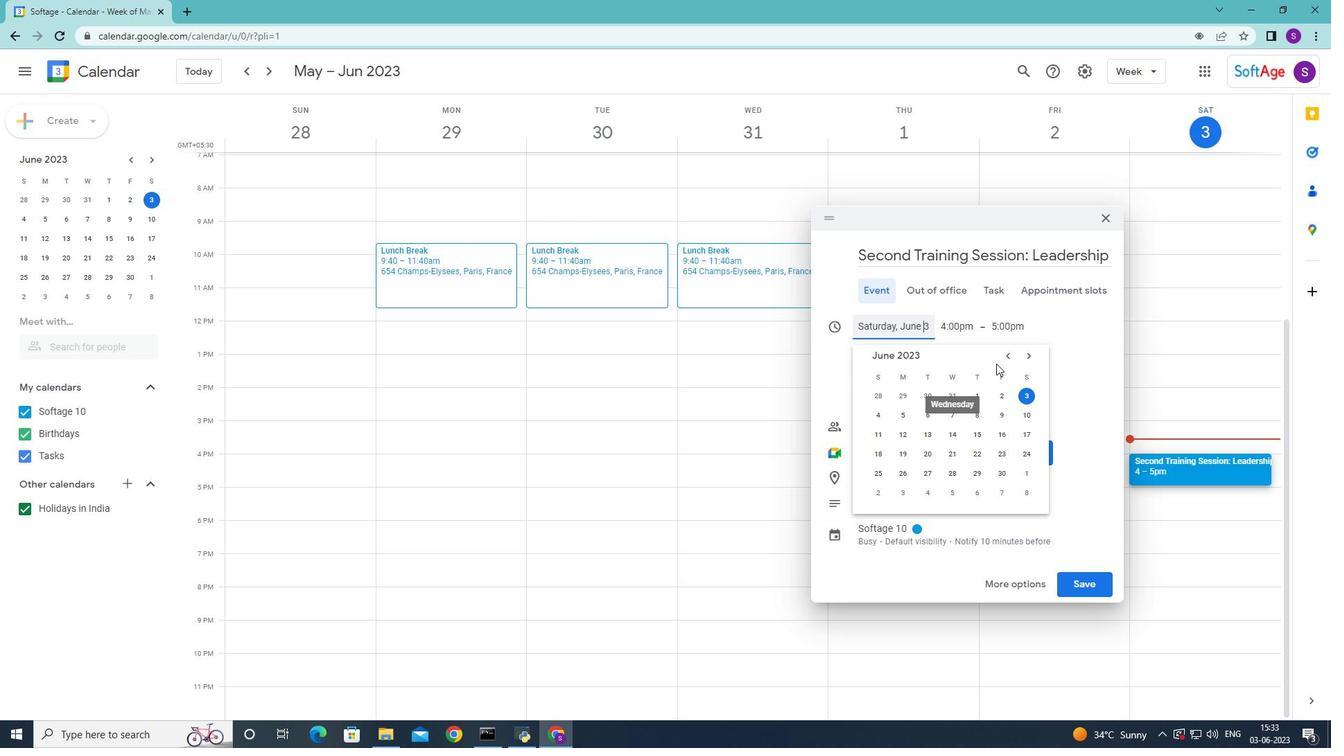 
Action: Mouse pressed left at (1008, 356)
Screenshot: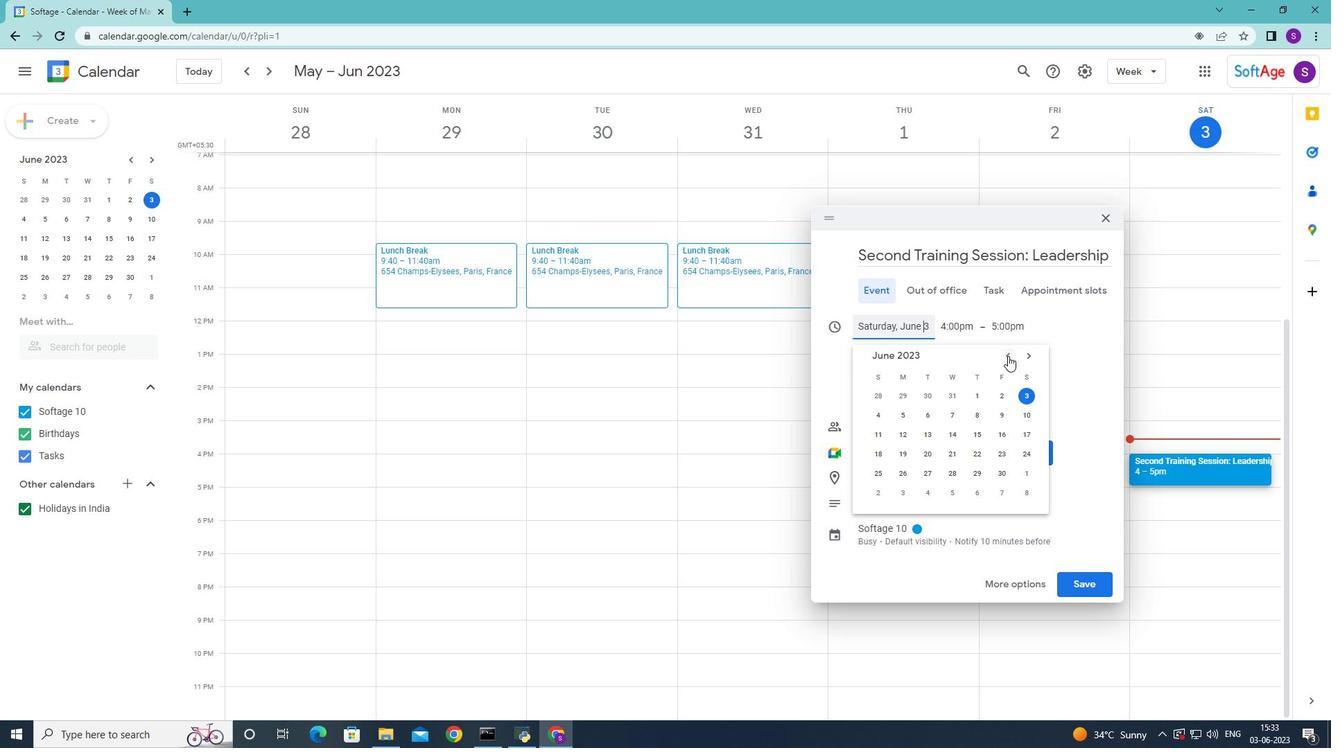 
Action: Mouse moved to (1033, 355)
Screenshot: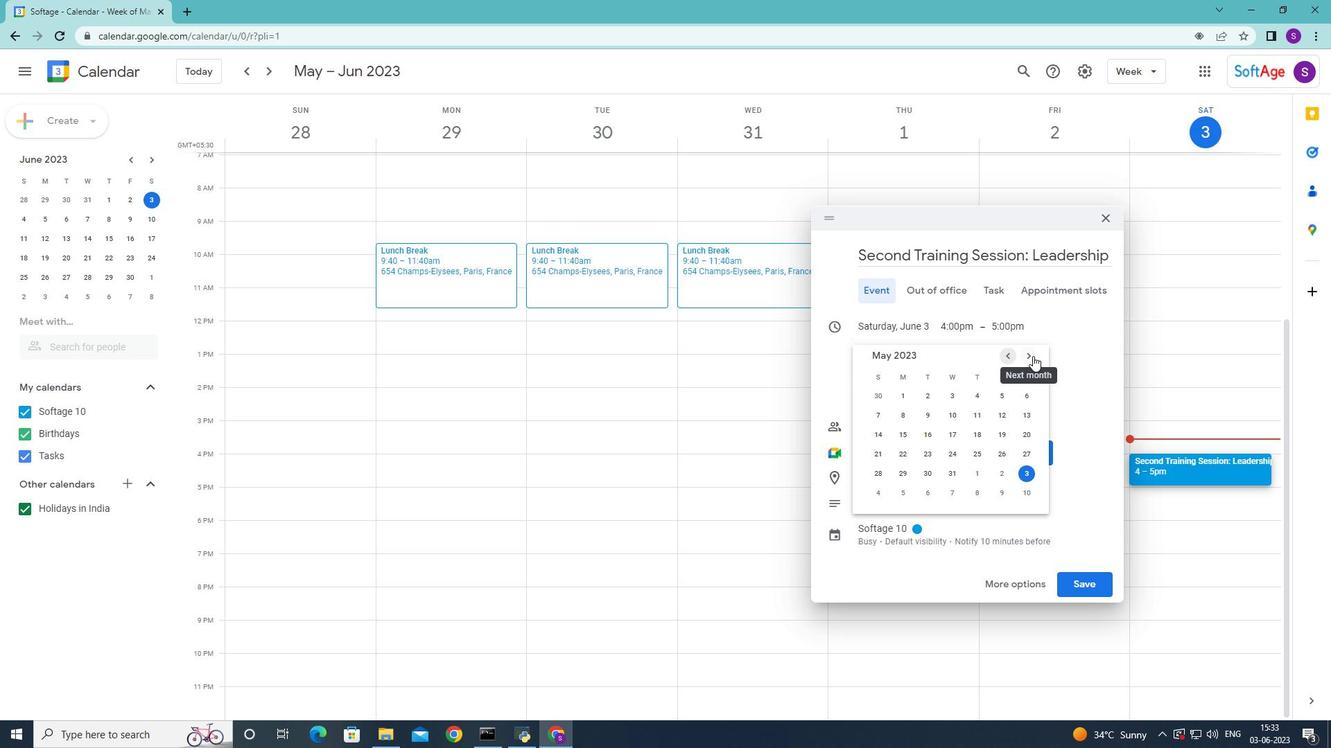 
Action: Mouse pressed left at (1033, 355)
Screenshot: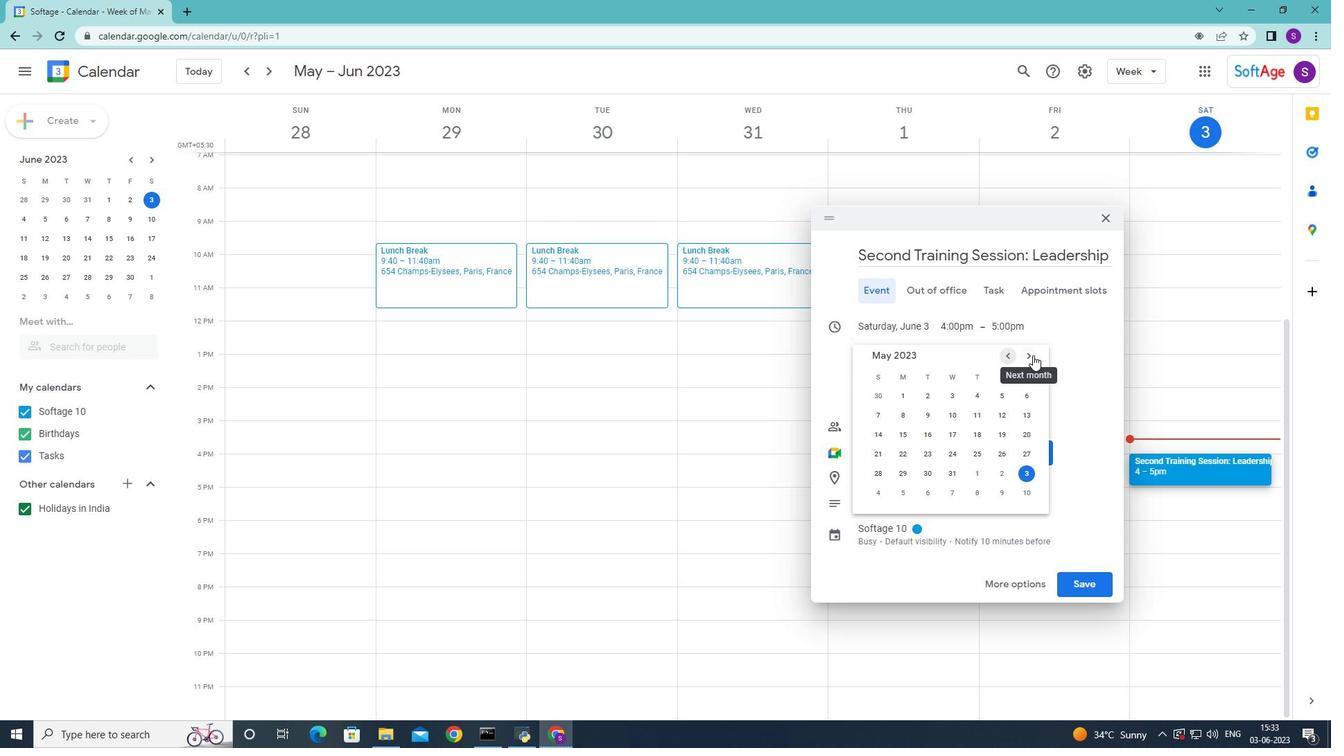 
Action: Mouse pressed left at (1033, 355)
Screenshot: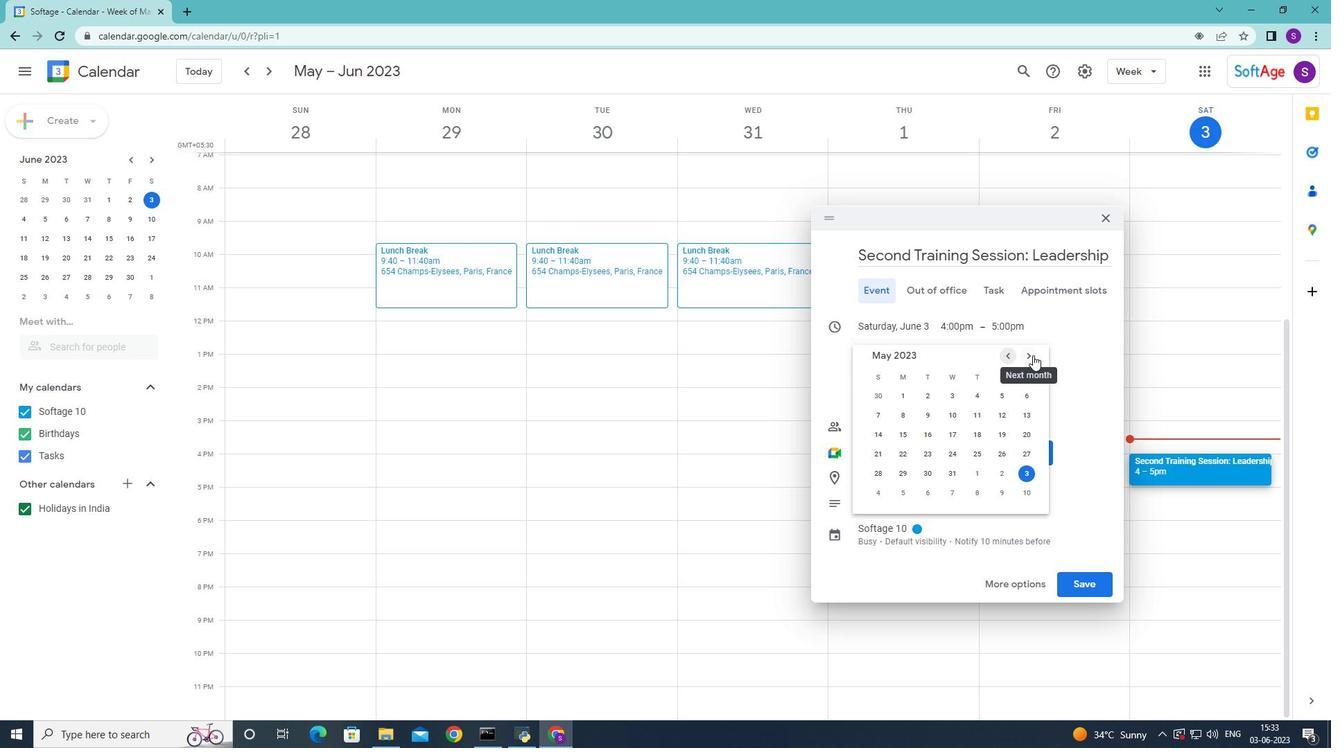 
Action: Mouse pressed left at (1033, 355)
Screenshot: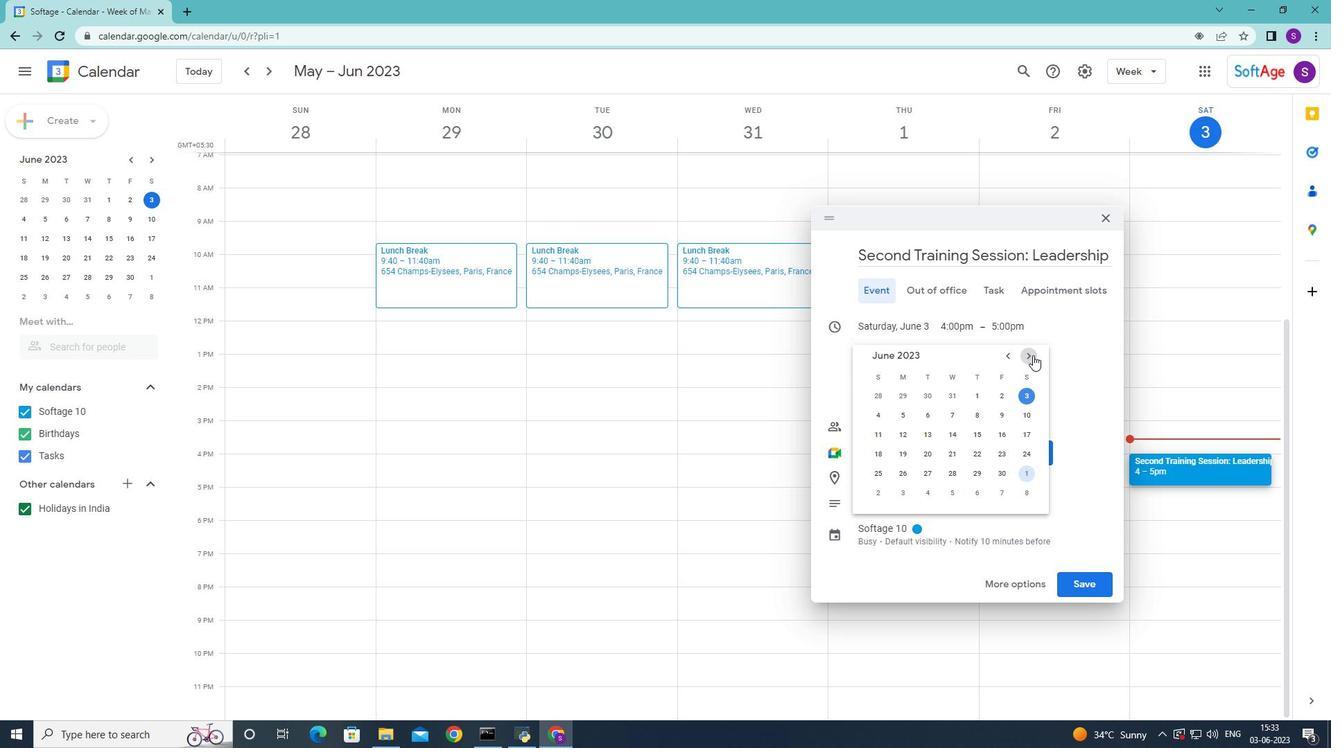 
Action: Mouse pressed left at (1033, 355)
Screenshot: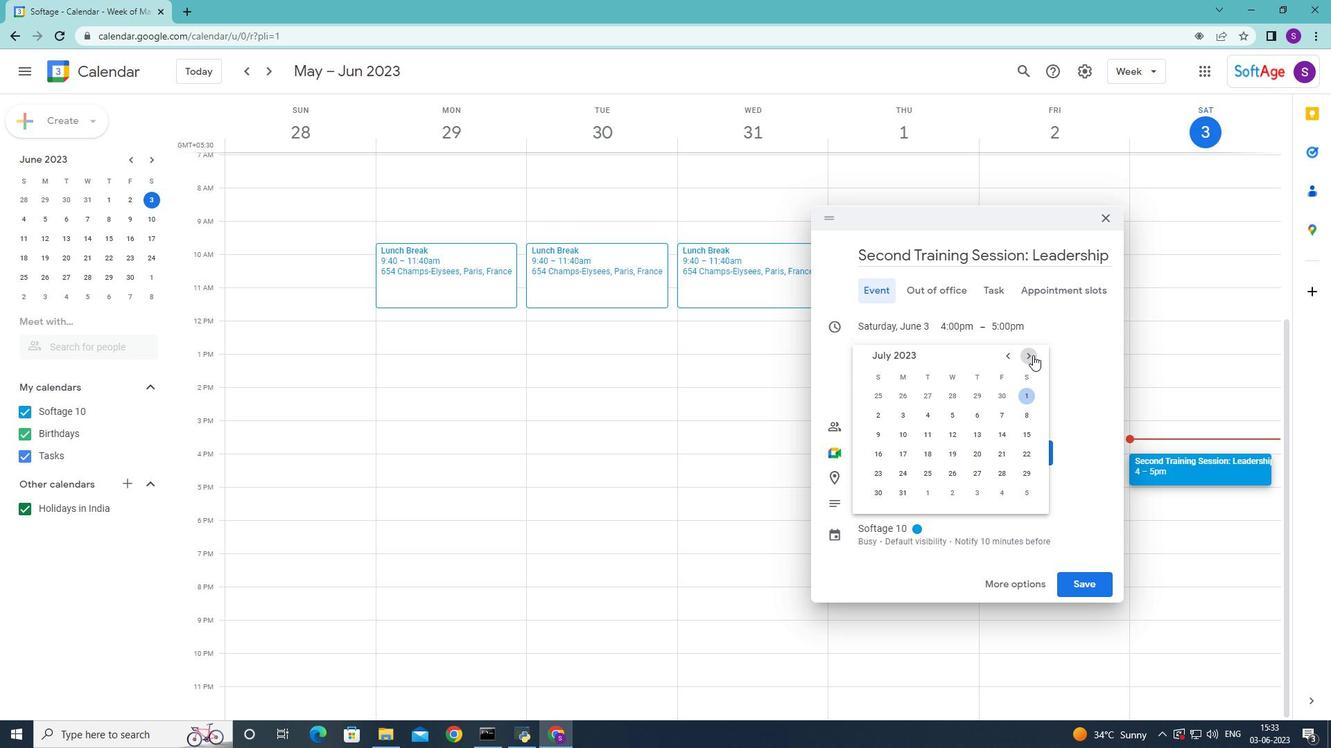
Action: Mouse pressed left at (1033, 355)
Screenshot: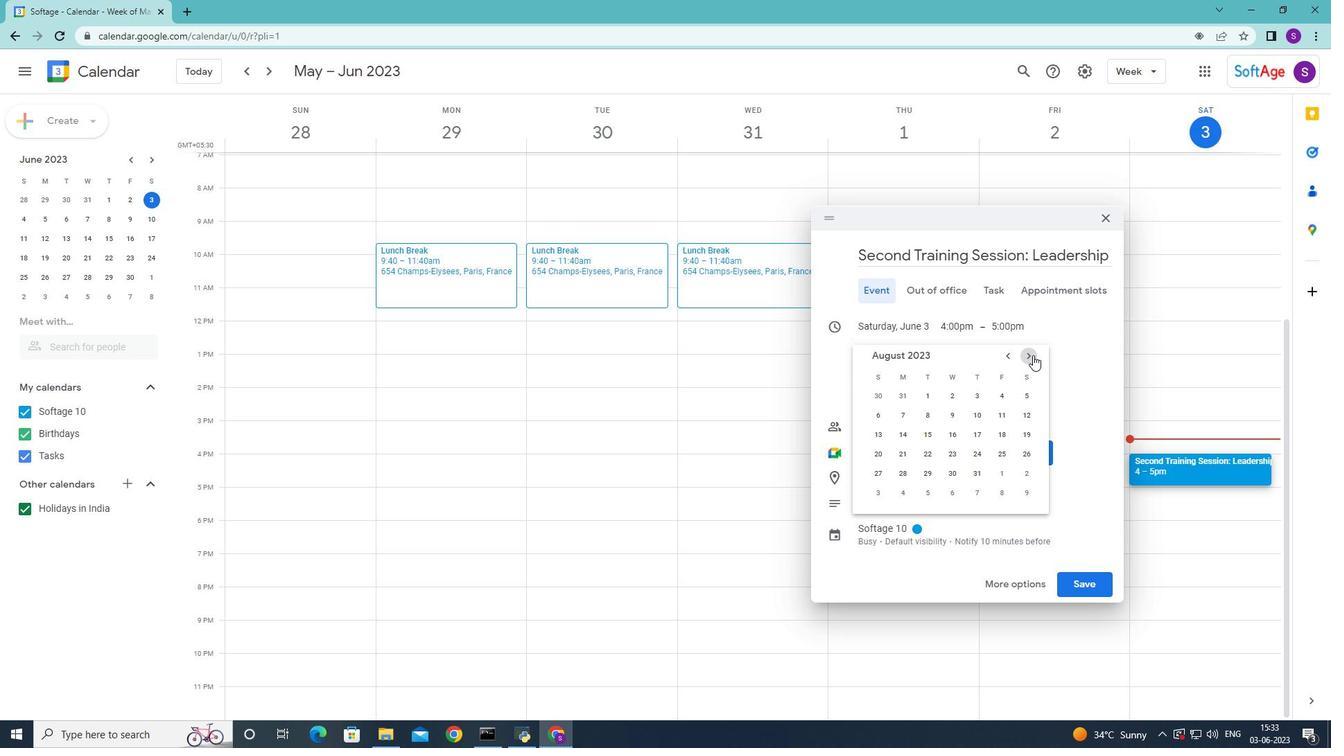 
Action: Mouse moved to (1033, 355)
Screenshot: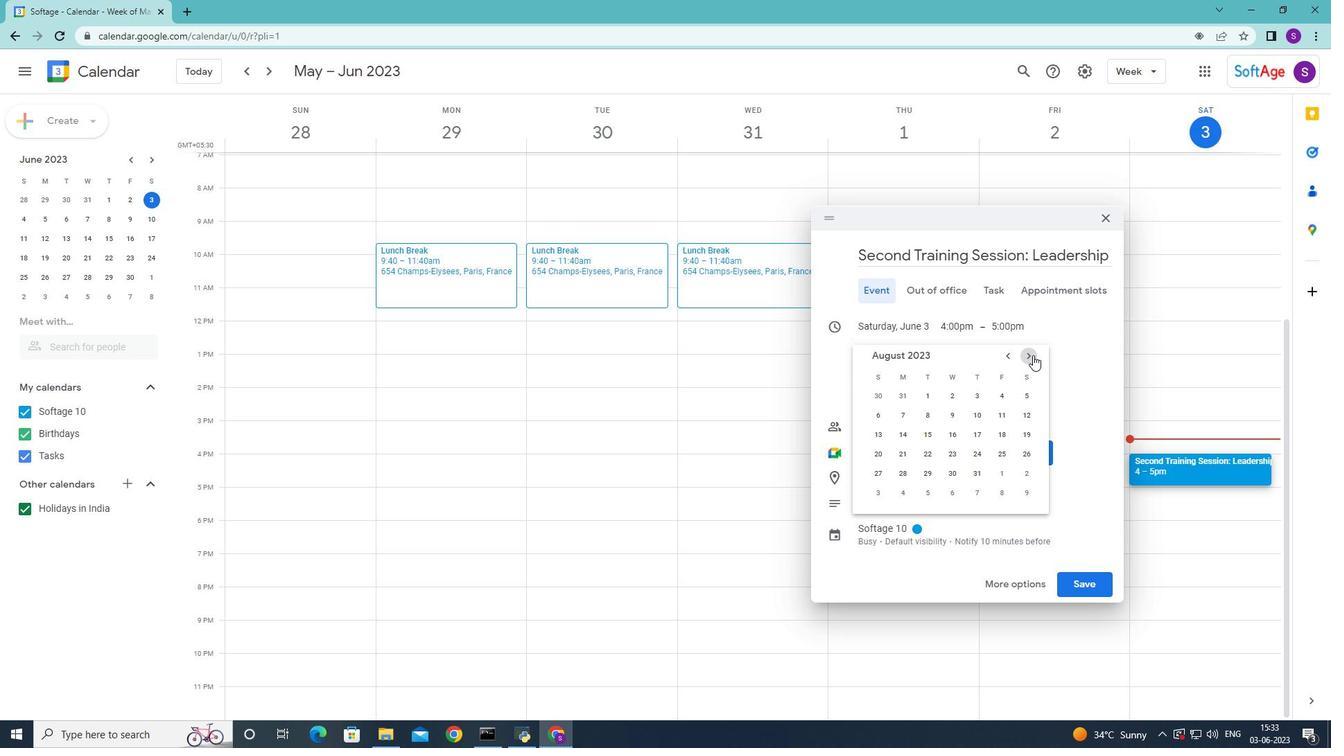 
Action: Mouse pressed left at (1033, 355)
Screenshot: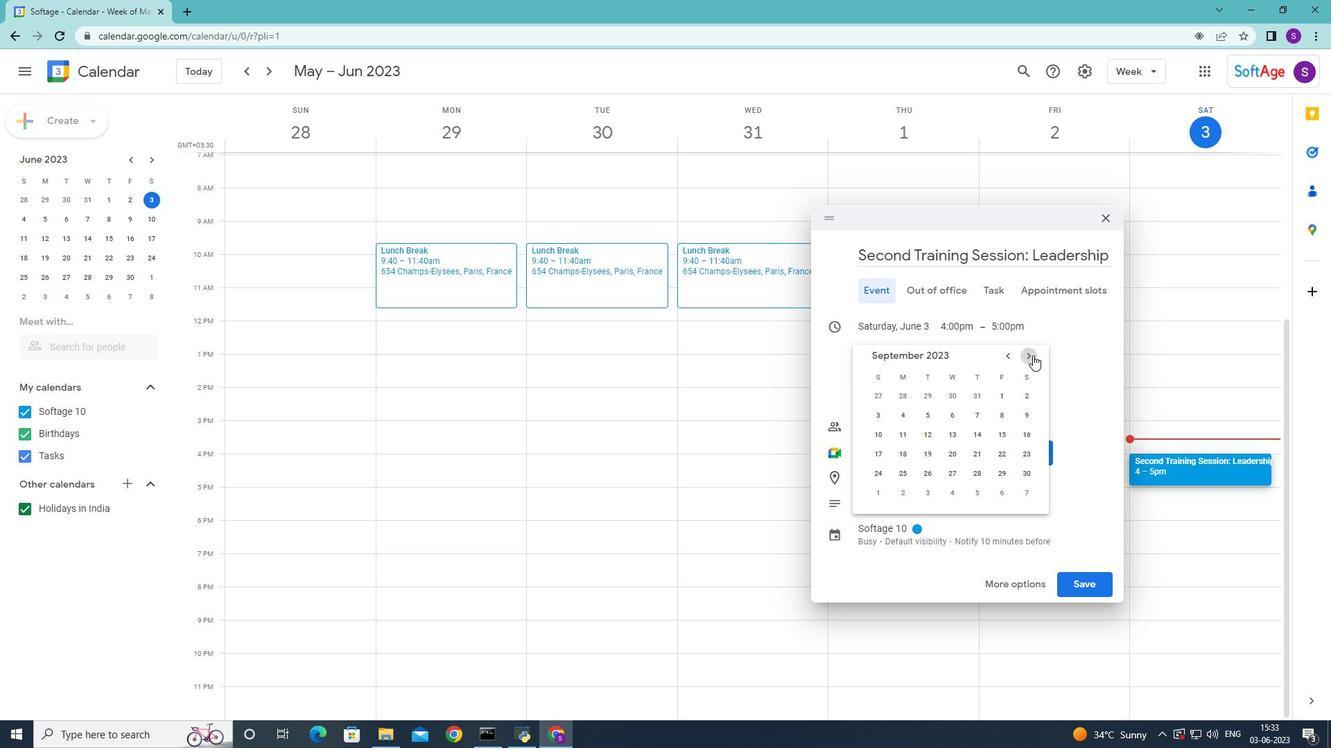 
Action: Mouse pressed left at (1033, 355)
Screenshot: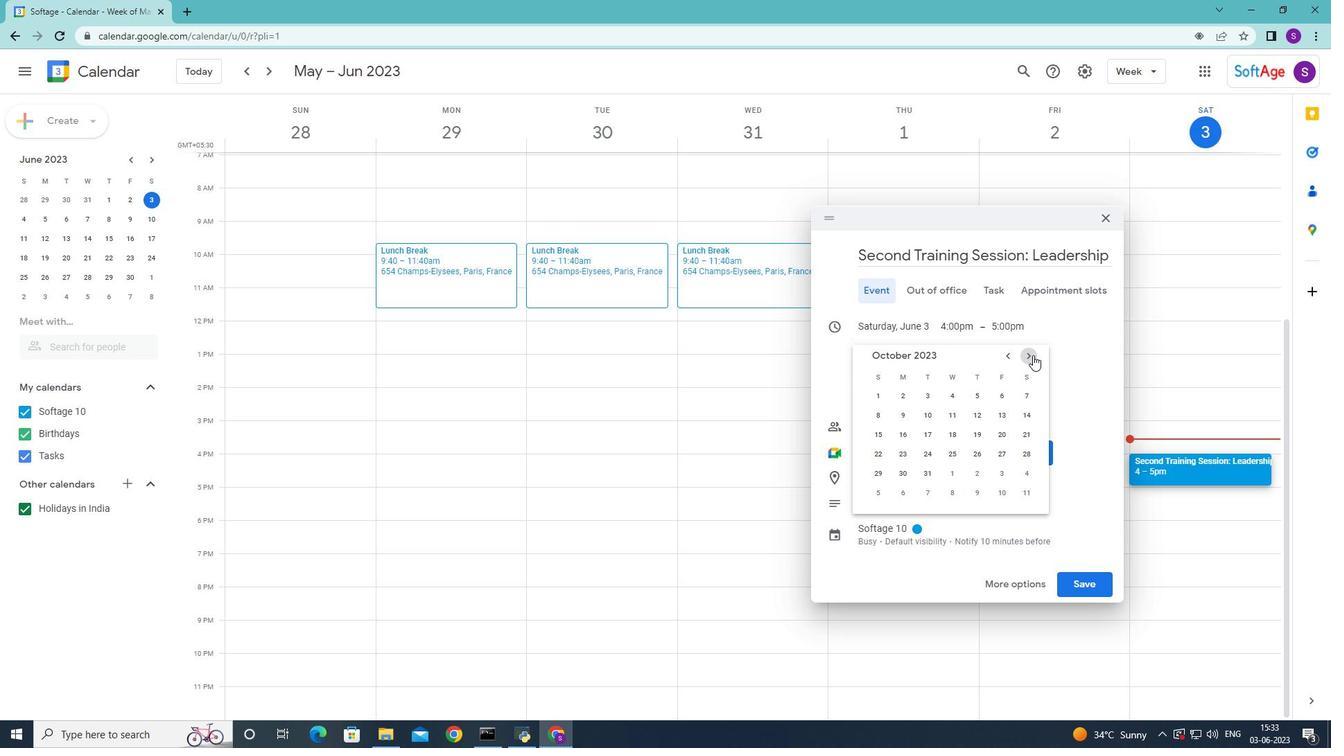 
Action: Mouse pressed left at (1033, 355)
Screenshot: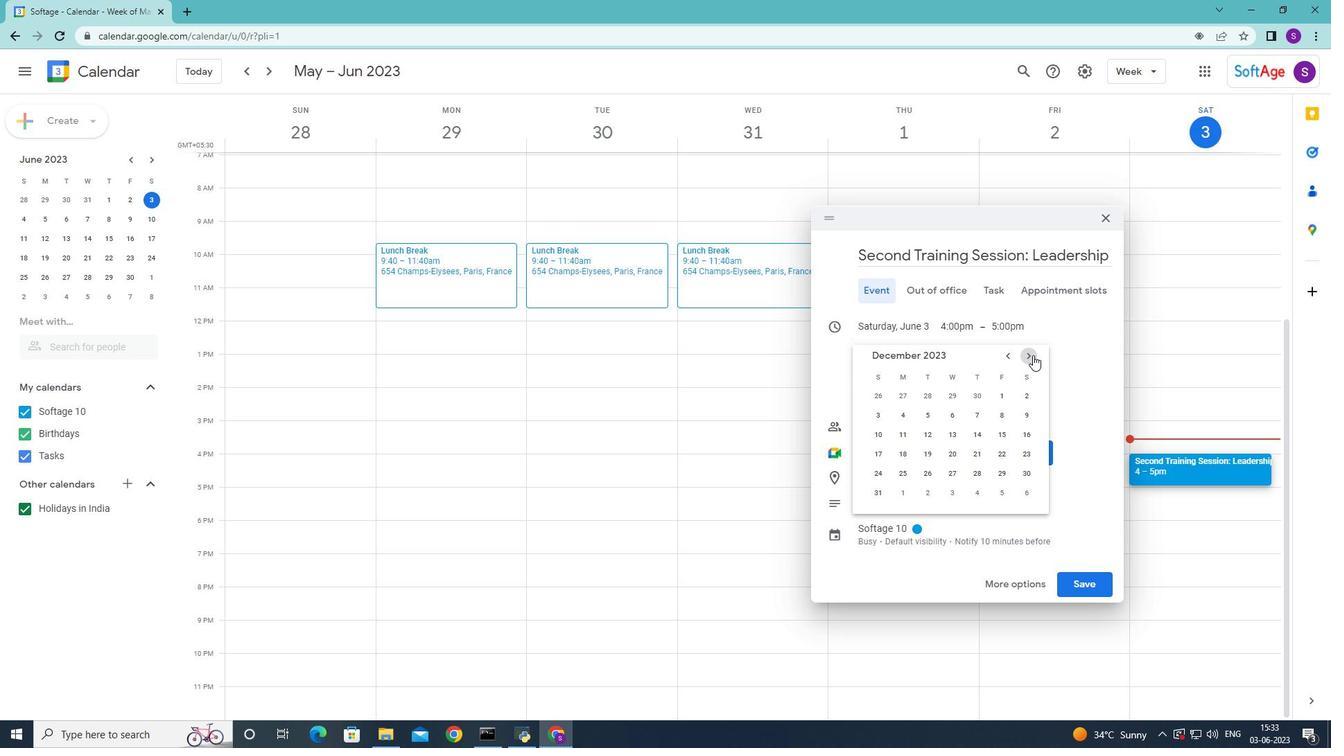 
Action: Mouse pressed left at (1033, 355)
Screenshot: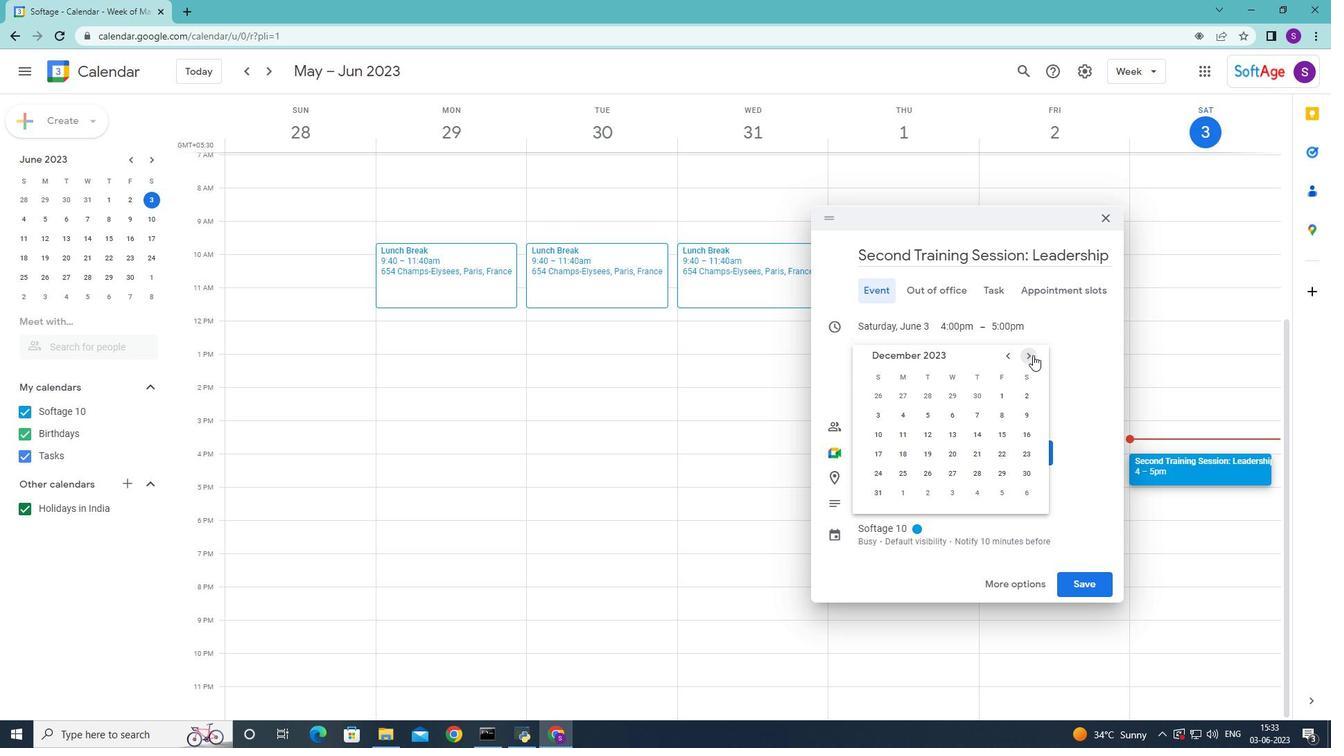 
Action: Mouse pressed left at (1033, 355)
Screenshot: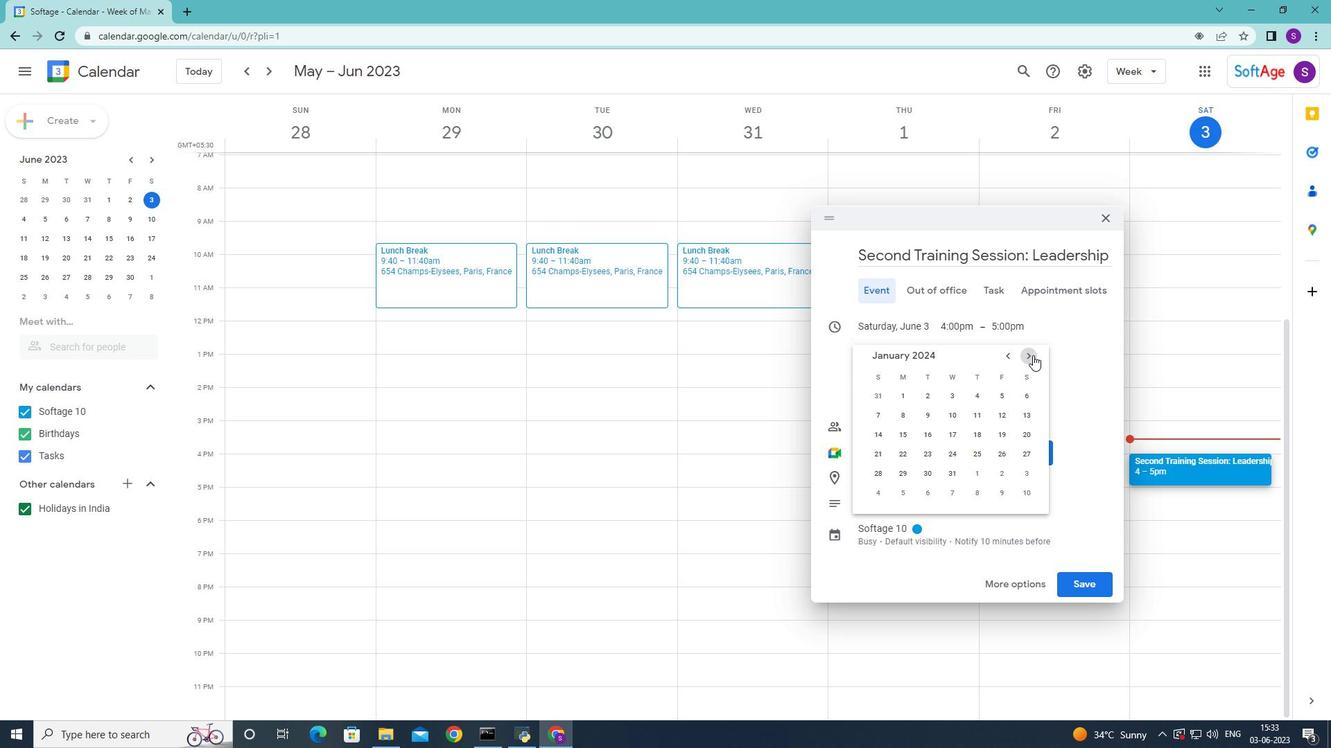 
Action: Mouse pressed left at (1033, 355)
Screenshot: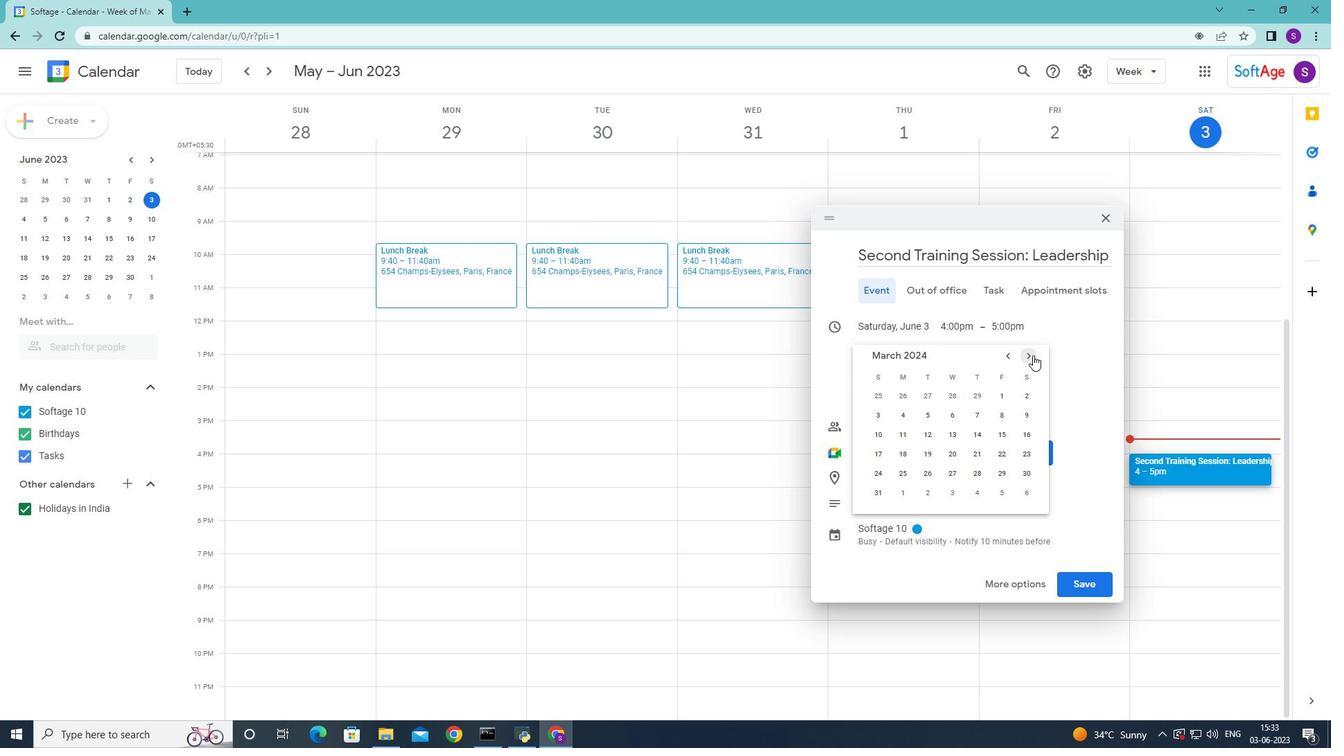 
Action: Mouse moved to (902, 454)
Screenshot: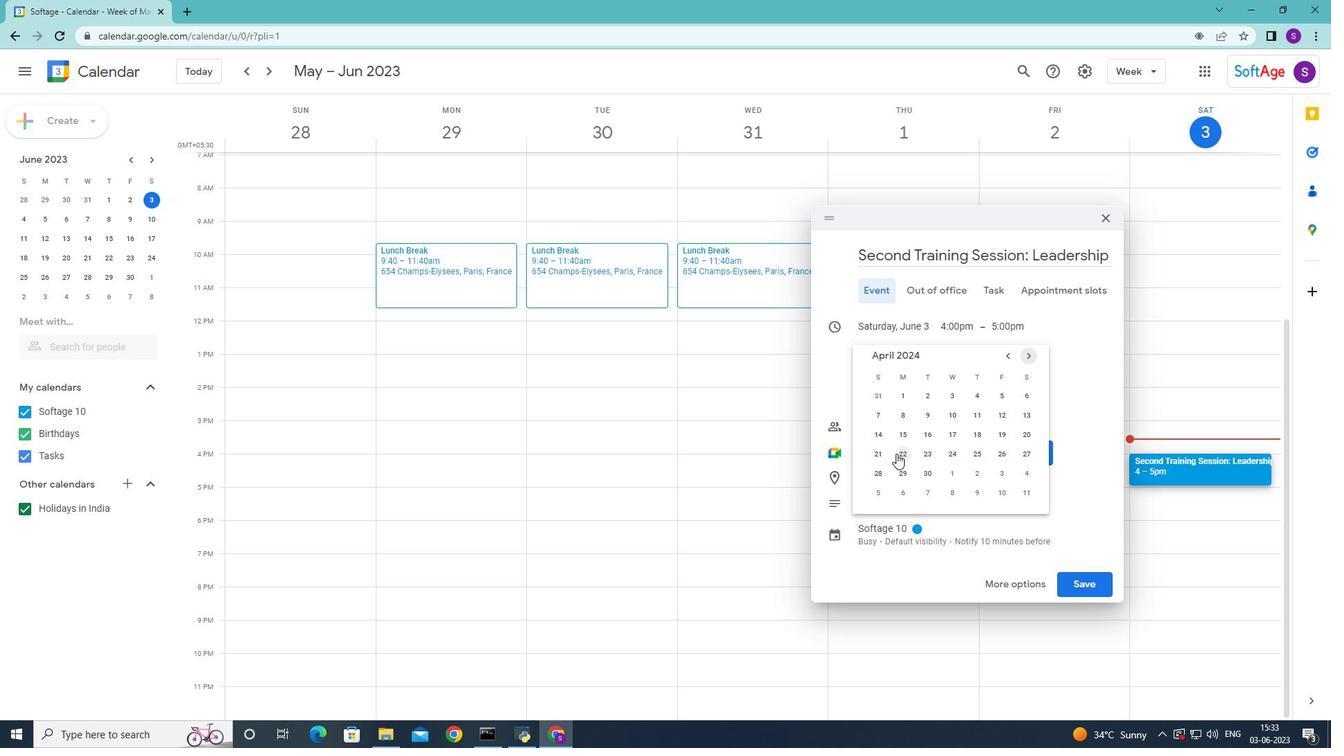 
Action: Mouse pressed left at (902, 454)
Screenshot: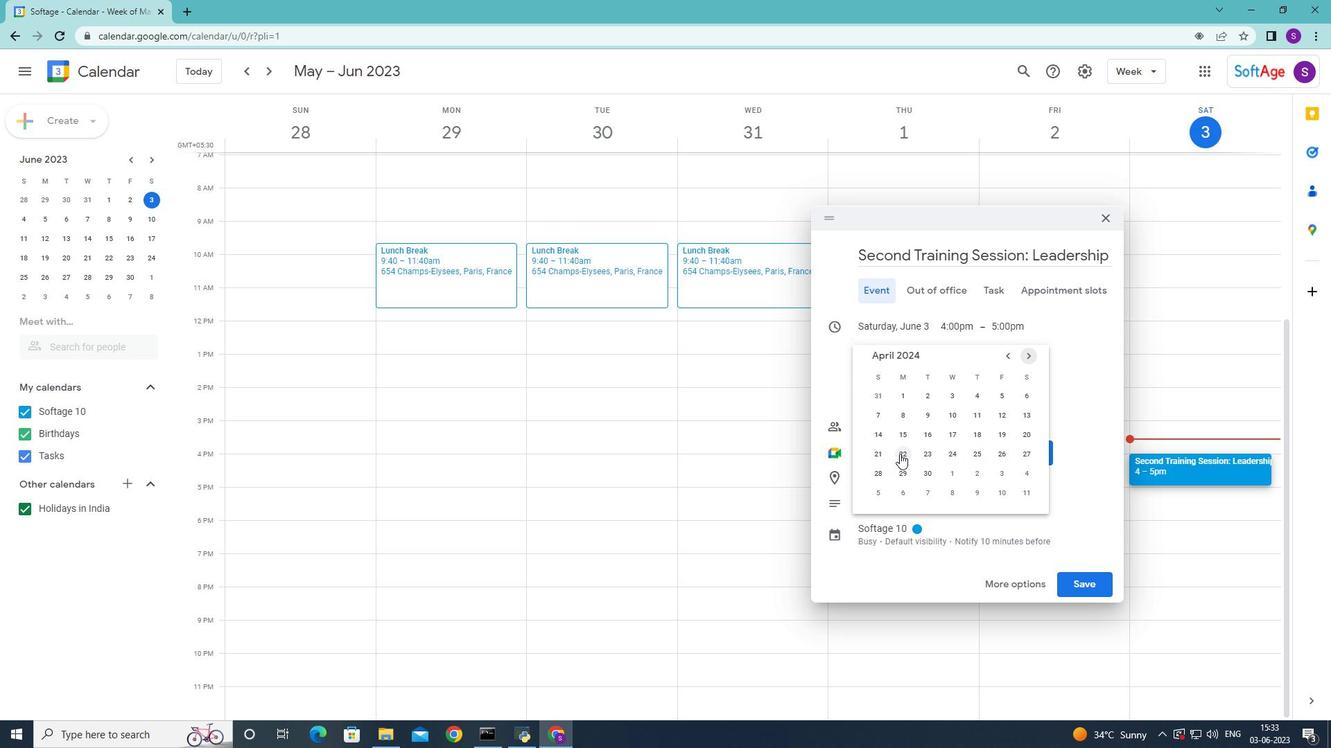 
Action: Mouse moved to (239, 329)
Screenshot: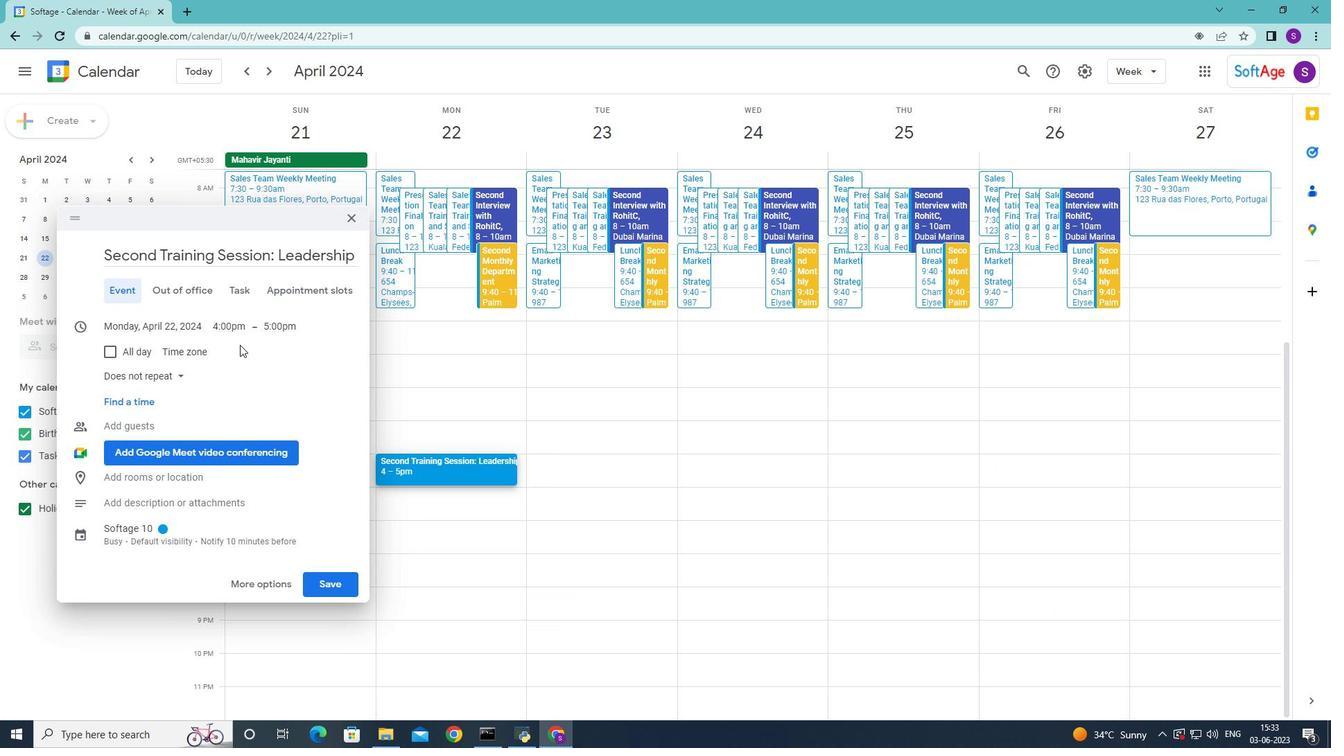 
Action: Mouse pressed left at (239, 329)
Screenshot: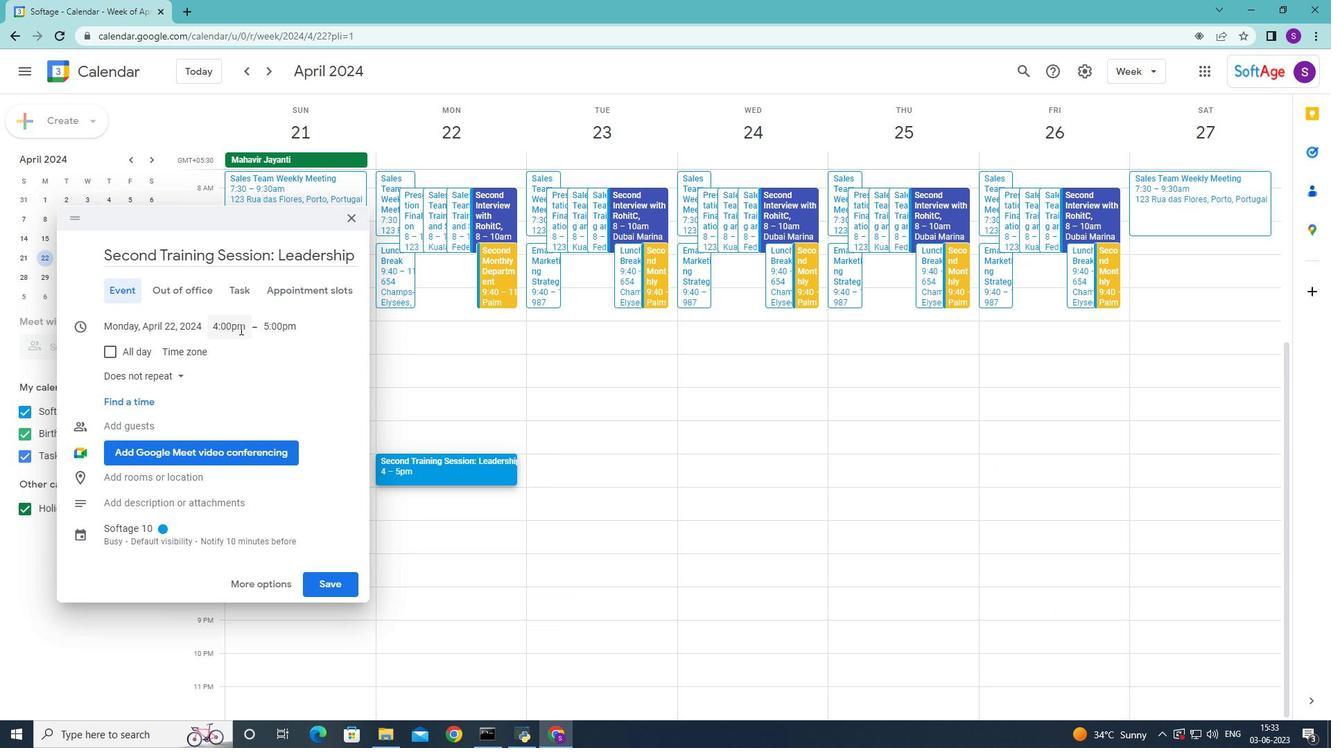 
Action: Mouse moved to (248, 427)
Screenshot: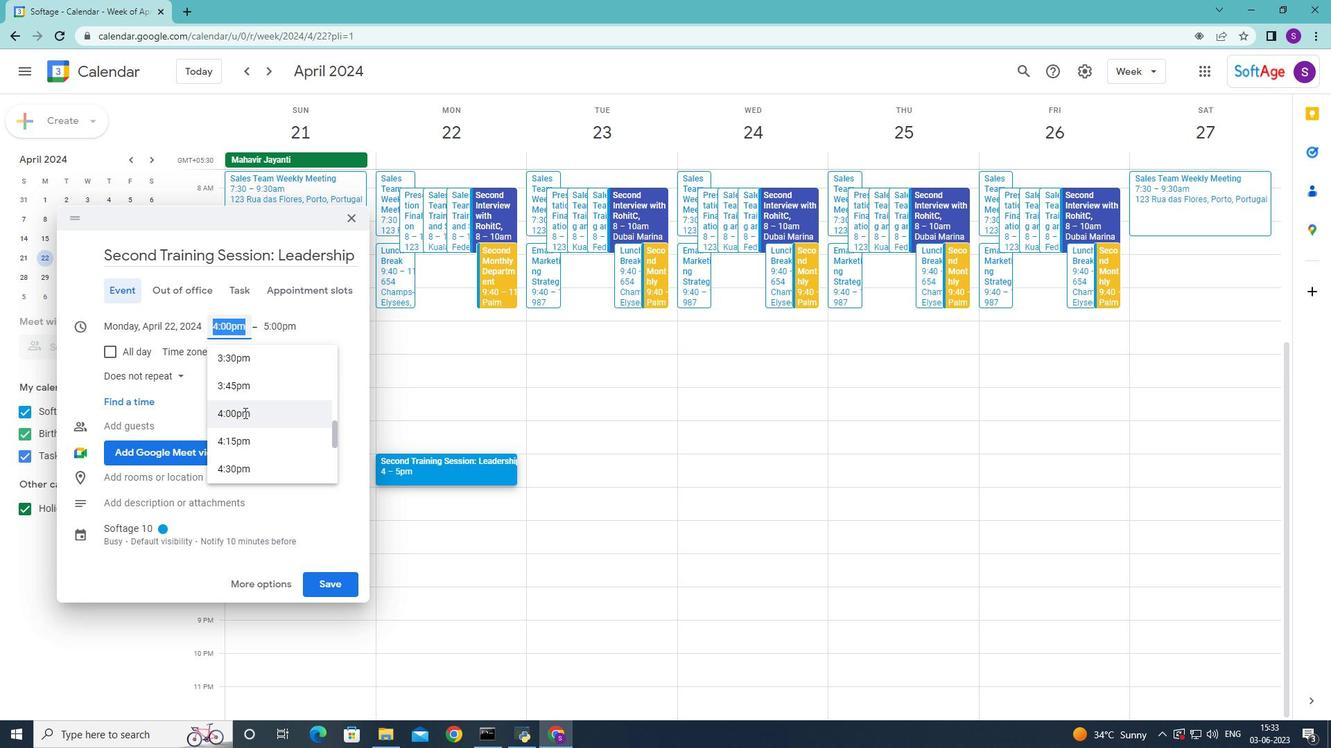 
Action: Key pressed 8<Key.shift_r><Key.shift_r><Key.shift_r><Key.shift_r>:50am
Screenshot: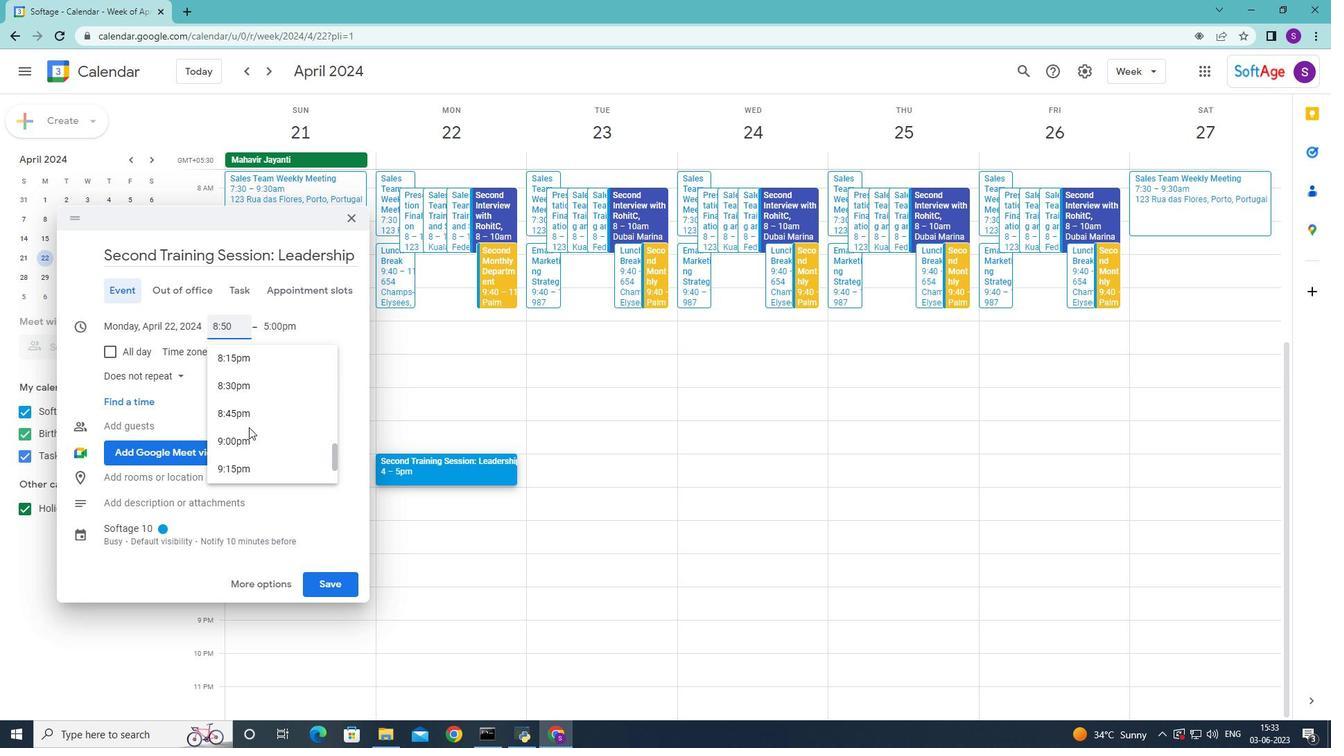 
Action: Mouse moved to (278, 323)
Screenshot: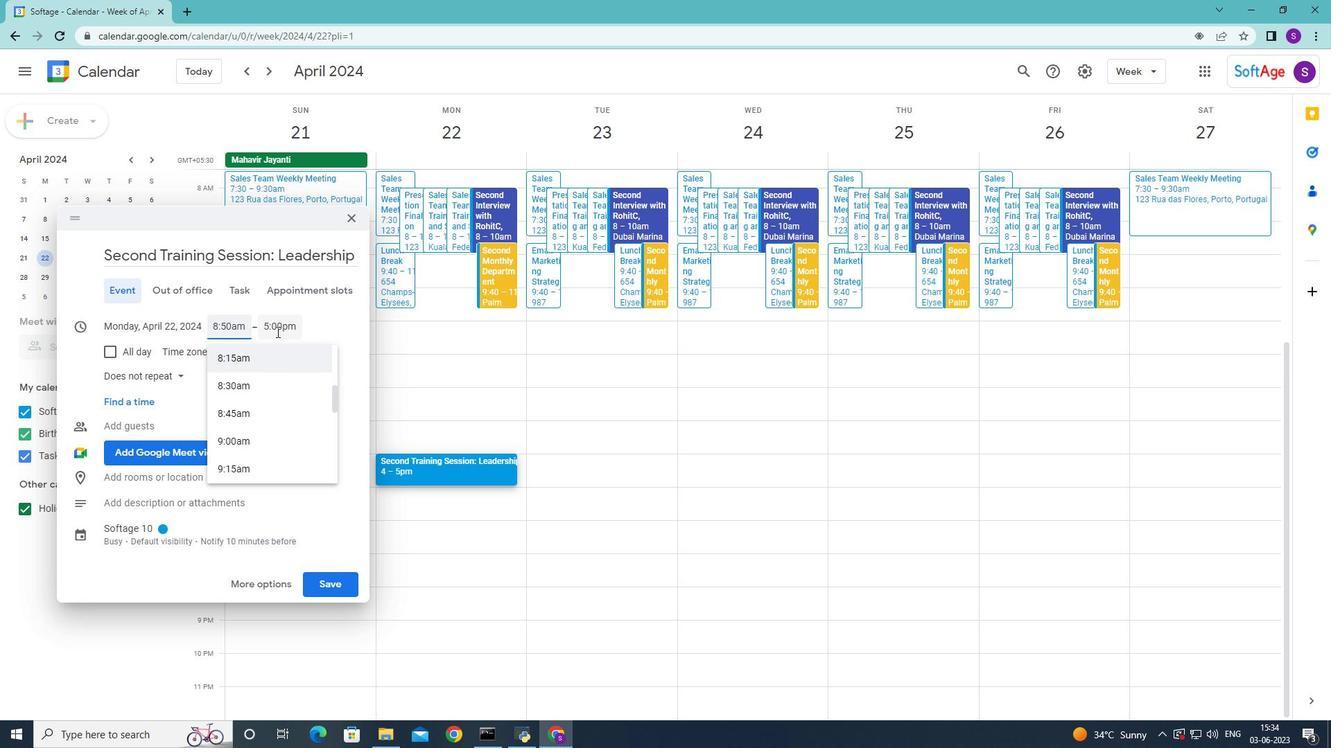 
Action: Mouse pressed left at (278, 323)
Screenshot: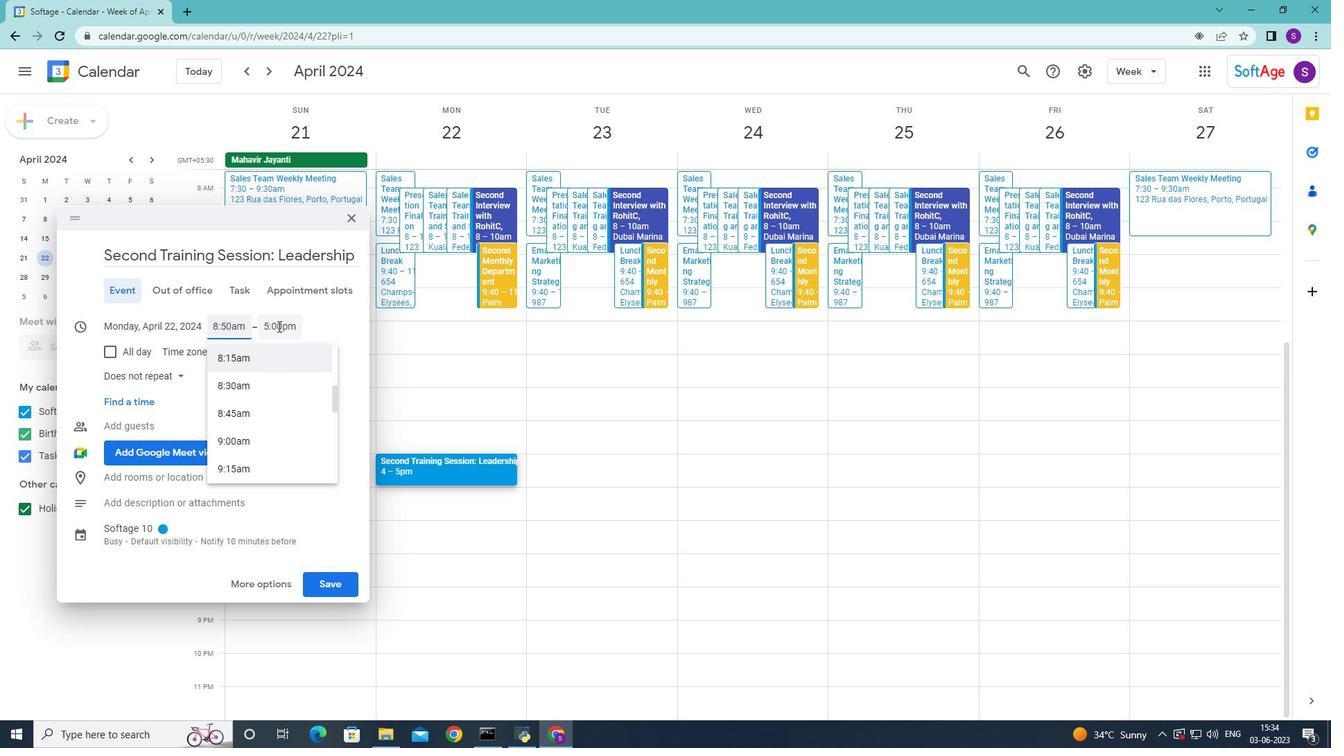 
Action: Key pressed 10<Key.shift_r>:50am<Key.enter>
Screenshot: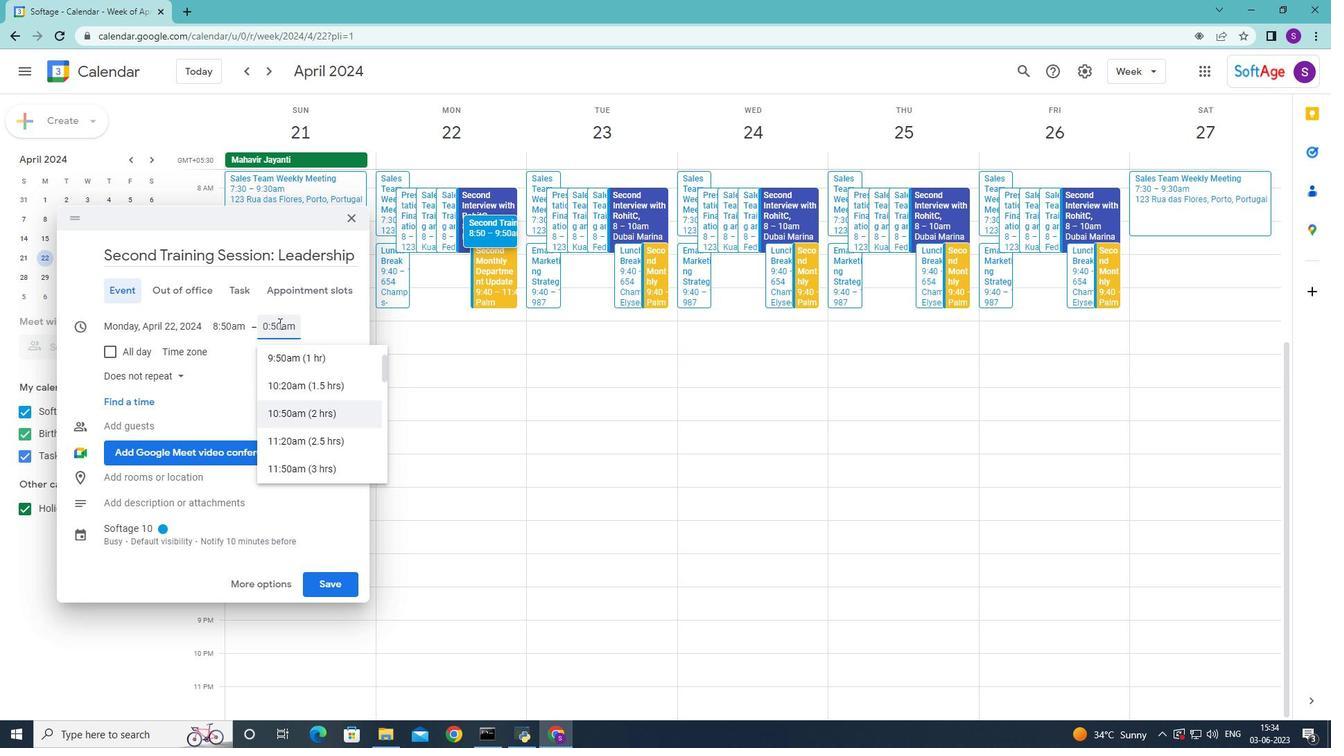 
Action: Mouse moved to (237, 580)
Screenshot: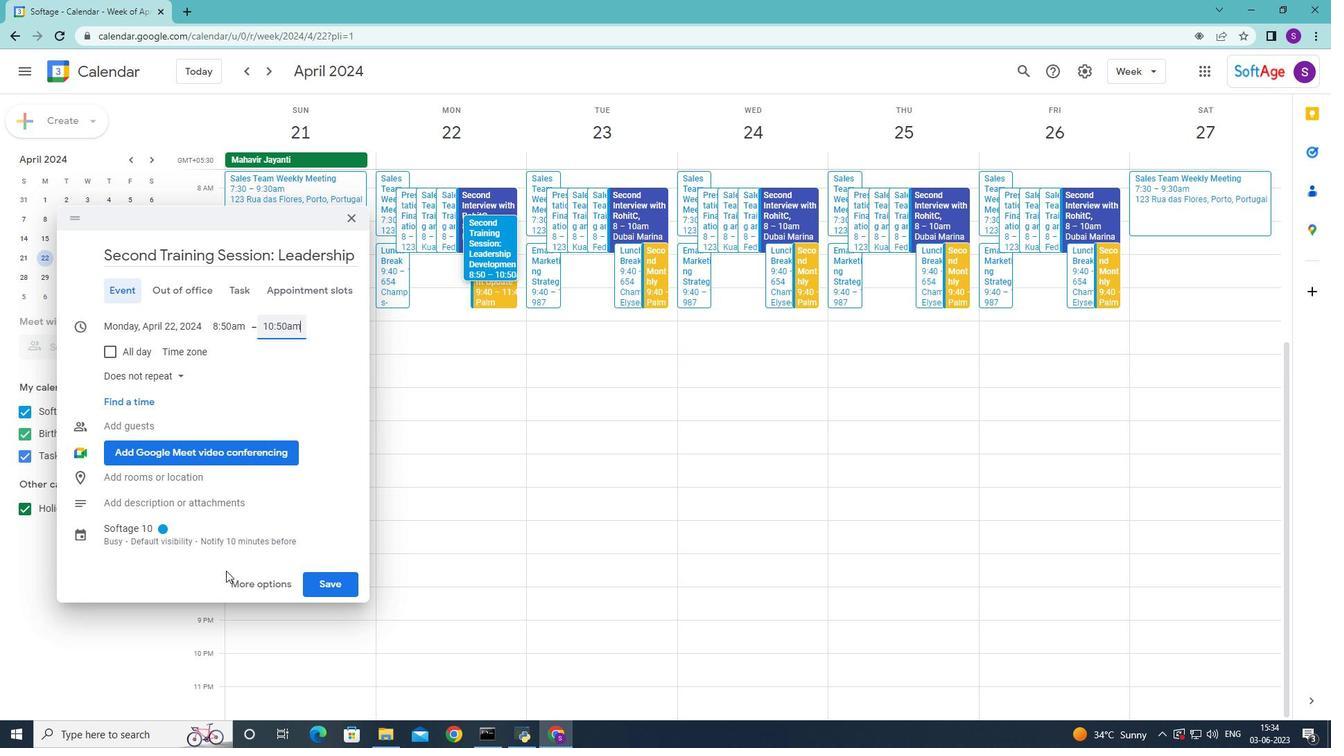 
Action: Mouse pressed left at (237, 580)
Screenshot: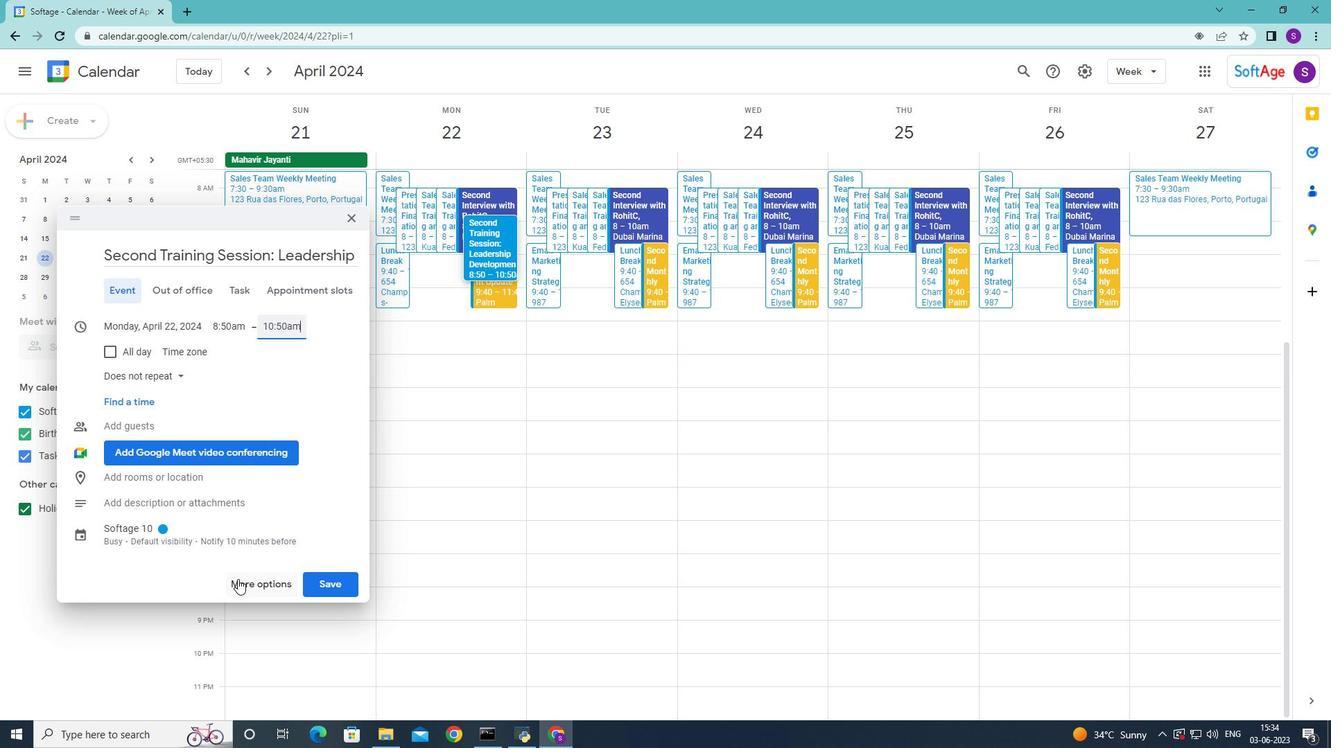
Action: Mouse moved to (192, 491)
Screenshot: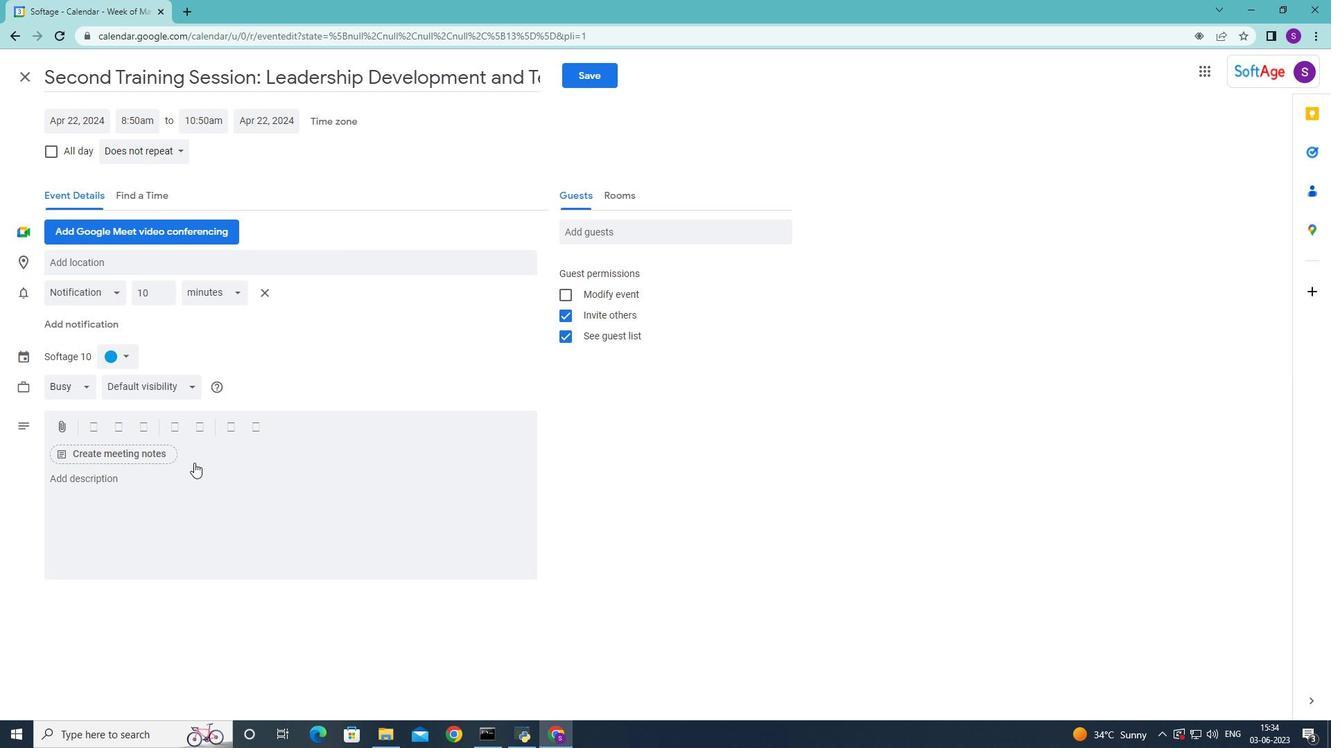
Action: Mouse pressed left at (192, 491)
Screenshot: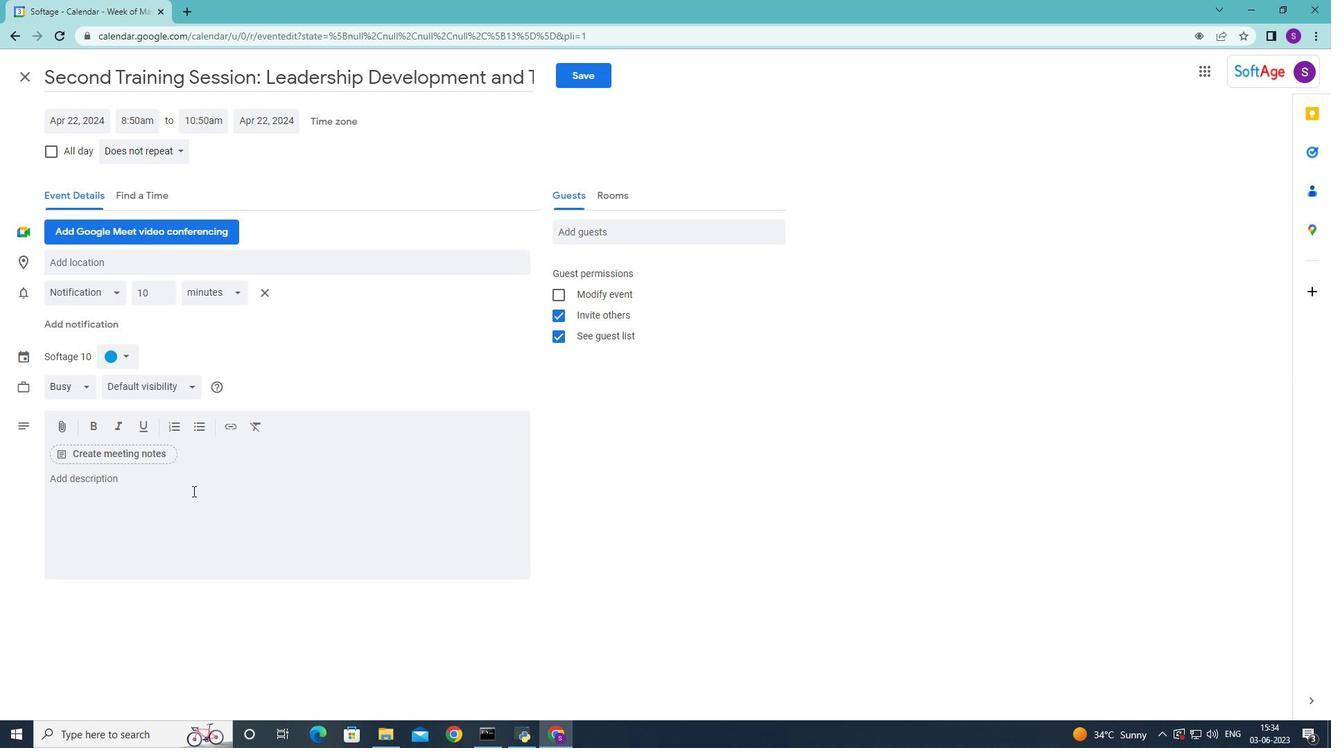 
Action: Key pressed <Key.shift>The<Key.space><Key.shift><Key.shift><Key.shift>Employee<Key.space>and<Key.space>the<Key.space>su<Key.backspace>per<Key.backspace><Key.backspace><Key.backspace>upervisor<Key.space>will<Key.space>collaboratively<Key.space>develop<Key.space>an<Key.space>action<Key.space>plan<Key.space>outlining<Key.space>the<Key.space>steps<Key.space>and<Key.space>strategies<Key.space>necessary<Key.space>for<Key.space>improvements<Key.space><Key.backspace><Key.backspace>.<Key.space><Key.shift>This<Key.space>plan<Key.space>may<Key.space>include<Key.space>specific<Key.space>tasks,<Key.space>training<Key.space>or<Key.space>systems<Key.space><Key.space><Key.backspace><Key.backspace><Key.backspace><Key.backspace><Key.backspace><Key.backspace><Key.backspace><Key.backspace><Key.backspace>develp<Key.backspace>opment<Key.space>opportunities,<Key.space>resources<Key.space><Key.backspace>,<Key.space>and<Key.space>support<Key.space>systems<Key.space>to<Key.space>aid<Key.space>in<Key.space>the<Key.space>employee's<Key.space>growth<Key.space>and<Key.space>progress.<Key.space>
Screenshot: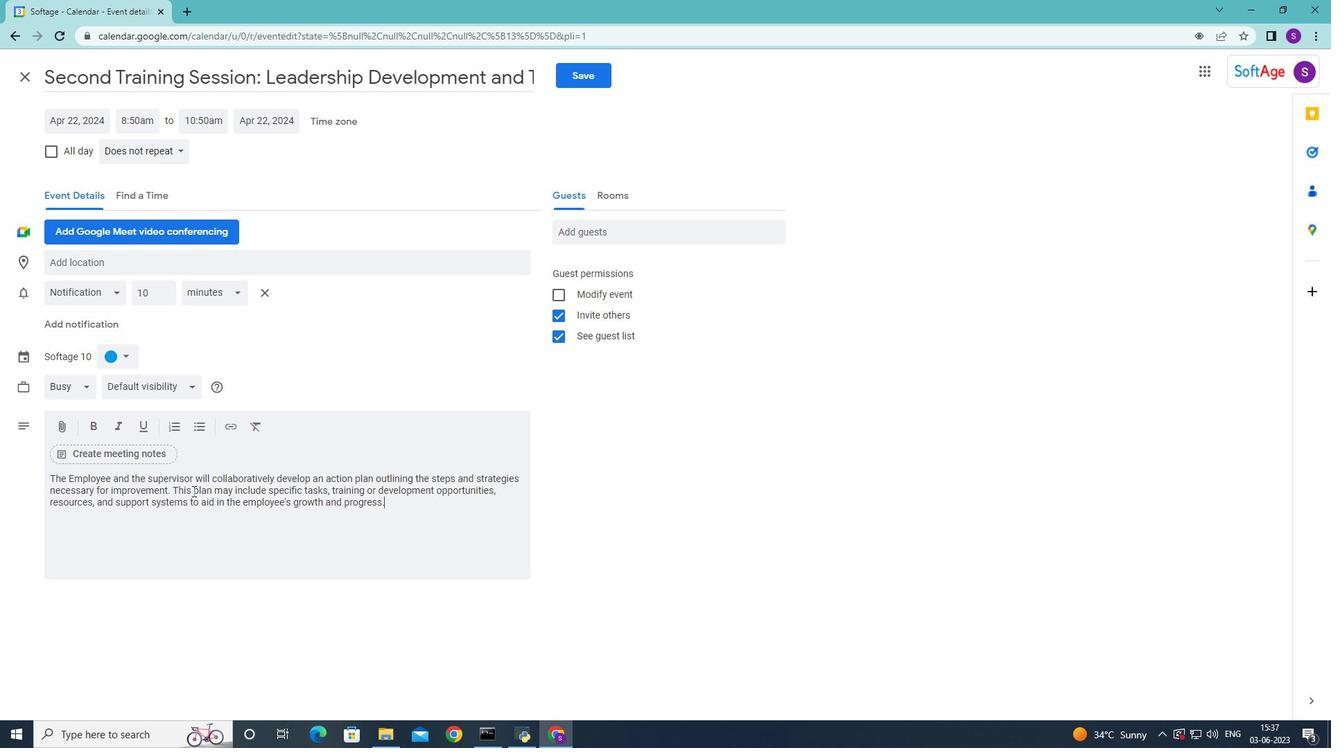 
Action: Mouse moved to (121, 362)
Screenshot: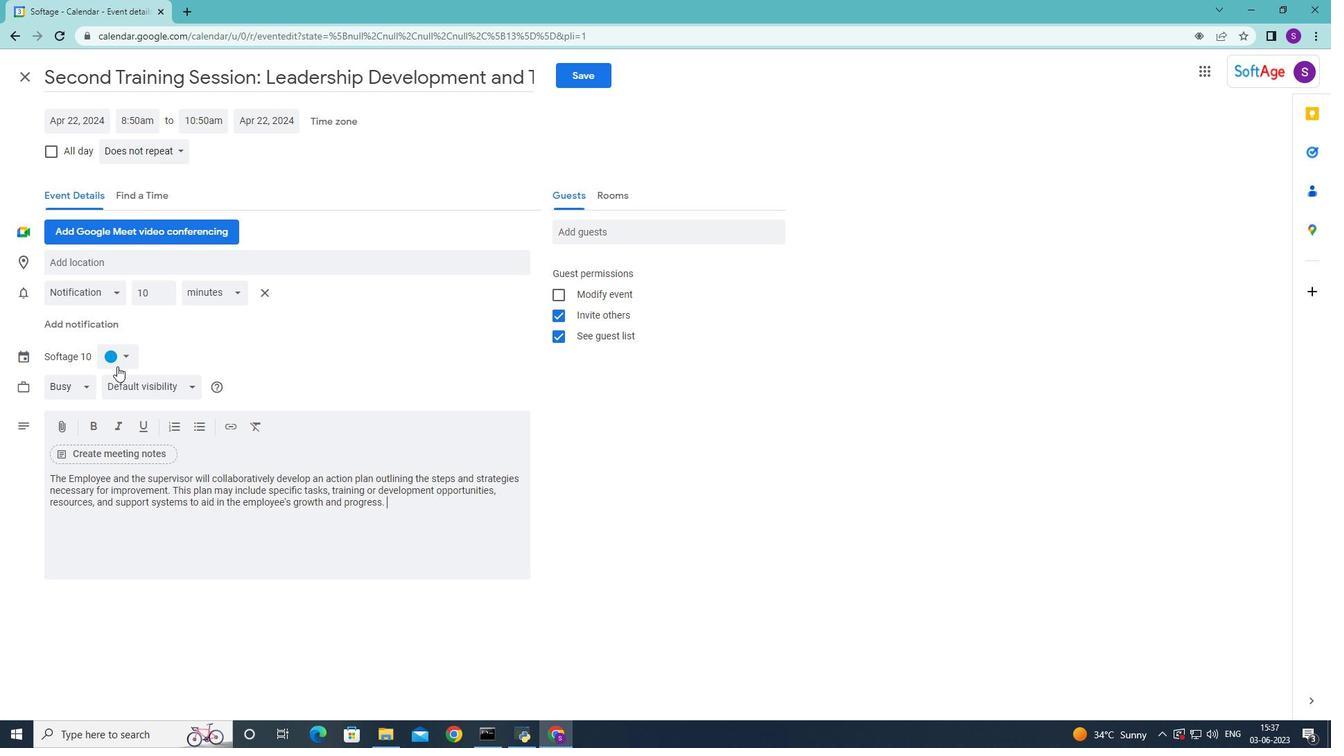 
Action: Mouse pressed left at (121, 362)
Screenshot: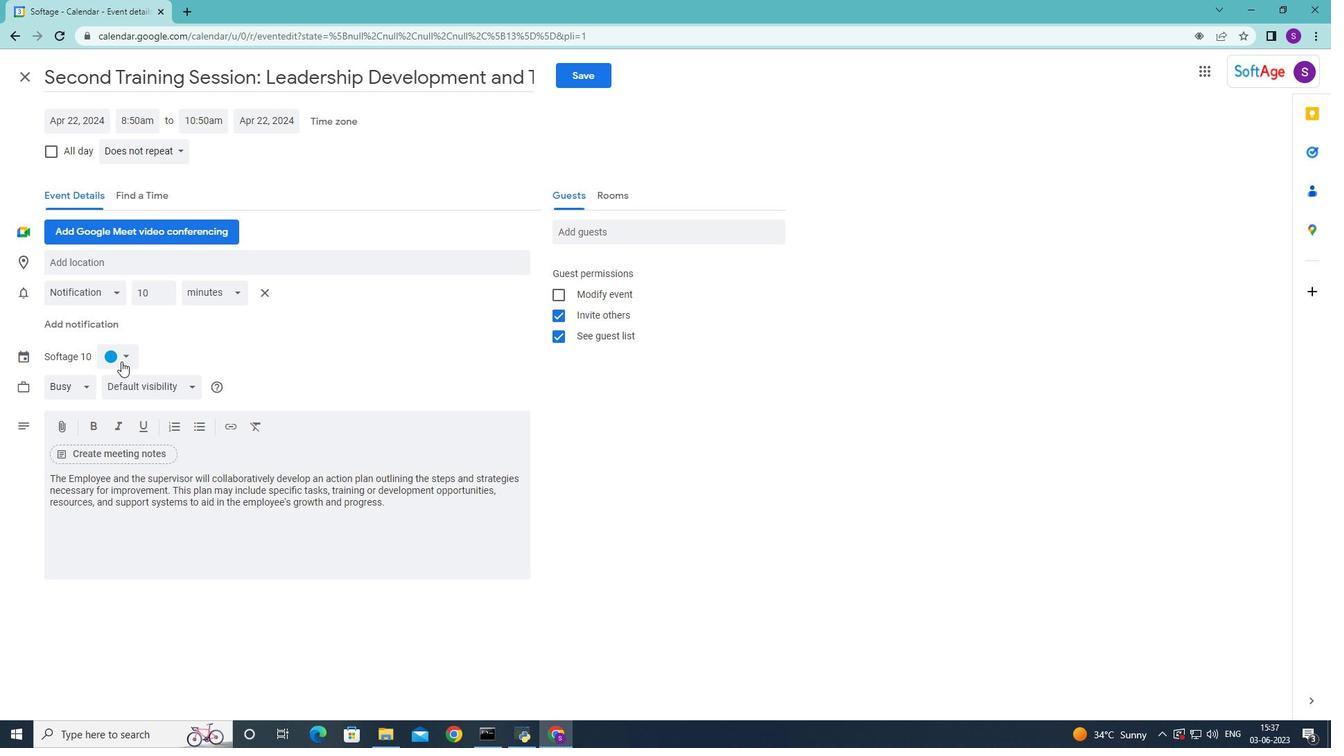 
Action: Mouse moved to (127, 429)
Screenshot: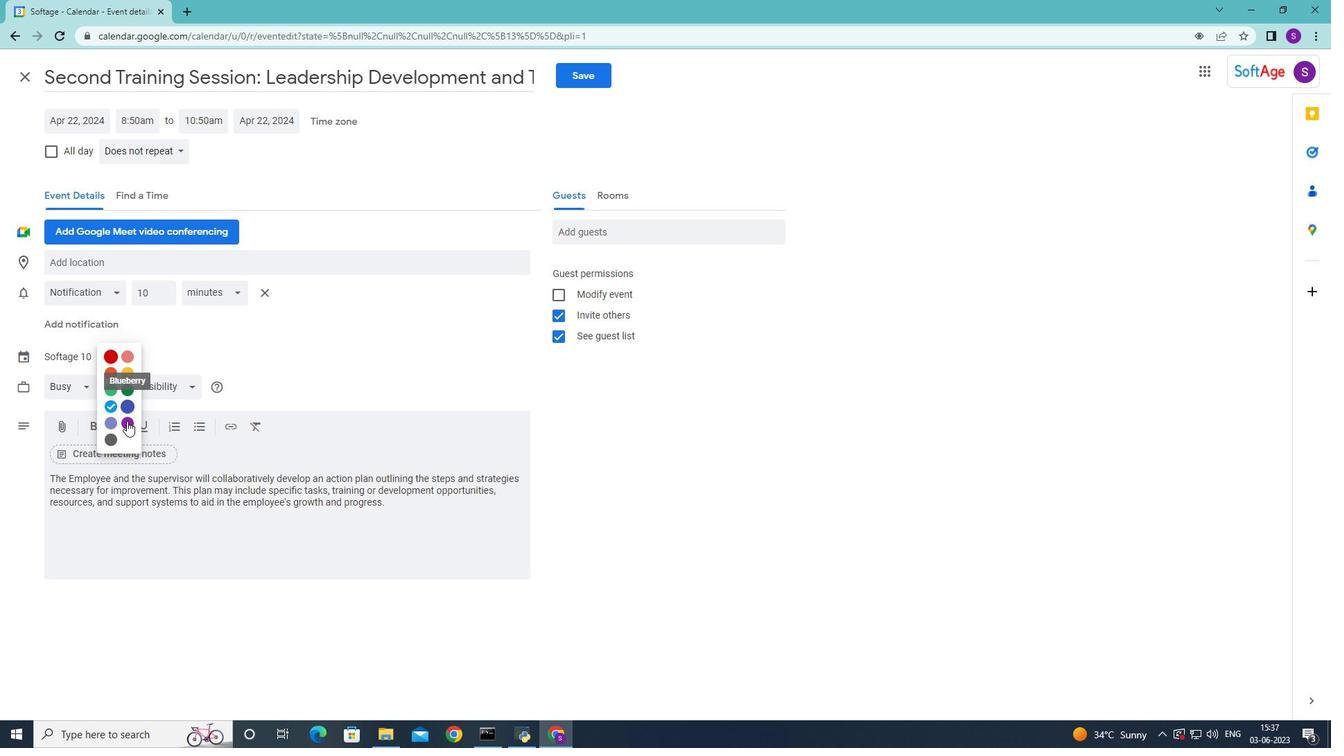 
Action: Mouse pressed left at (127, 429)
Screenshot: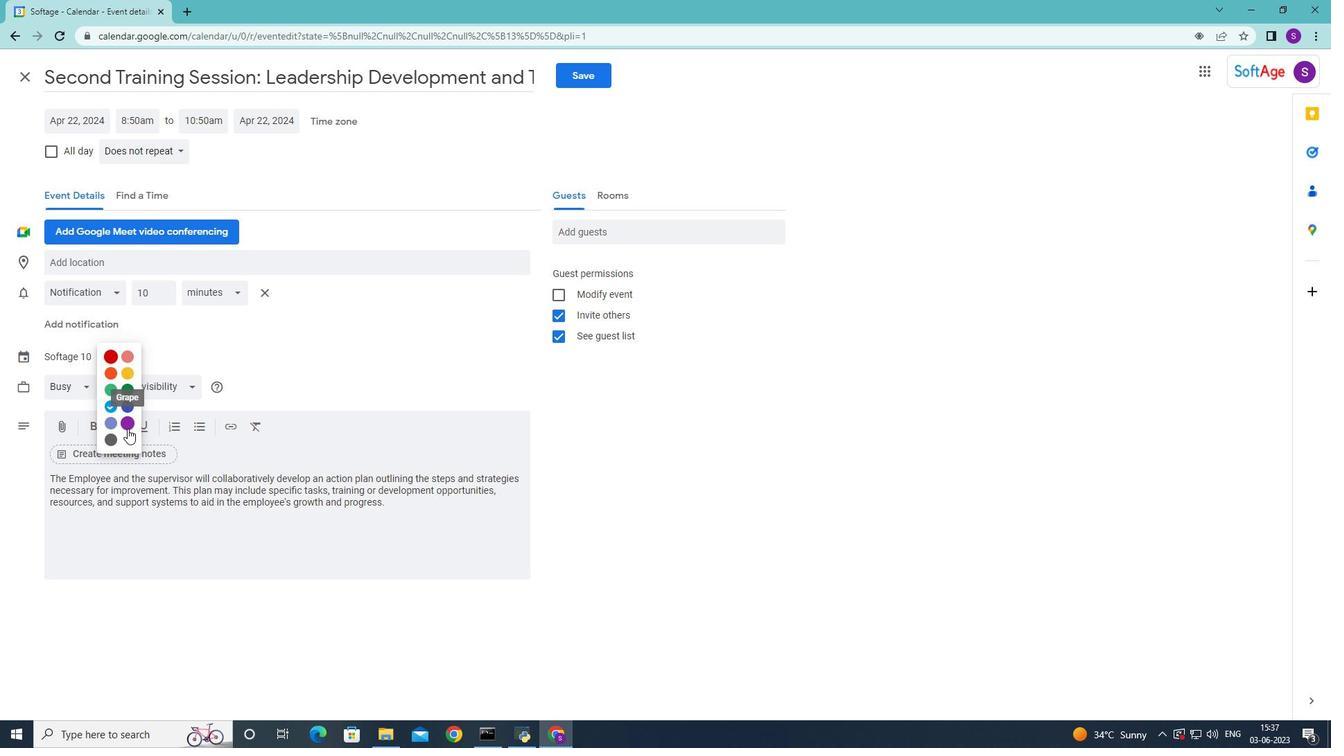 
Action: Mouse moved to (97, 267)
Screenshot: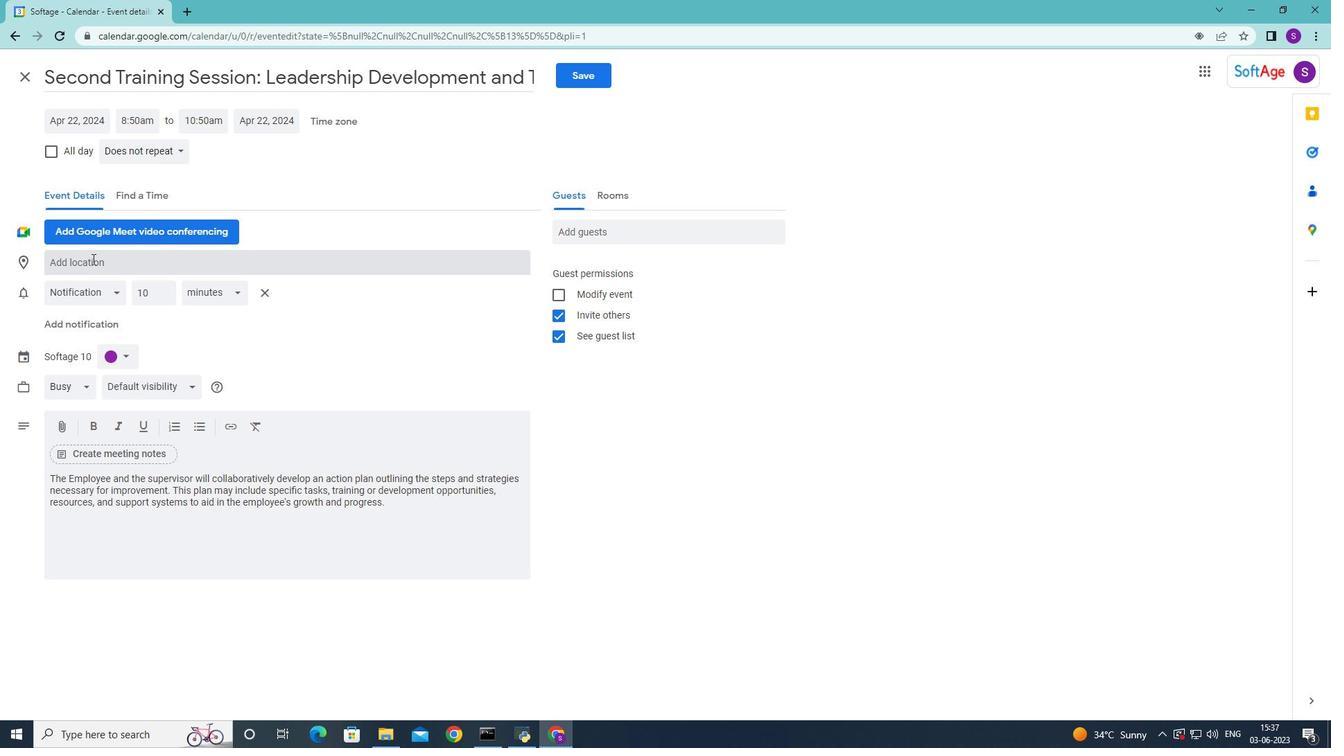 
Action: Mouse pressed left at (97, 267)
Screenshot: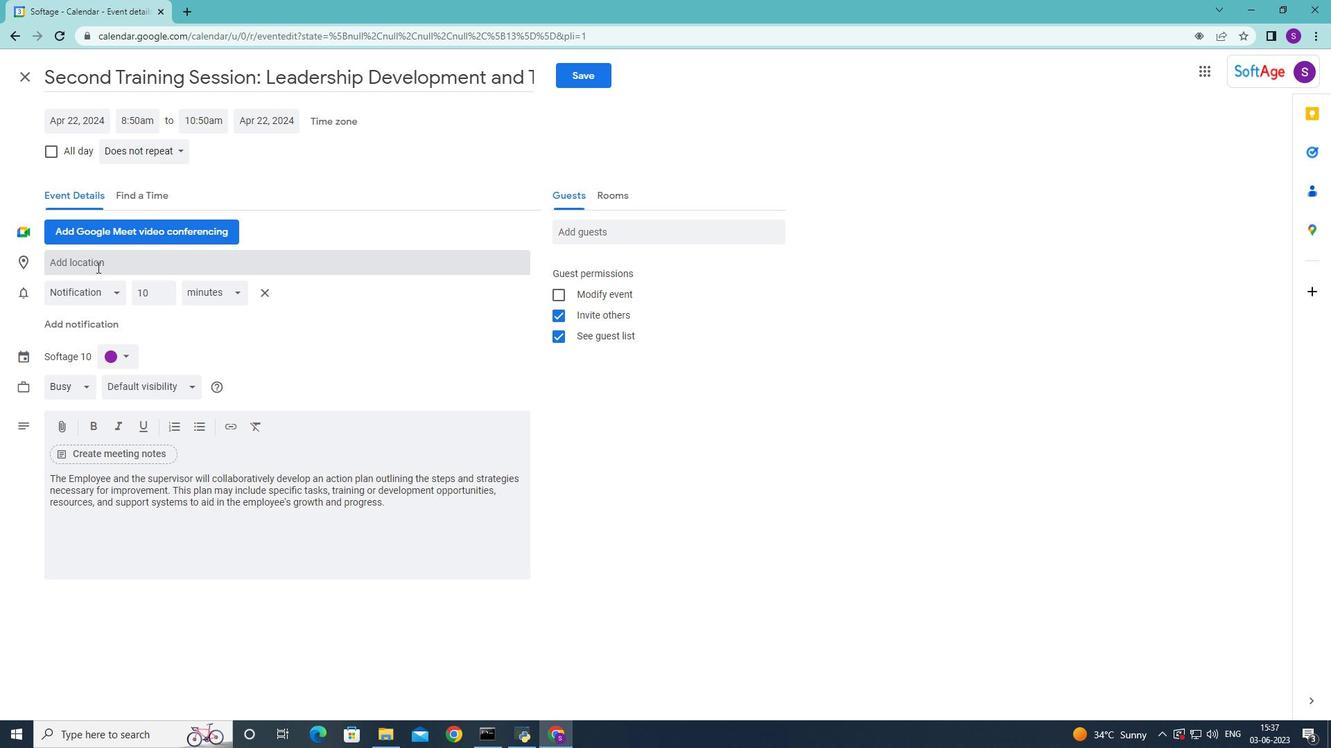 
Action: Mouse moved to (97, 267)
Screenshot: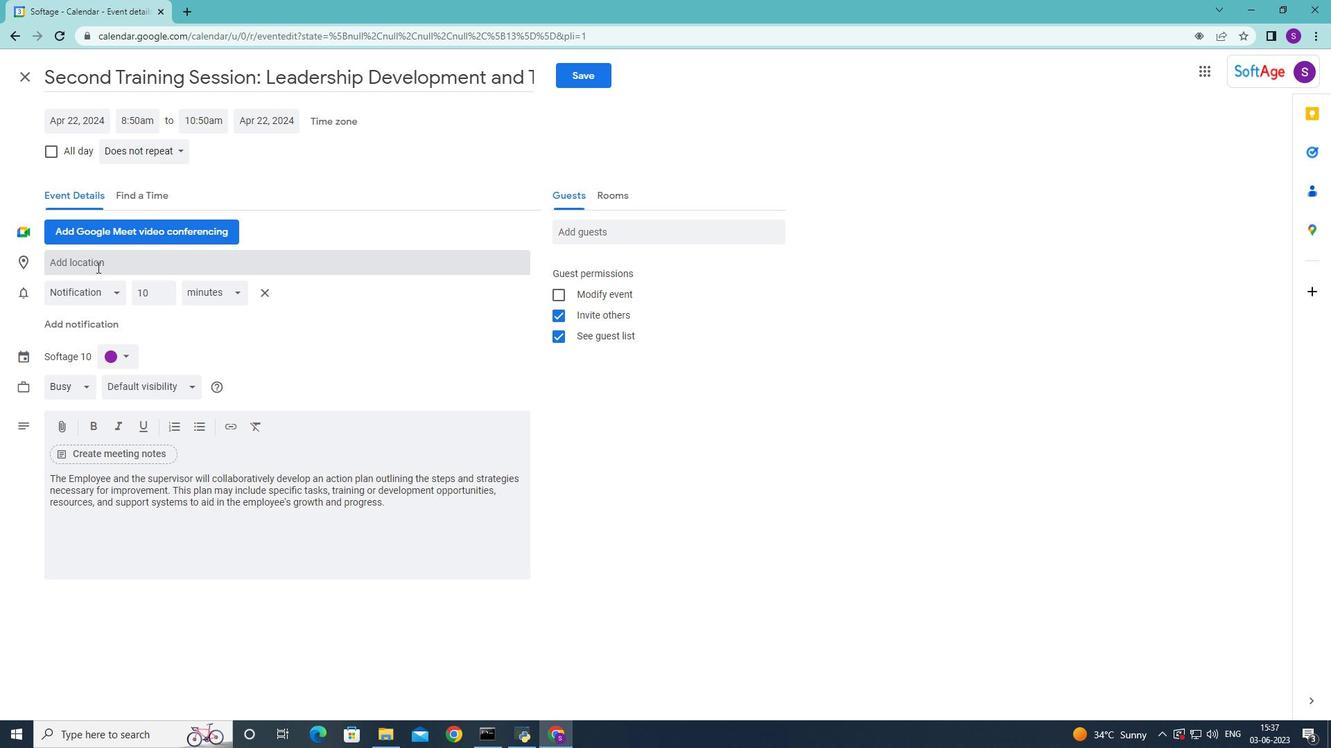 
Action: Key pressed 789<Key.space><Key.shift>The<Key.space><Key.shift><Key.shift><Key.shift><Key.shift><Key.shift><Key.shift><Key.shift><Key.shift><Key.shift><Key.shift><Key.shift><Key.shift><Key.shift><Key.shift><Key.shift><Key.shift>Walk<Key.space>at<Key.space><Key.shift>JBR<Key.space><Key.backspace>,<Key.space><Key.shift><Key.shift><Key.shift><Key.shift>DUbai,<Key.shift>UAE<Key.space>
Screenshot: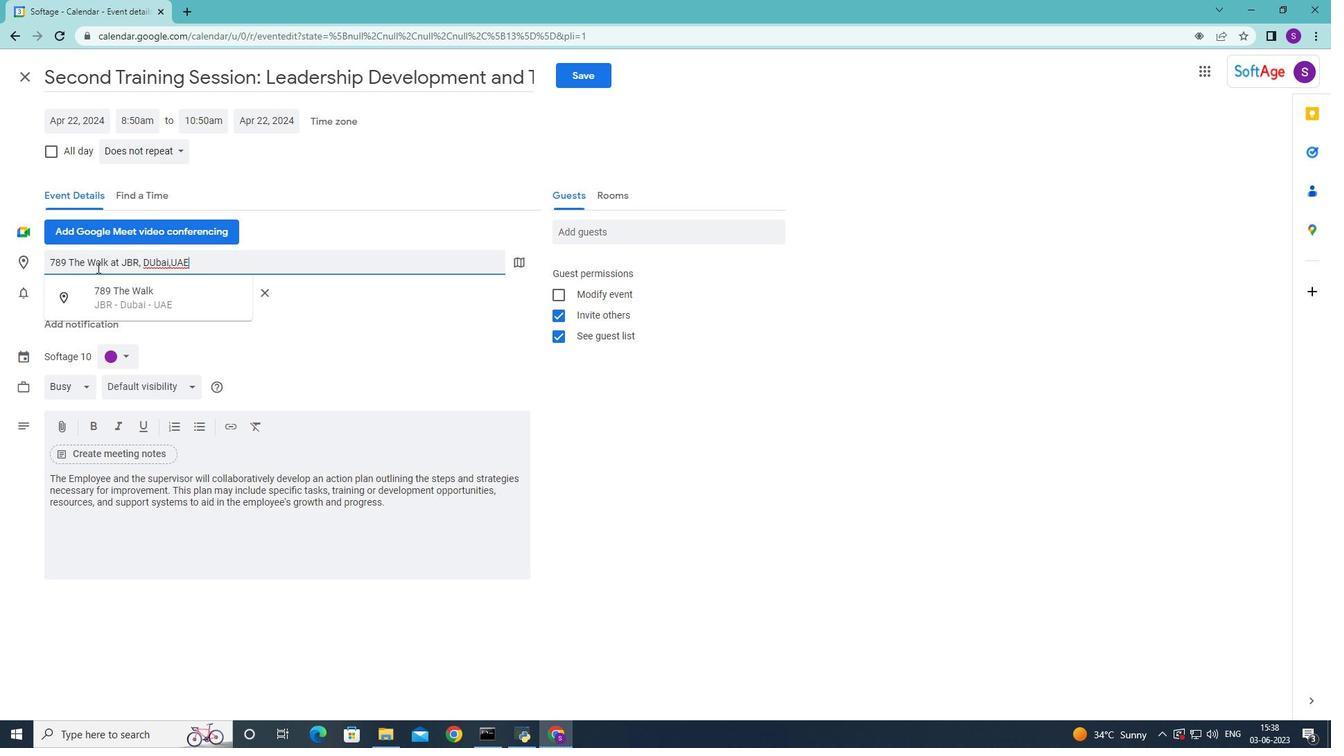 
Action: Mouse moved to (129, 310)
Screenshot: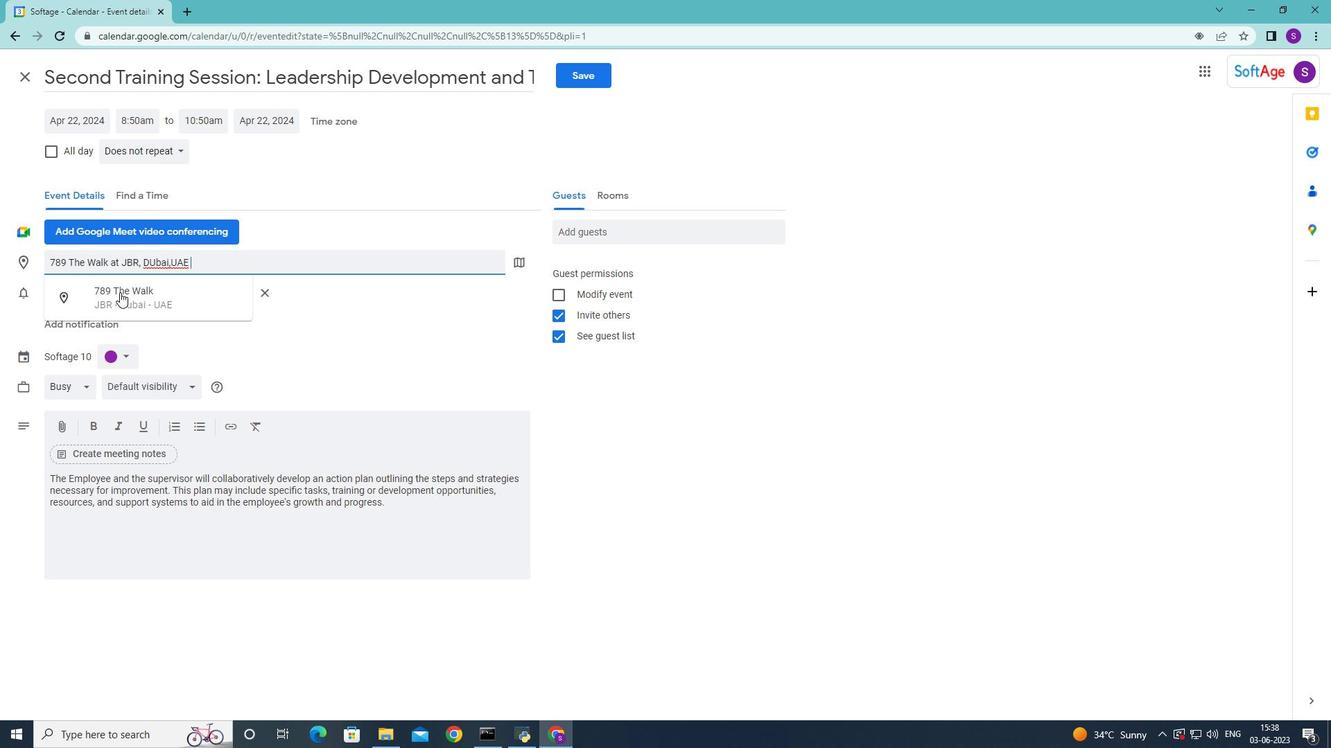 
Action: Mouse pressed left at (129, 310)
Screenshot: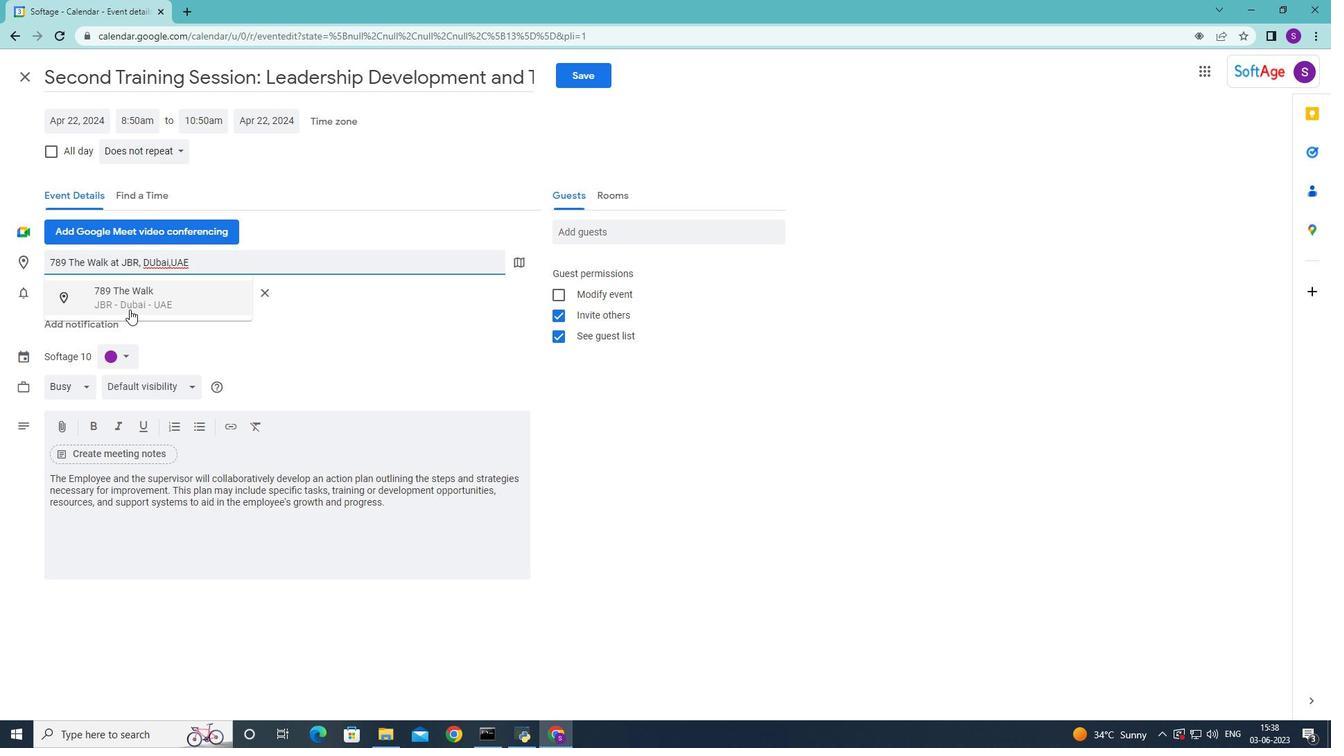 
Action: Mouse moved to (615, 234)
Screenshot: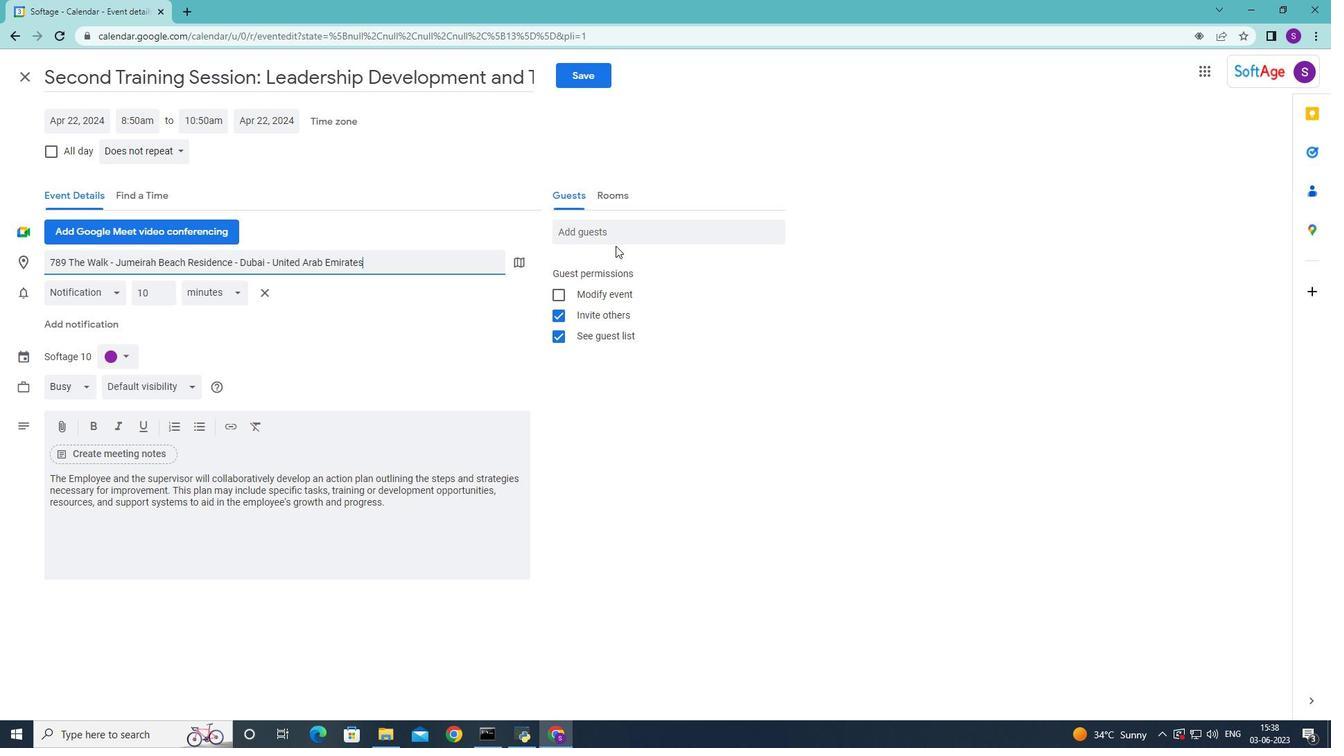 
Action: Mouse pressed left at (615, 234)
Screenshot: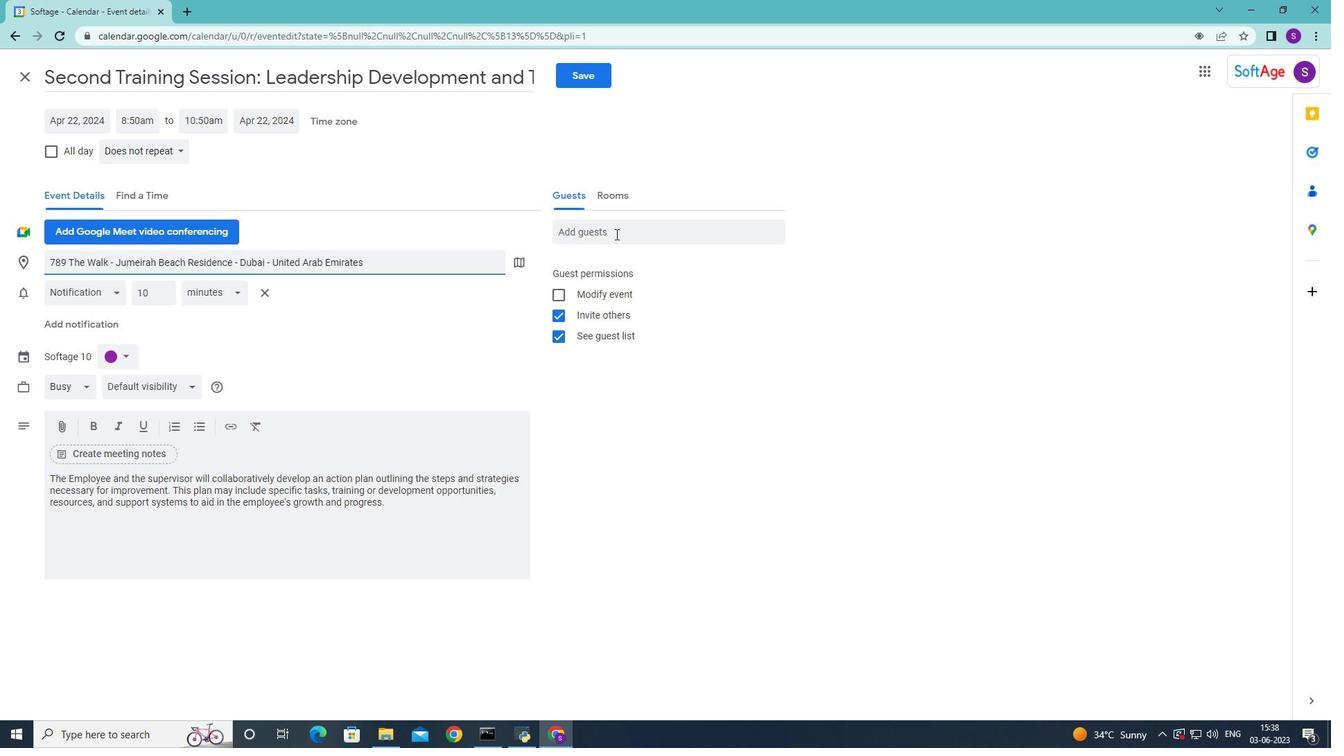 
Action: Mouse moved to (588, 327)
Screenshot: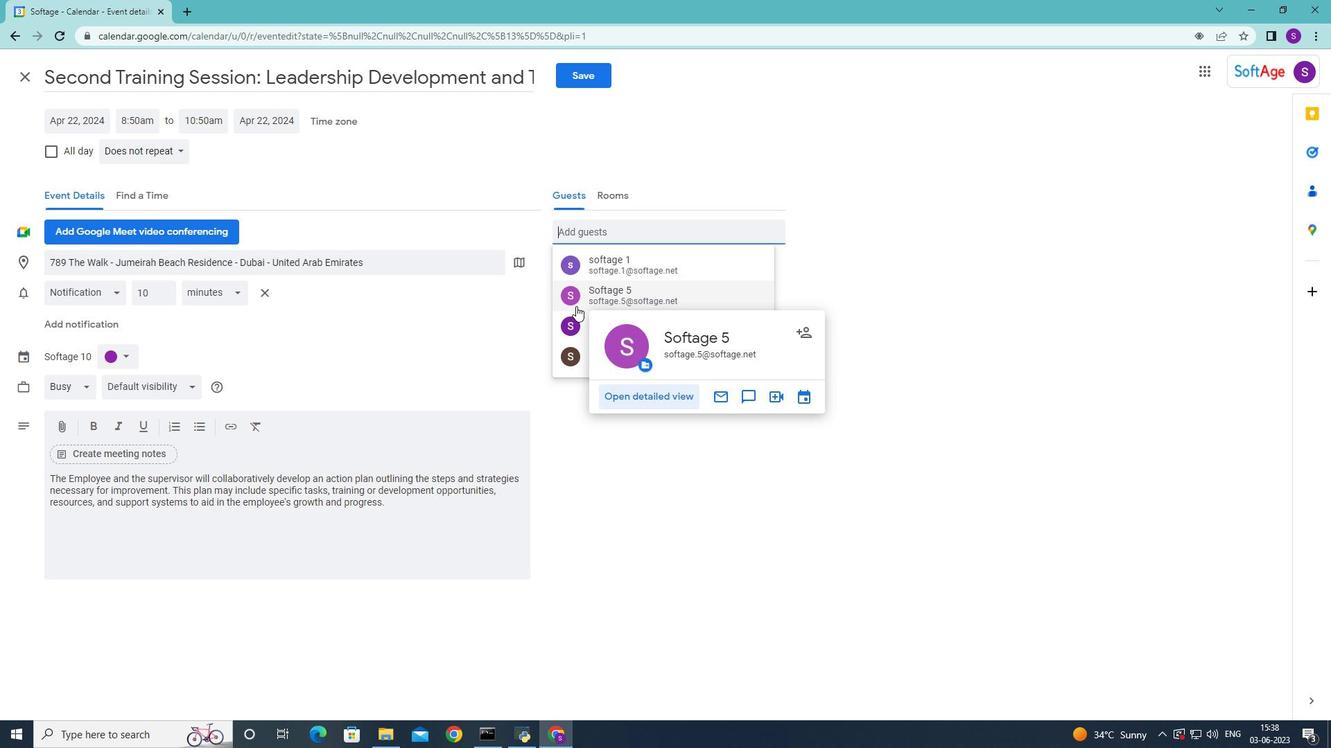 
Action: Key pressed softage.8
Screenshot: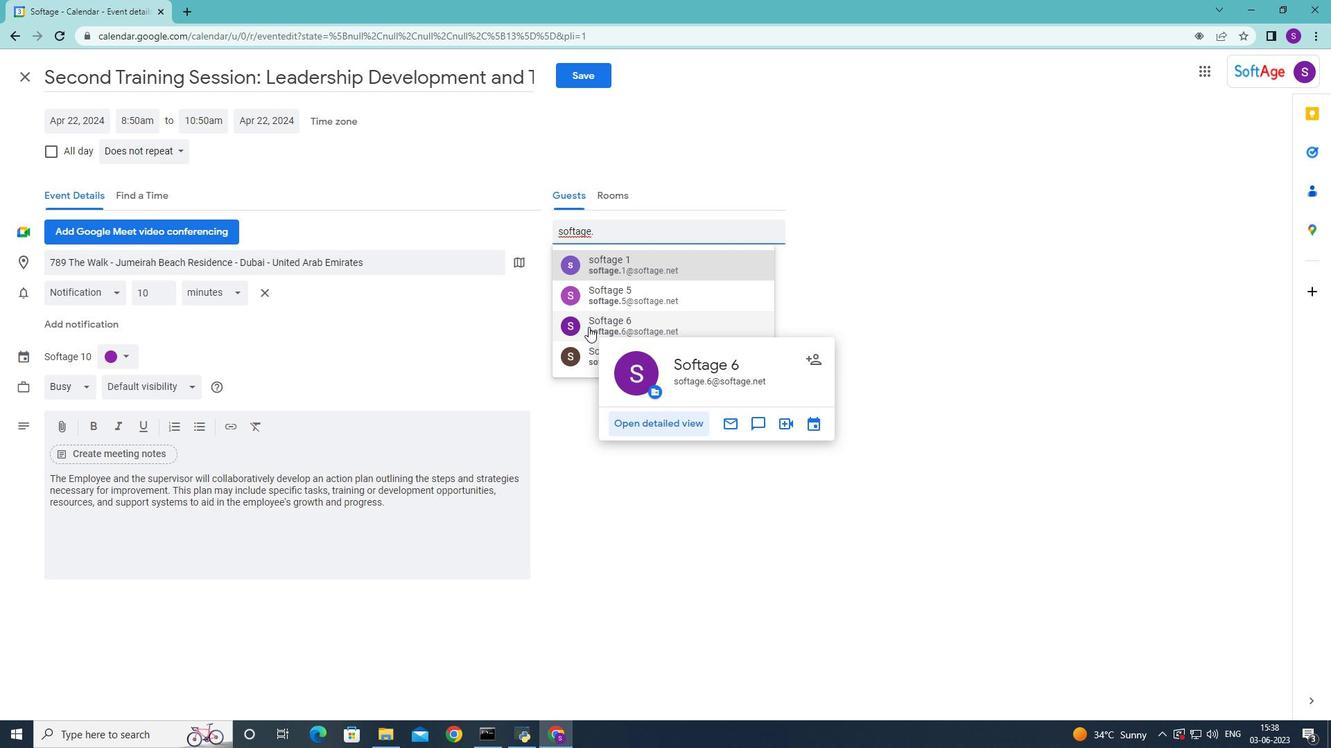 
Action: Mouse moved to (620, 255)
Screenshot: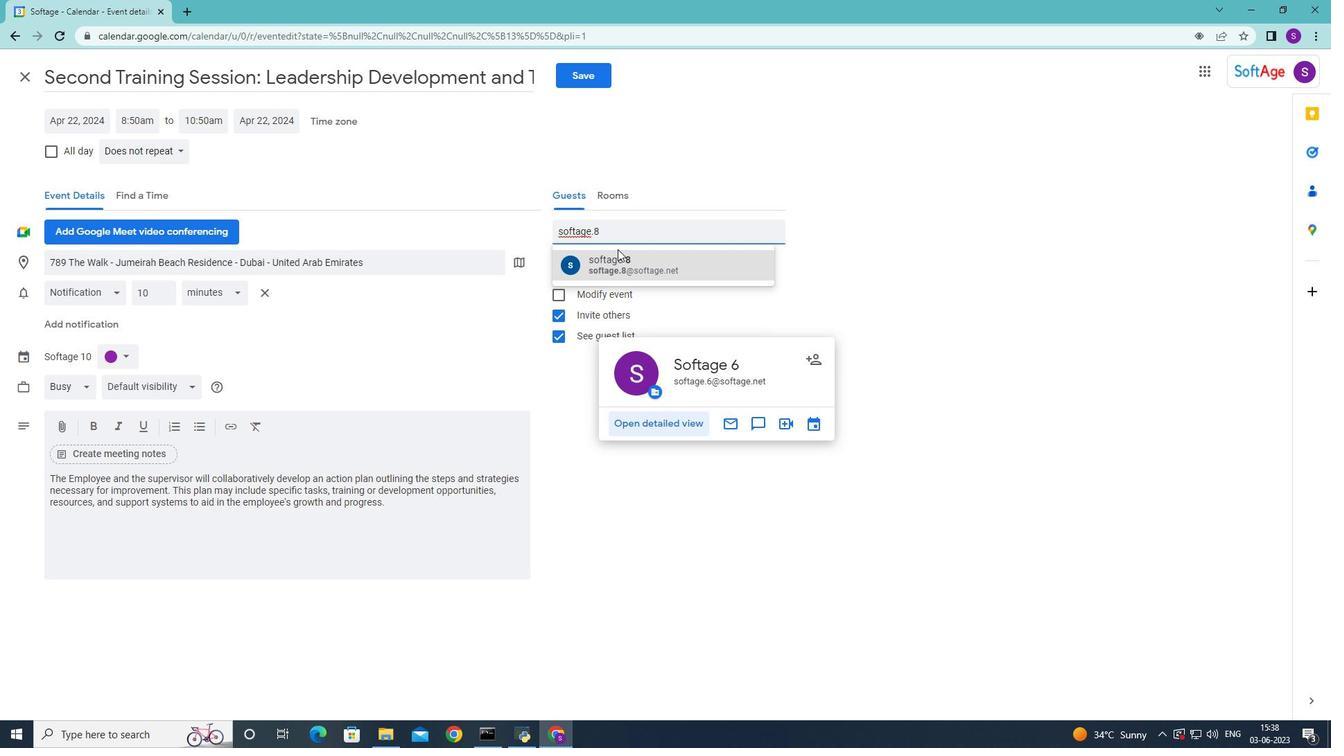 
Action: Mouse pressed left at (620, 255)
Screenshot: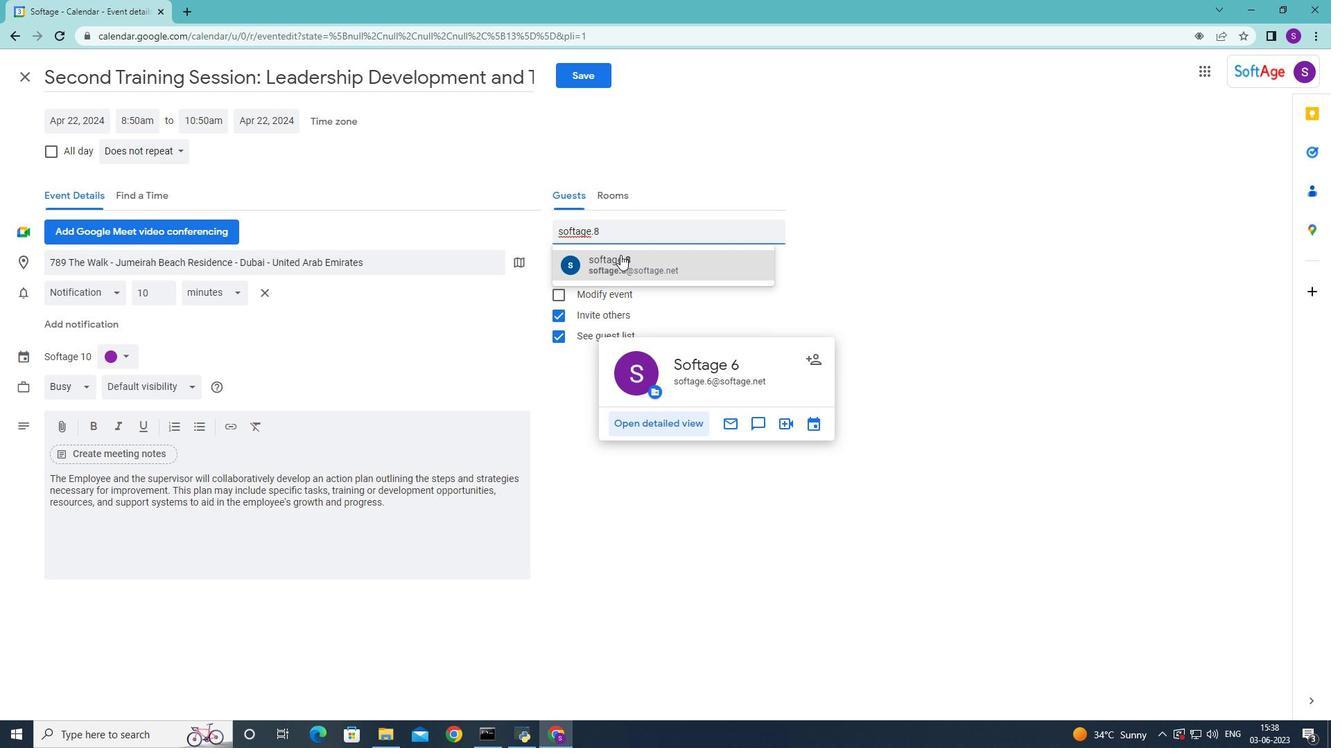 
Action: Key pressed softage.1<Key.shift><Key.shift><Key.shift><Key.shift>@softage
Screenshot: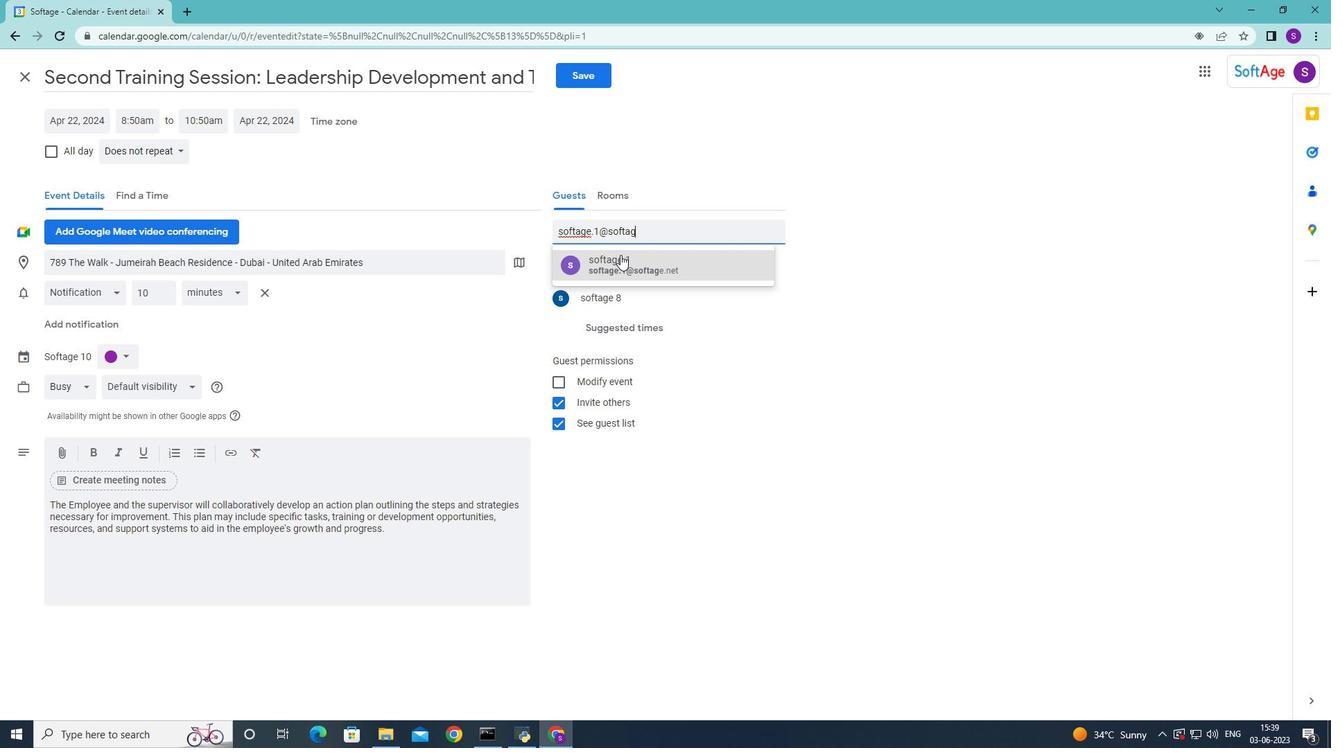 
Action: Mouse moved to (621, 266)
Screenshot: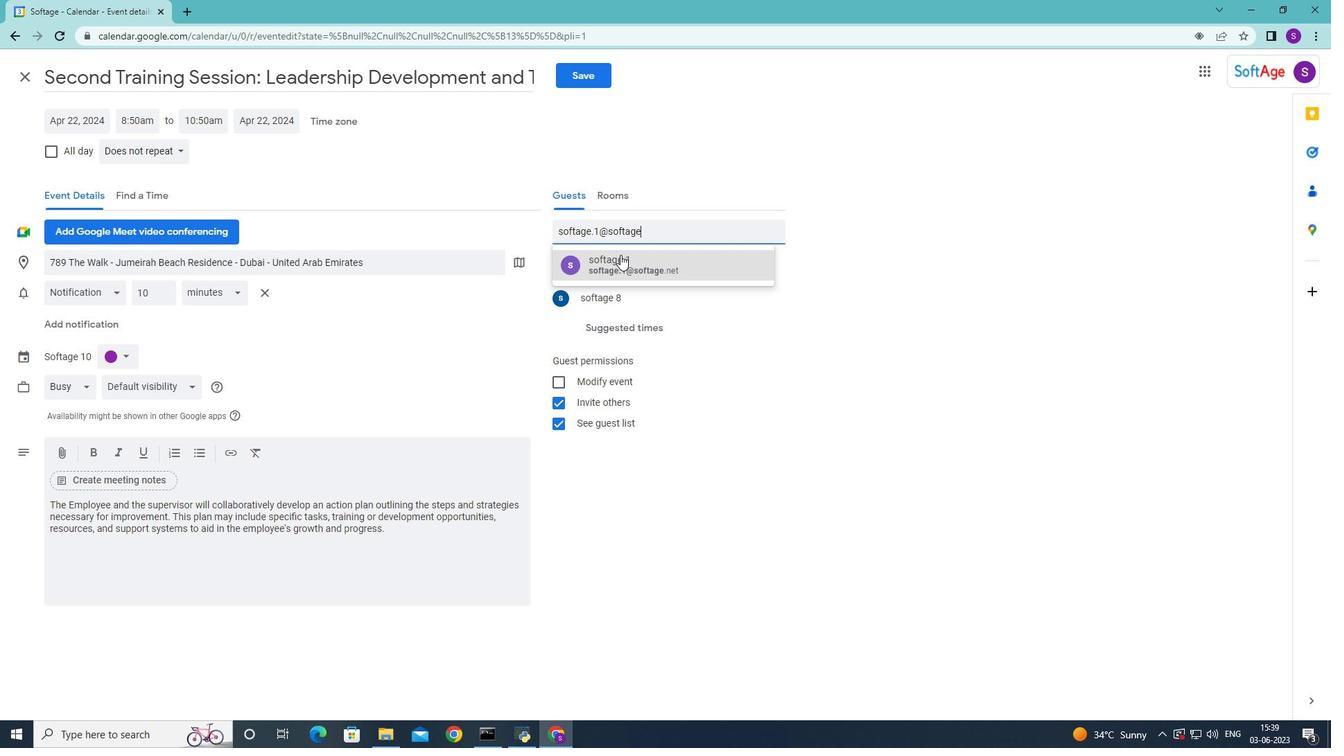 
Action: Mouse pressed left at (621, 266)
Screenshot: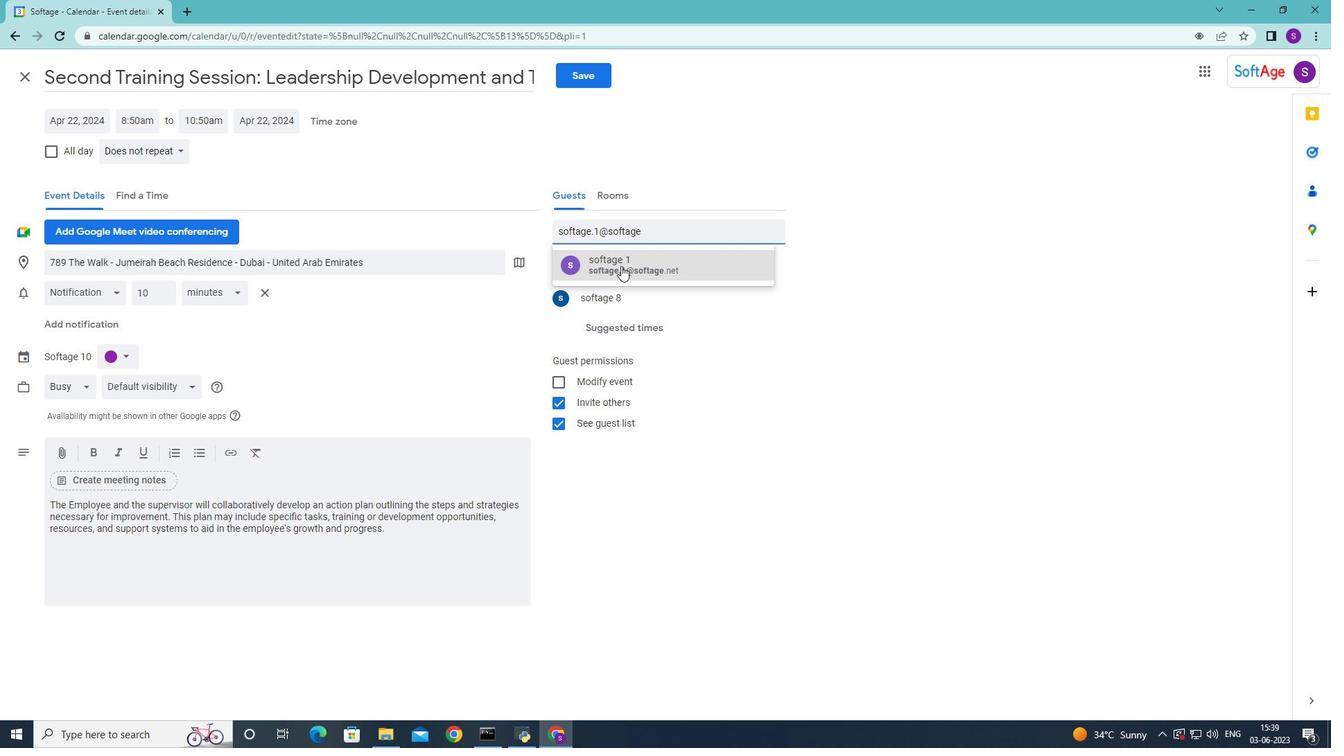 
Action: Mouse moved to (175, 154)
Screenshot: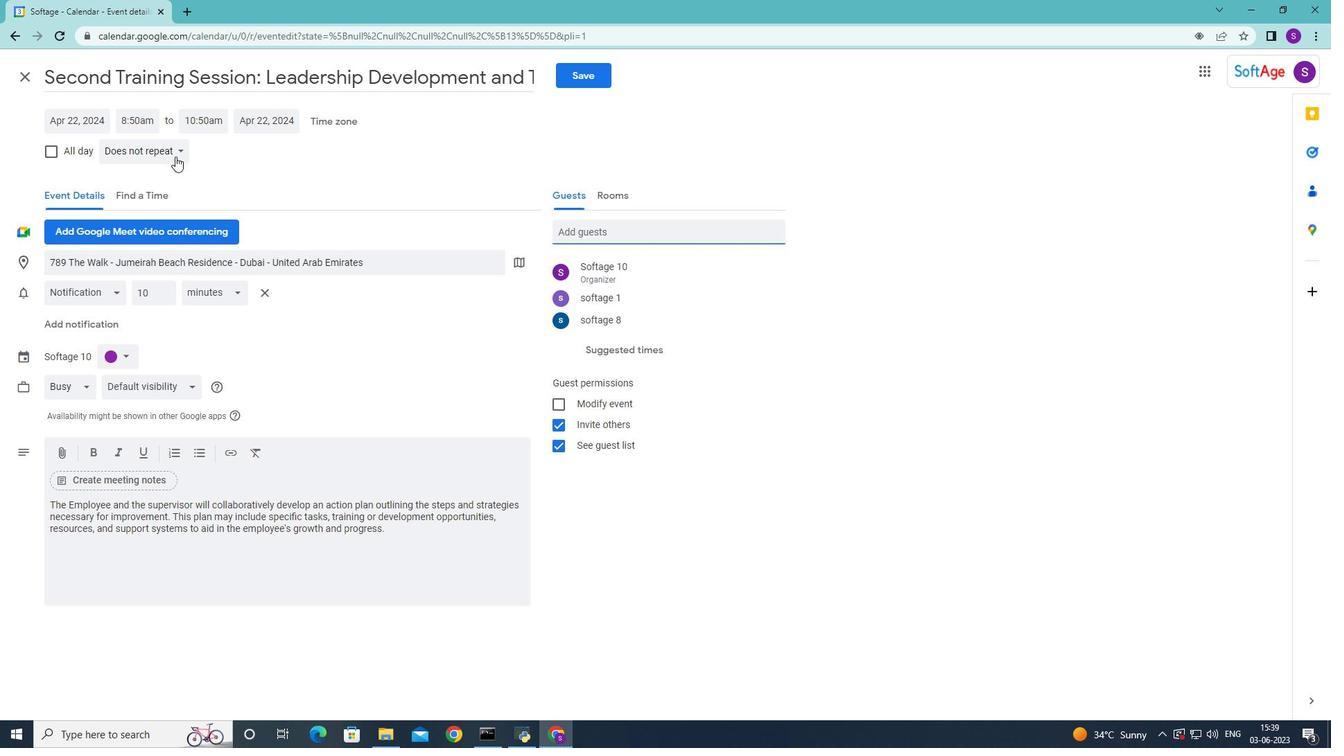 
Action: Mouse pressed left at (175, 154)
Screenshot: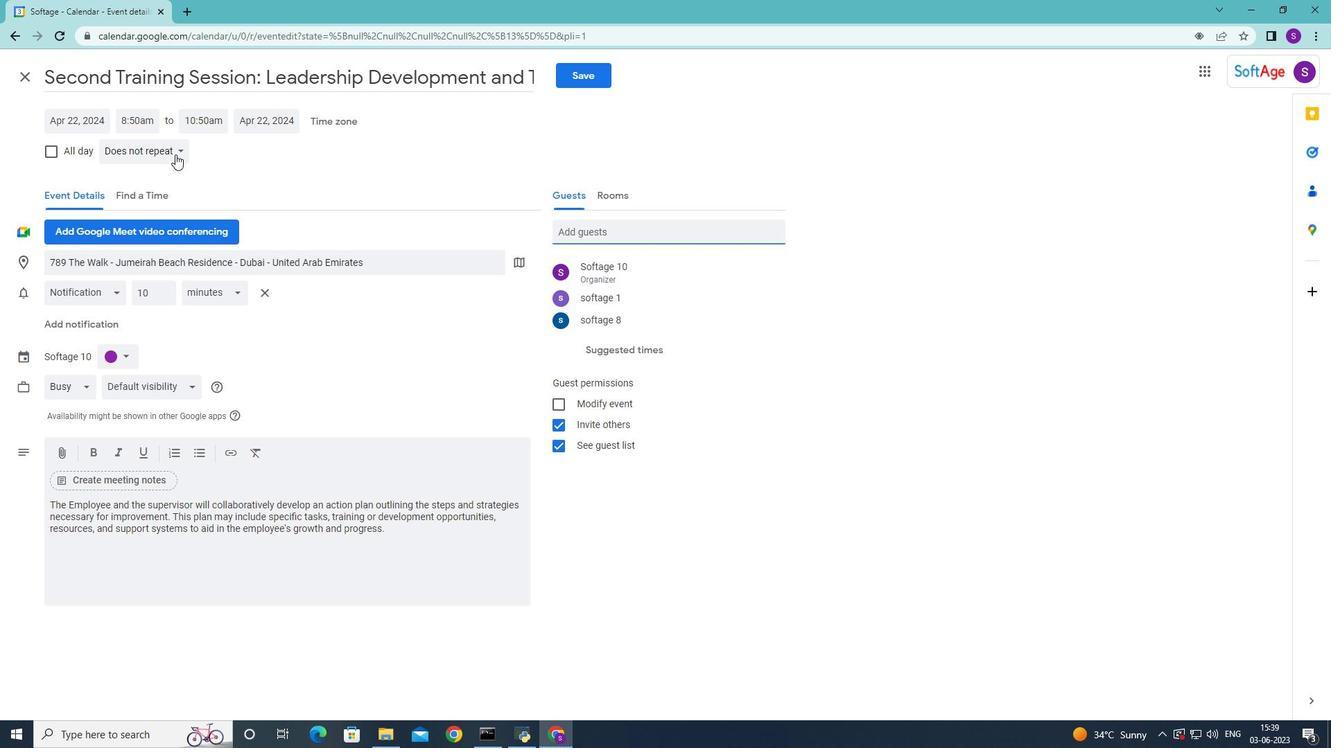 
Action: Mouse moved to (177, 217)
Screenshot: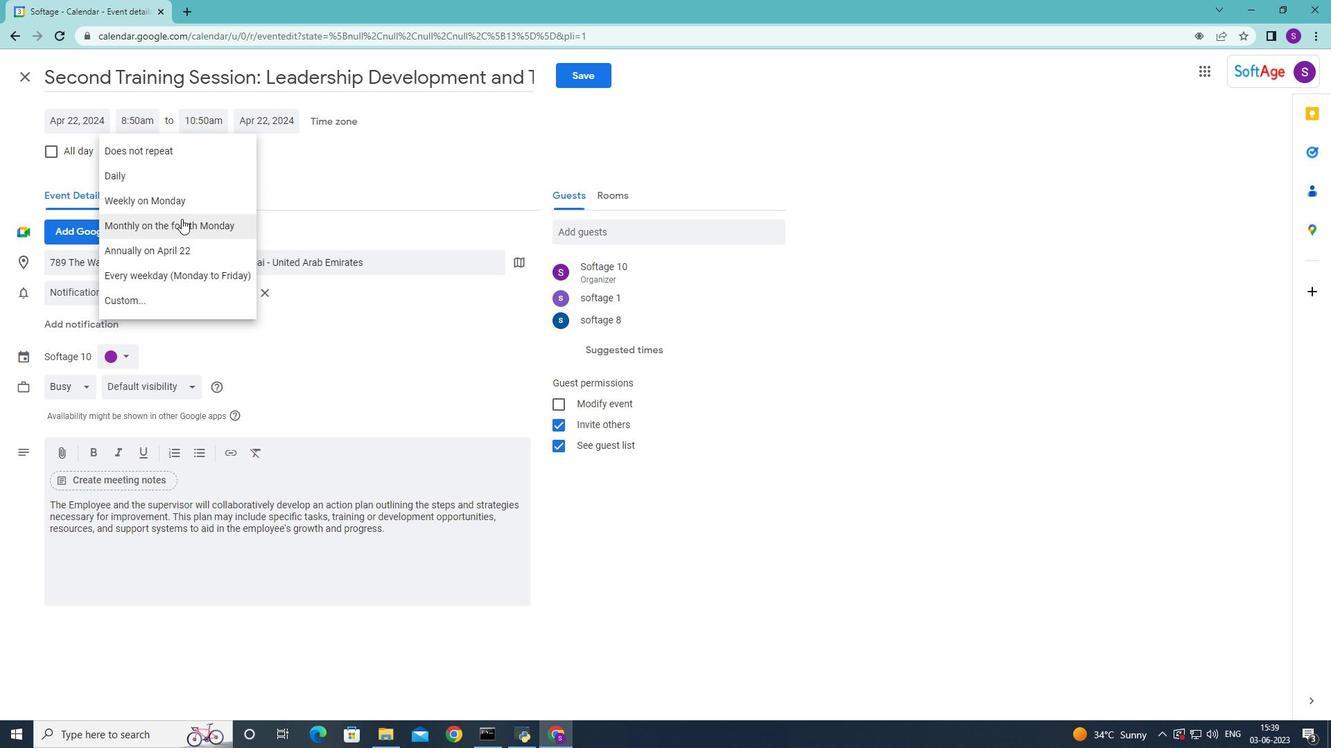 
Action: Mouse scrolled (177, 217) with delta (0, 0)
Screenshot: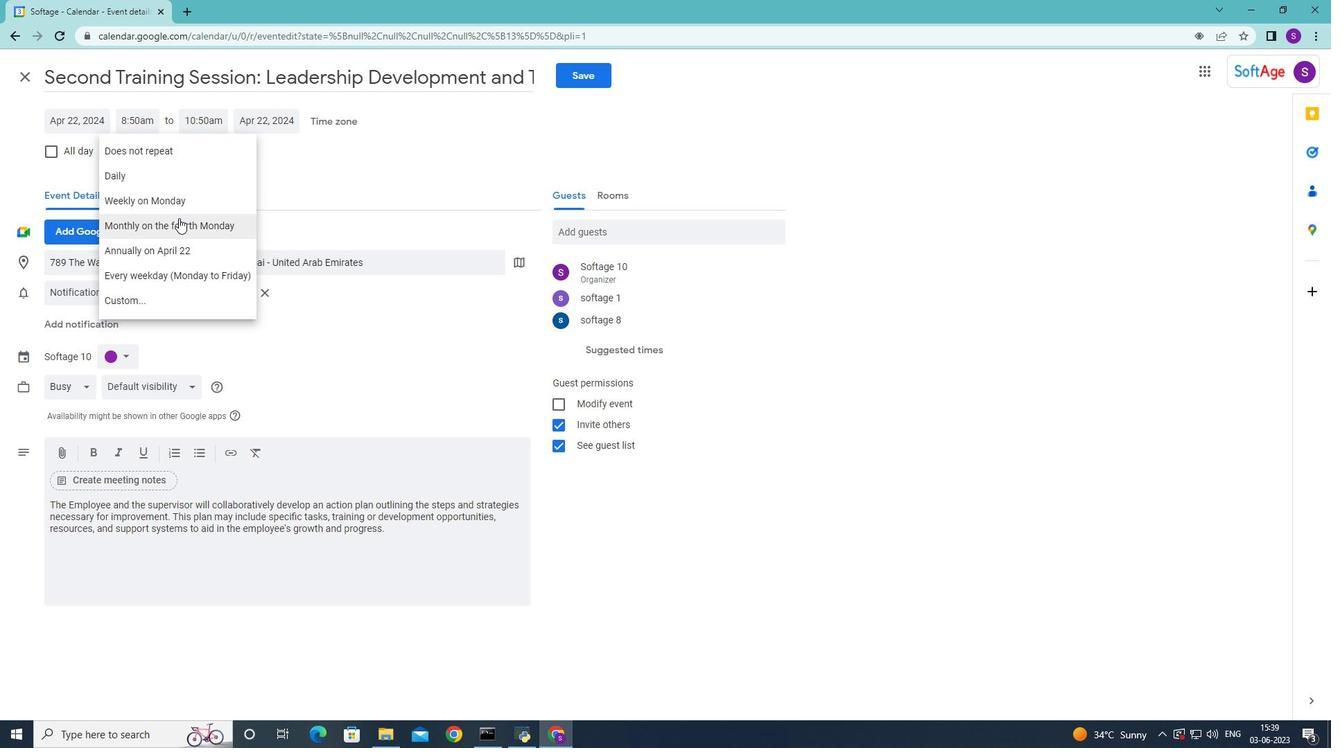 
Action: Mouse moved to (177, 214)
Screenshot: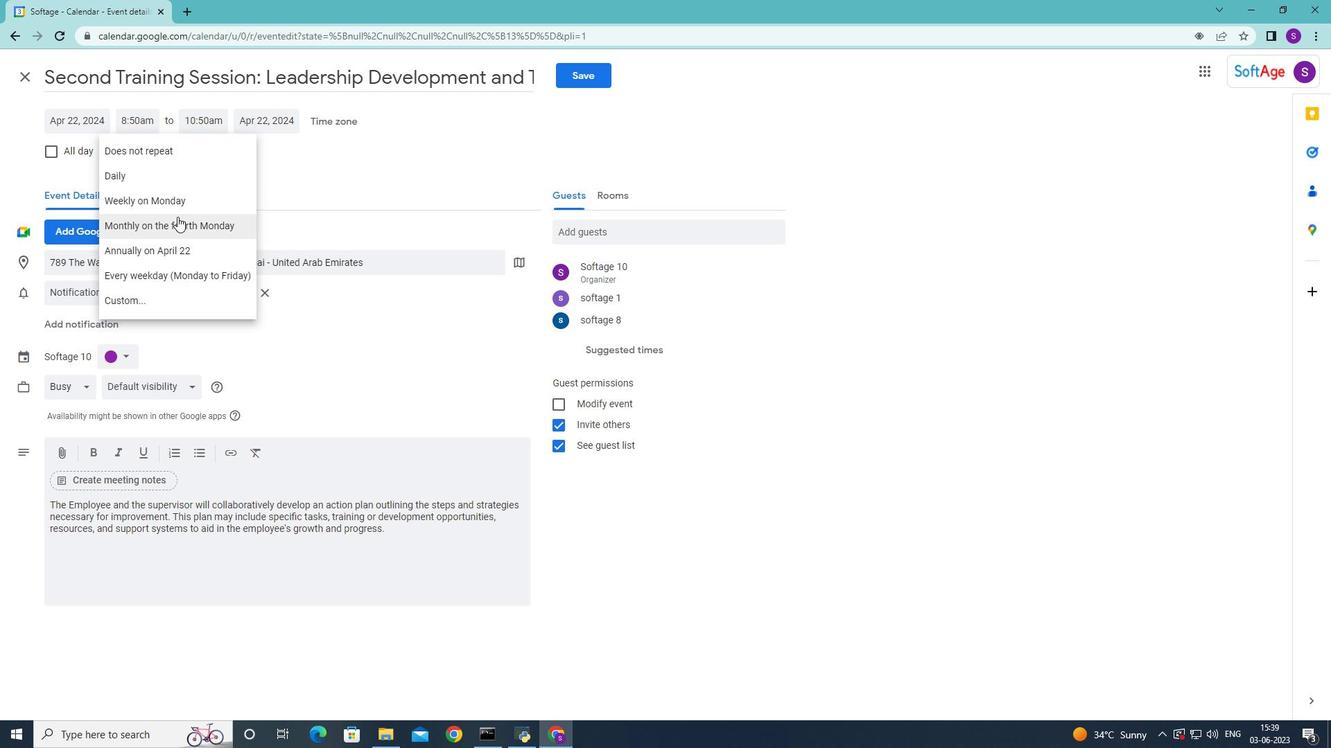 
Action: Mouse scrolled (177, 214) with delta (0, 0)
Screenshot: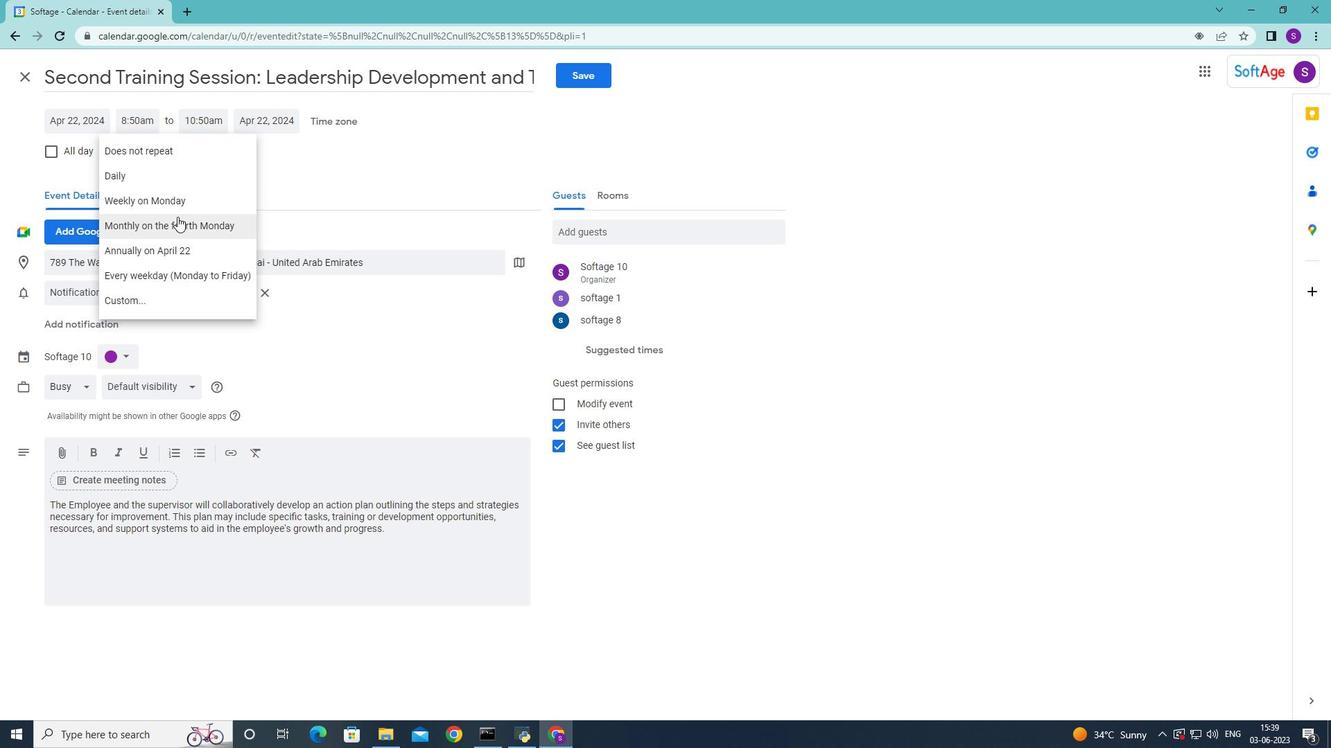 
Action: Mouse moved to (185, 185)
Screenshot: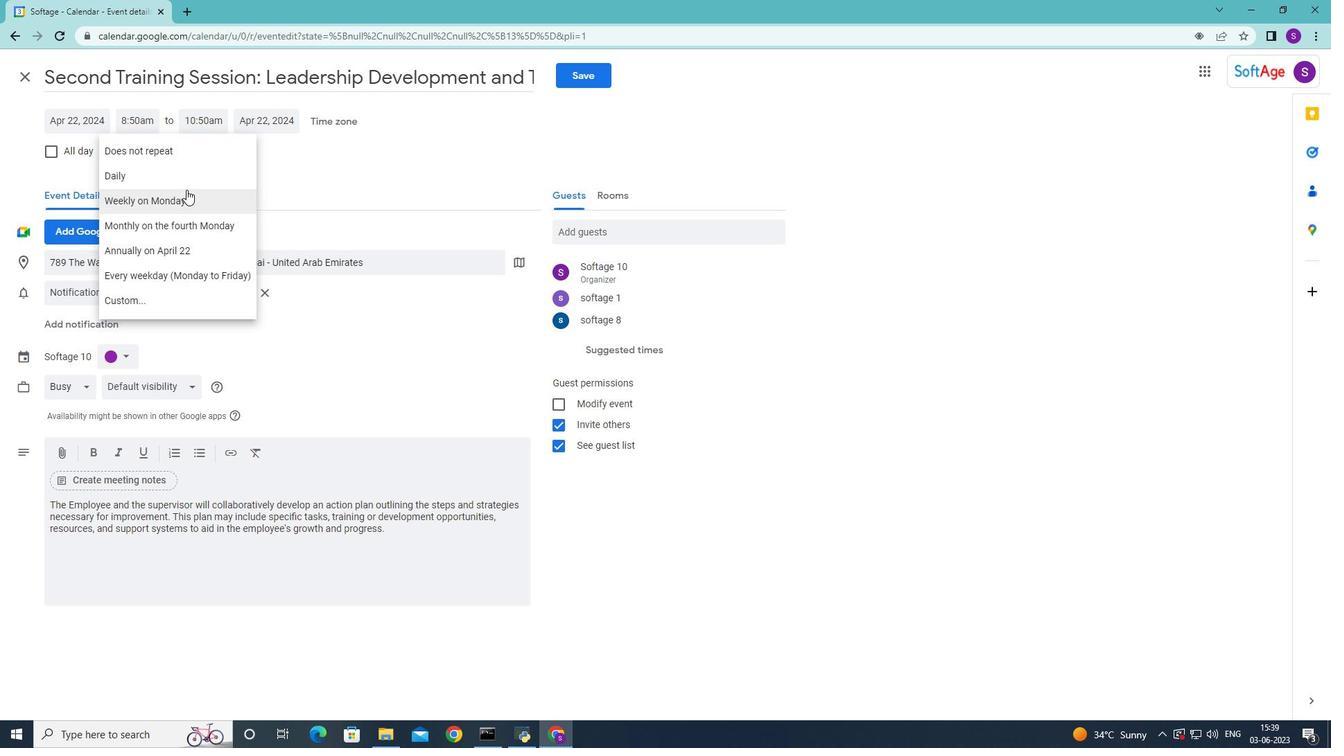 
Action: Mouse pressed left at (185, 185)
Screenshot: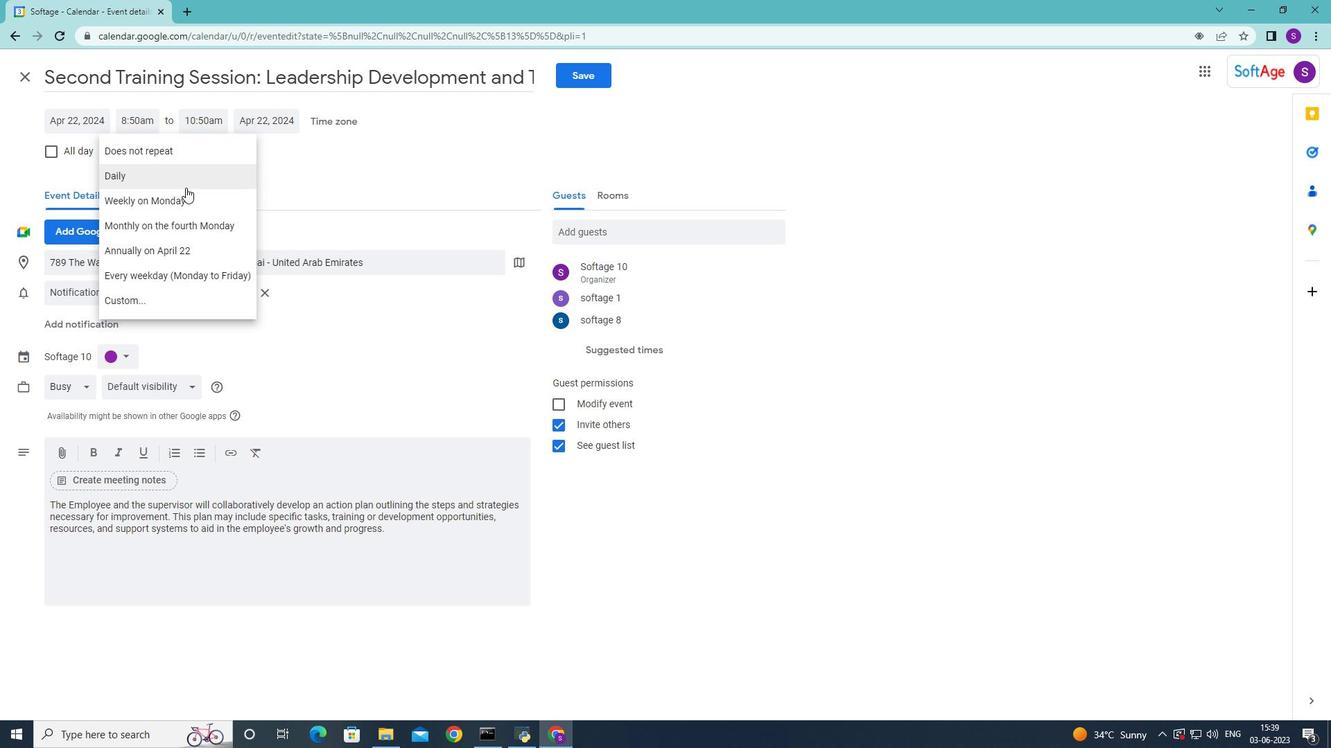 
Action: Mouse moved to (234, 284)
Screenshot: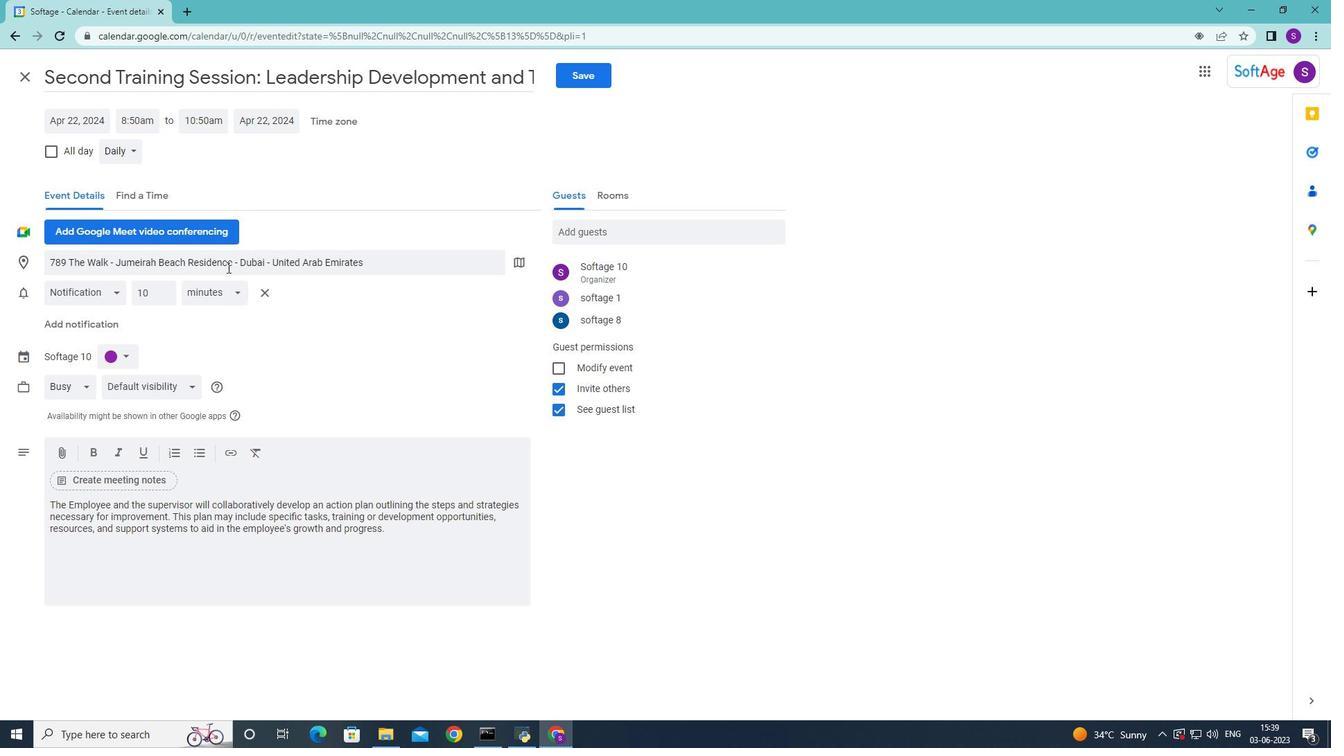 
